 Task: open an excel sheet and write heading  Dollar SenseAdd Dates in a column and its values below  '2023-05-01, 2023-05-05, 2023-05-10, 2023-05-15, 2023-05-20, 2023-05-25 & 2023-05-31. 'Add Descriptionsin next column and its values below  Monthly Salary, Grocery Shopping, Dining Out., Utility Bill, Transportation, Entertainment & Miscellaneous. Add Amount in next column and its values below  $2,500, $100, $50, $150, $30, $50 & $20. Add Income/ Expensein next column and its values below  Income, Expenses, Expenses, Expenses, Expenses, Expenses & Expenses. Add Balance in next column and its values below  $2,500, $2,400, $2,350, $2,200, $2,170, $2,120 & $2,100. Save page  Budget Tracker book
Action: Mouse moved to (15, 23)
Screenshot: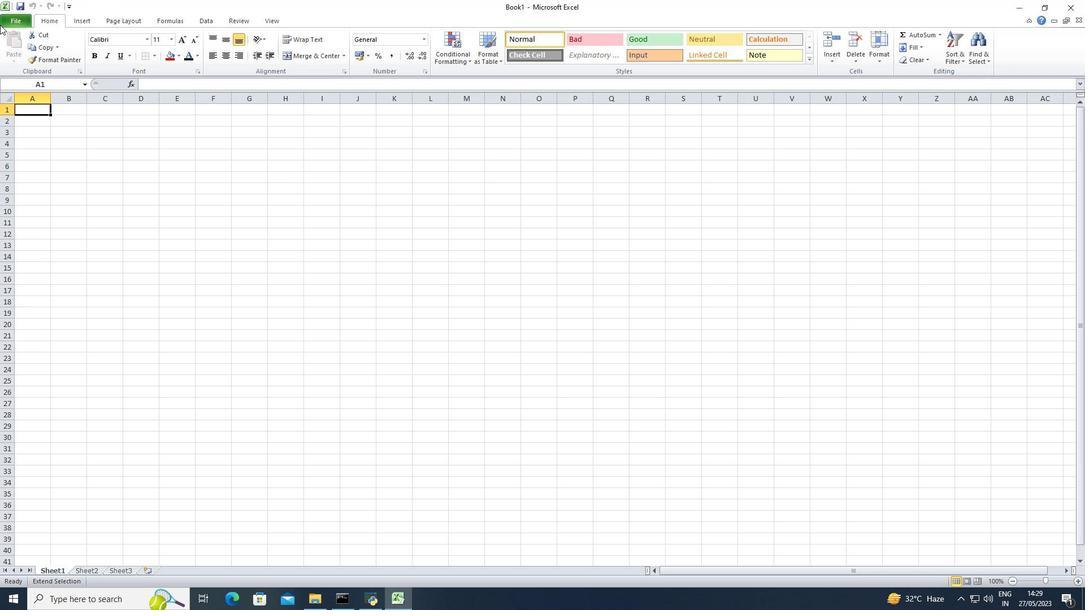 
Action: Mouse pressed left at (15, 23)
Screenshot: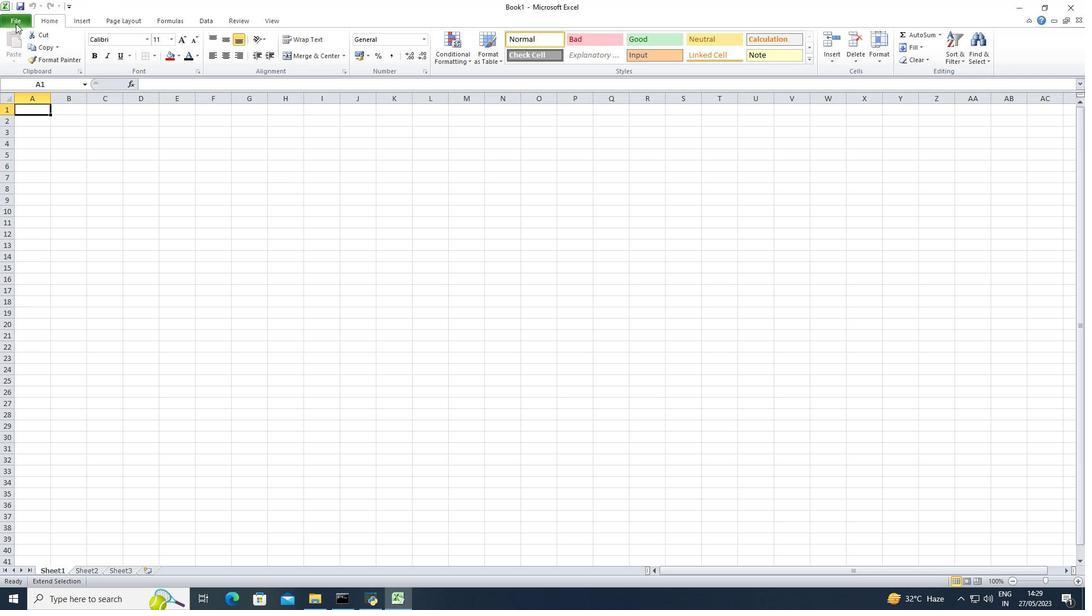 
Action: Mouse moved to (40, 153)
Screenshot: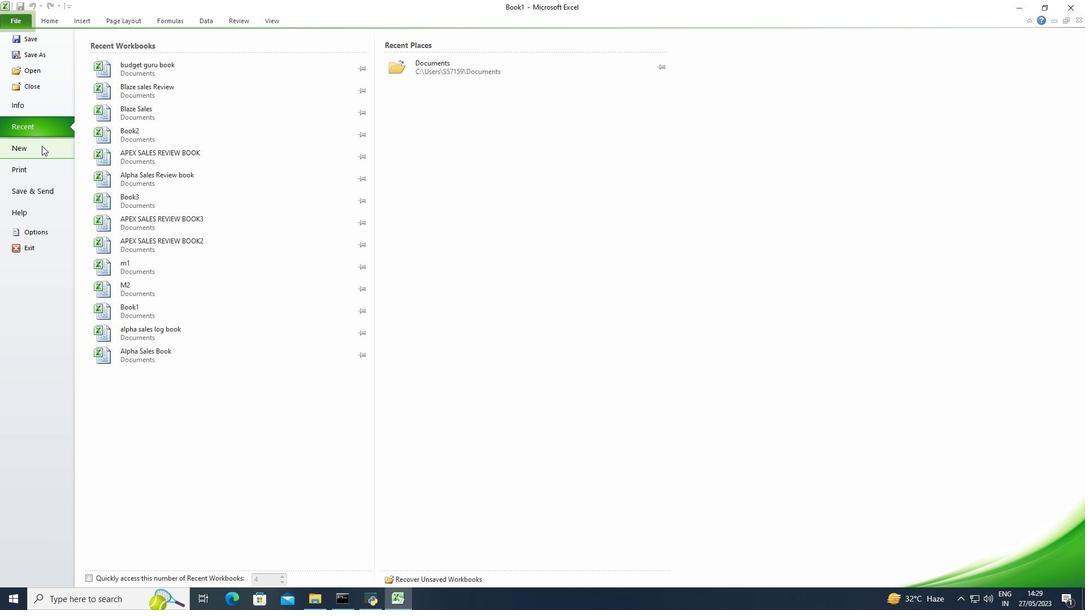 
Action: Mouse pressed left at (40, 153)
Screenshot: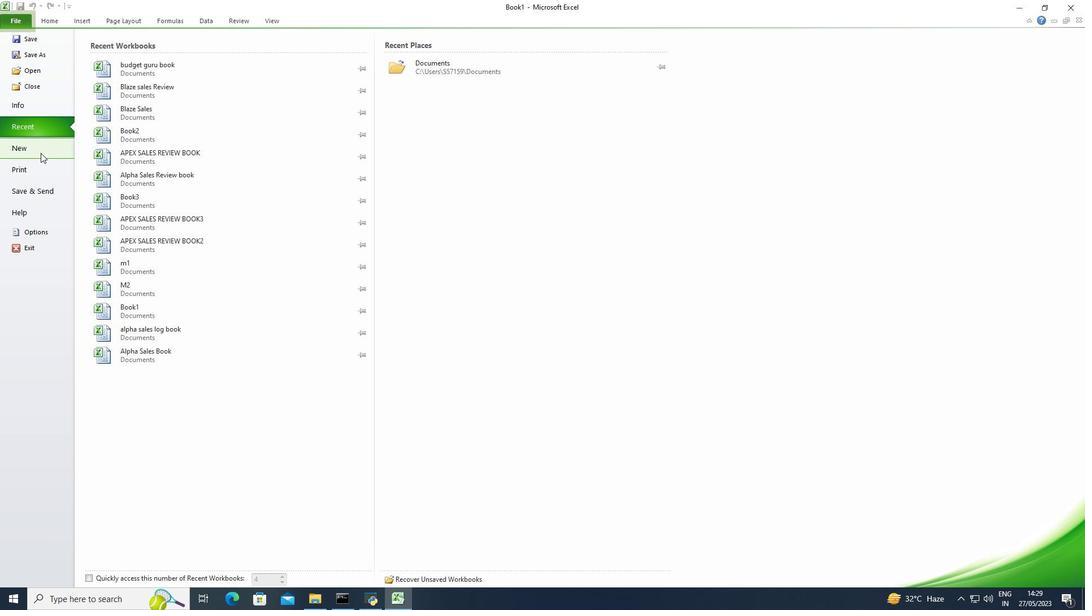 
Action: Mouse moved to (95, 121)
Screenshot: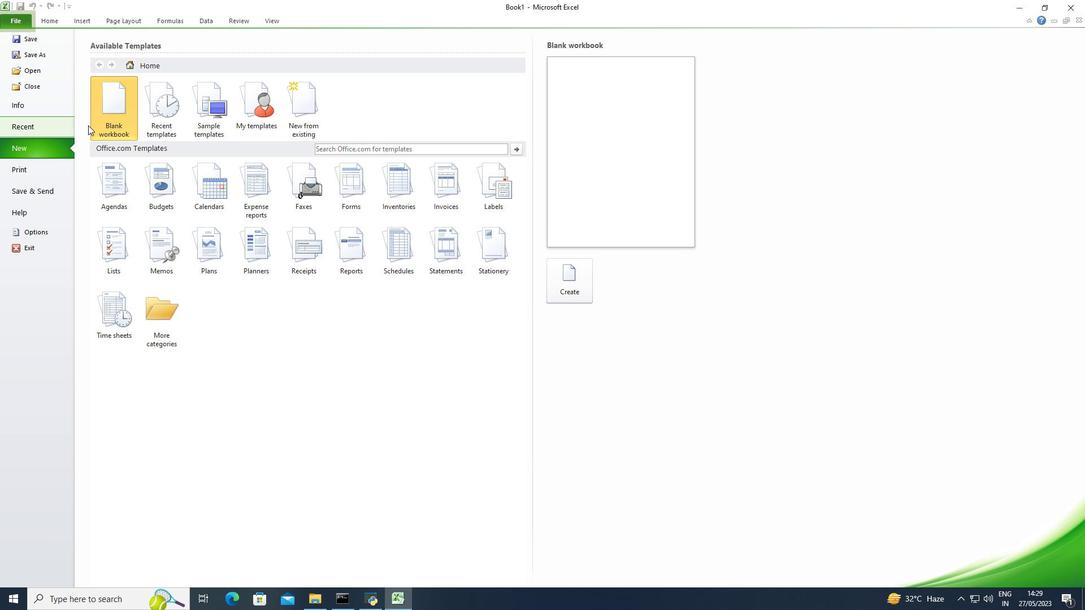 
Action: Mouse pressed left at (95, 121)
Screenshot: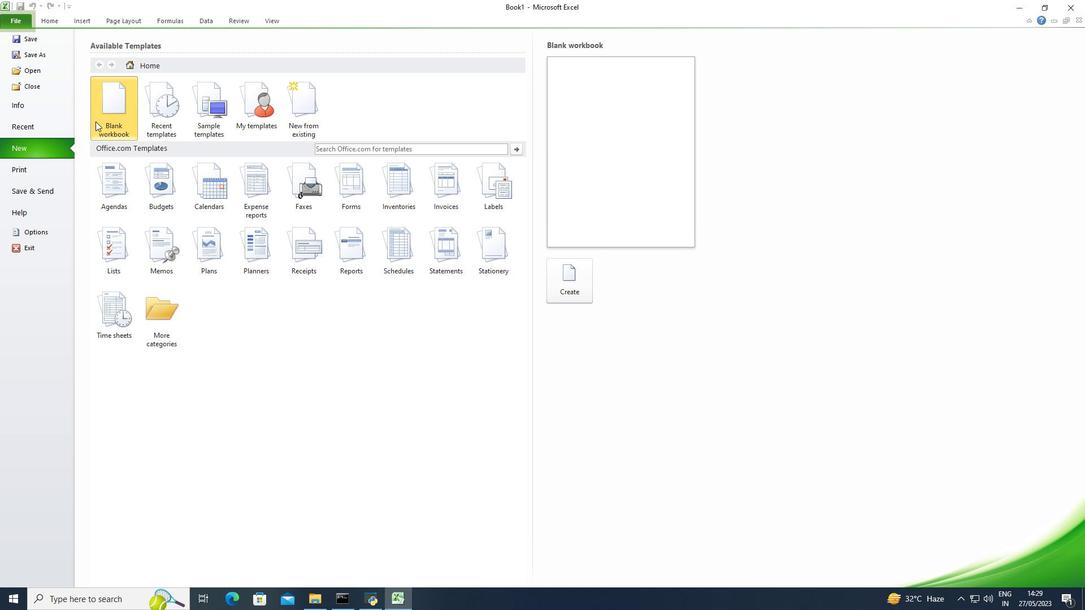 
Action: Mouse moved to (558, 299)
Screenshot: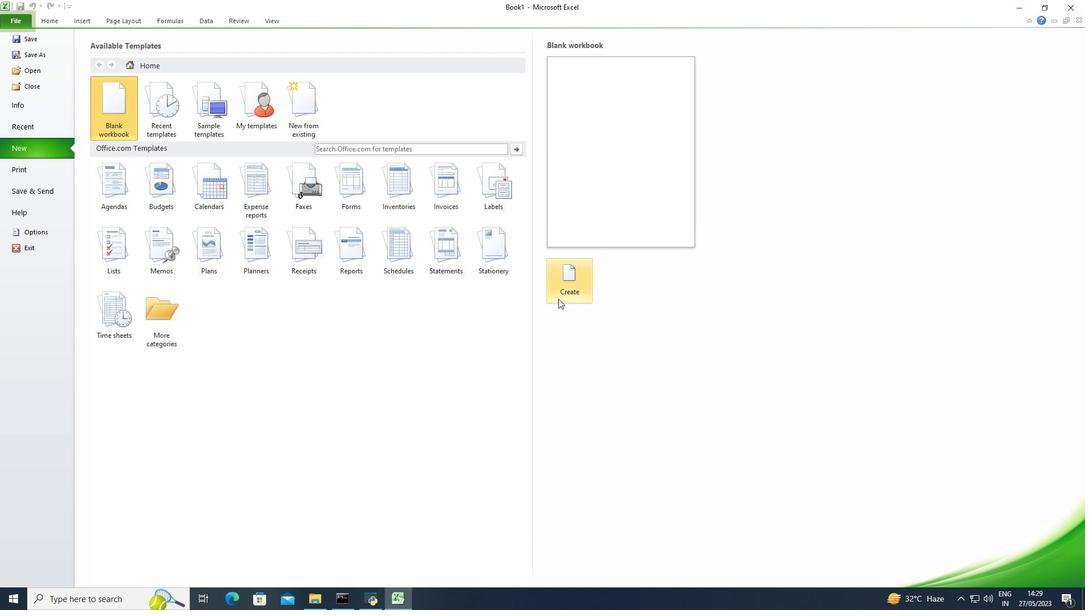 
Action: Mouse pressed left at (558, 299)
Screenshot: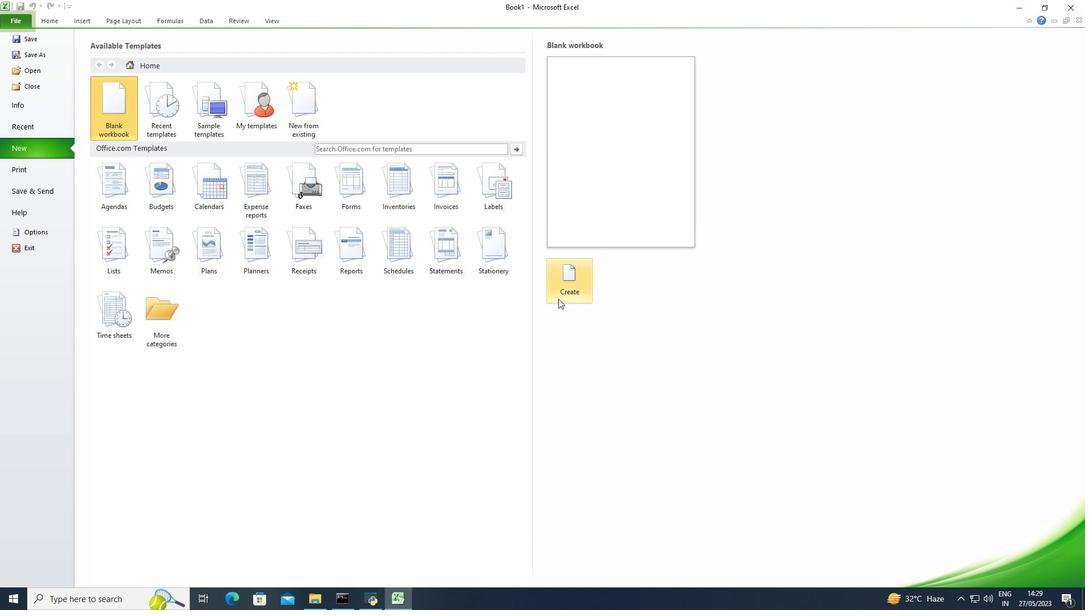 
Action: Mouse moved to (37, 109)
Screenshot: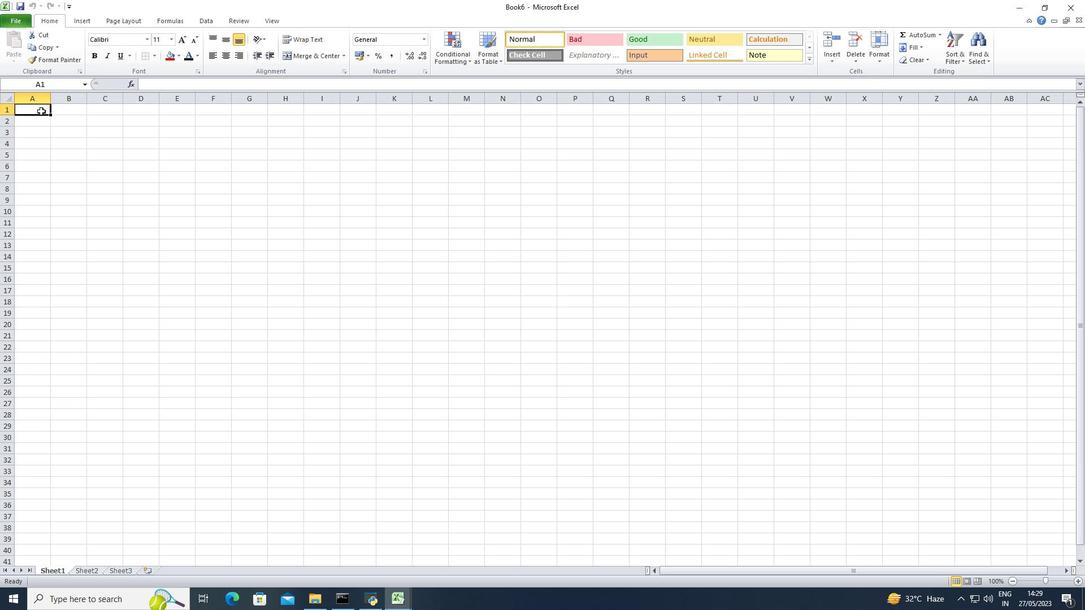 
Action: Mouse pressed left at (37, 109)
Screenshot: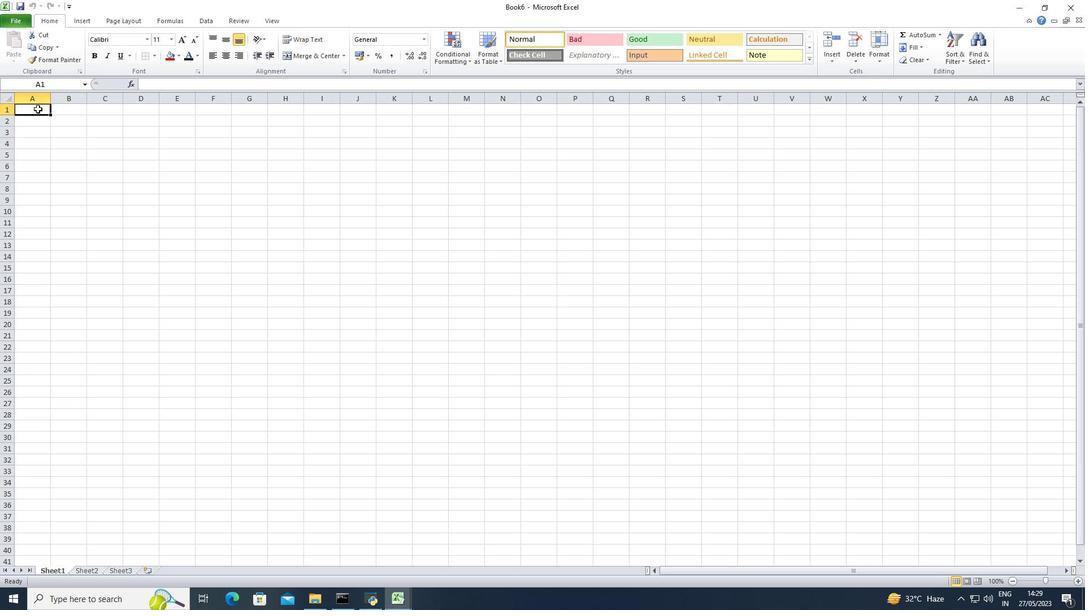 
Action: Key pressed <Key.shift>Dollar<Key.space><Key.shift>Sense<Key.down><Key.shift><Key.shift><Key.shift><Key.shift><Key.shift><Key.shift><Key.shift><Key.shift><Key.shift><Key.shift>Dates<Key.down>2023-05-01<Key.down>
Screenshot: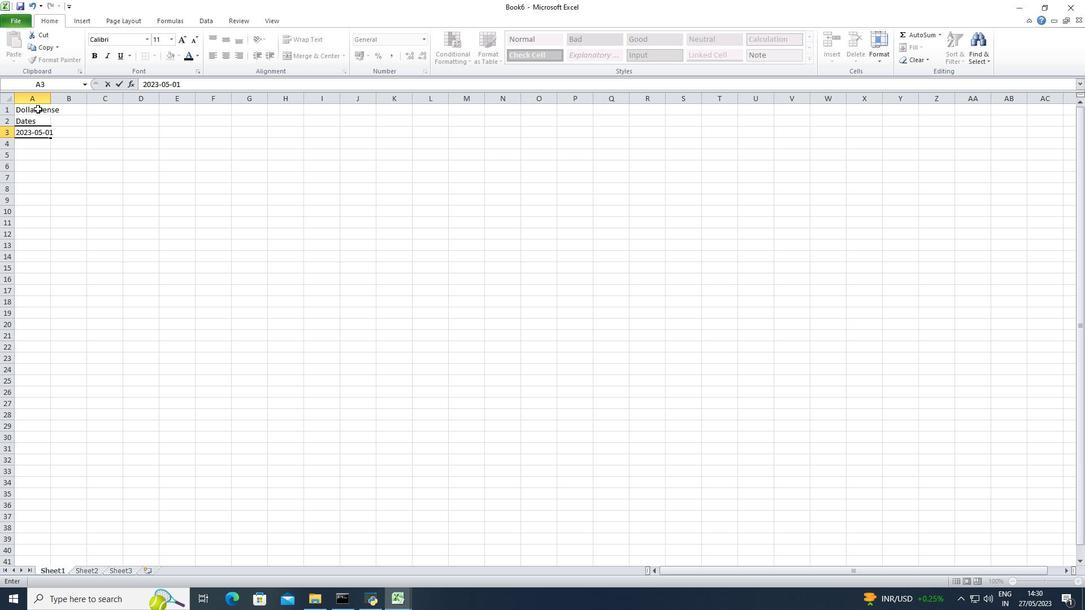 
Action: Mouse moved to (41, 131)
Screenshot: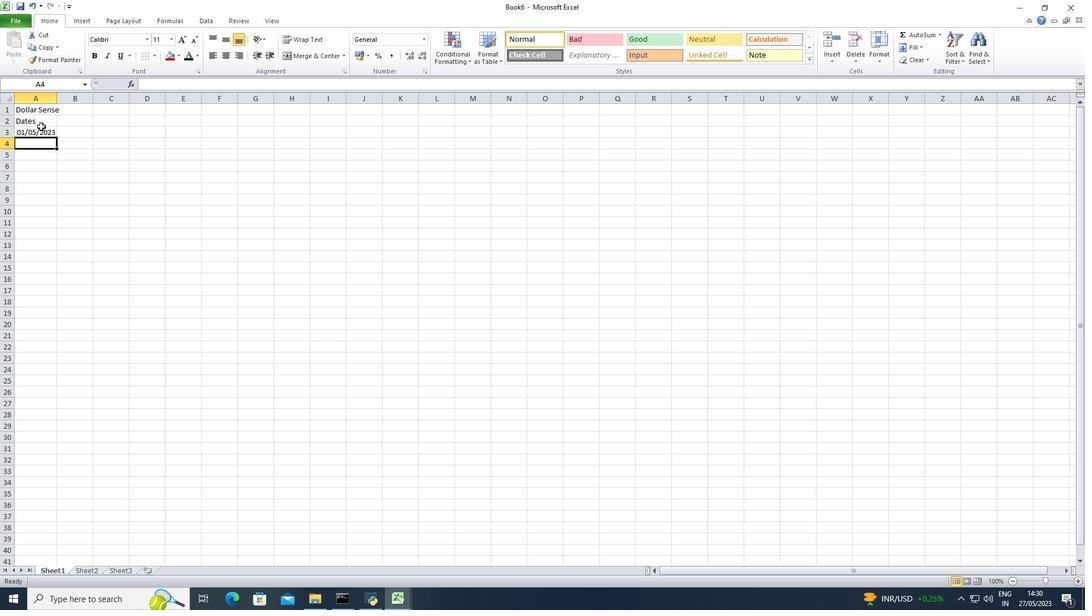 
Action: Mouse pressed left at (41, 131)
Screenshot: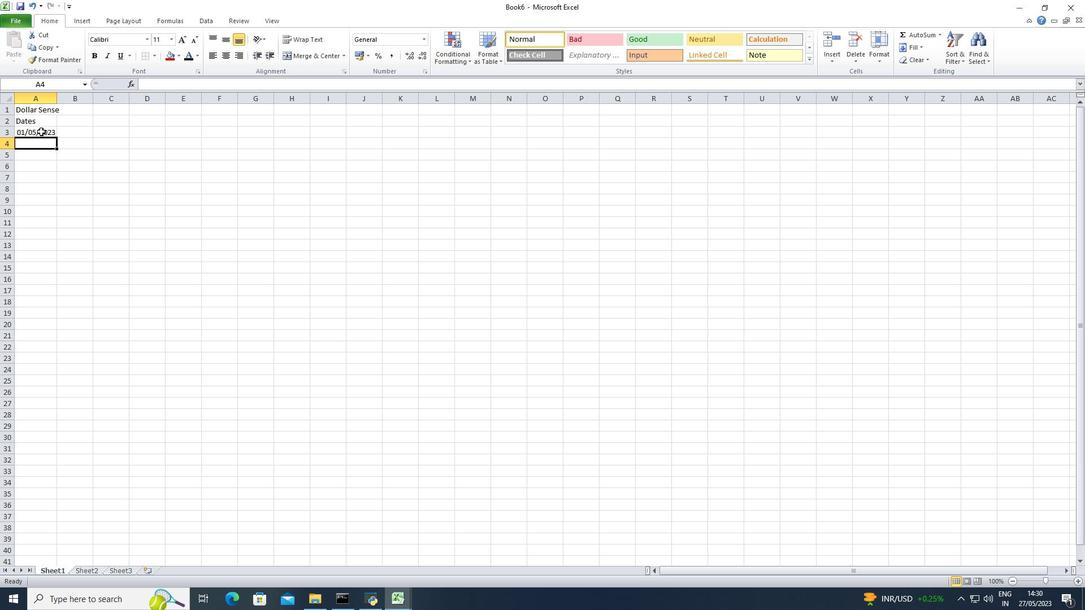 
Action: Mouse moved to (427, 37)
Screenshot: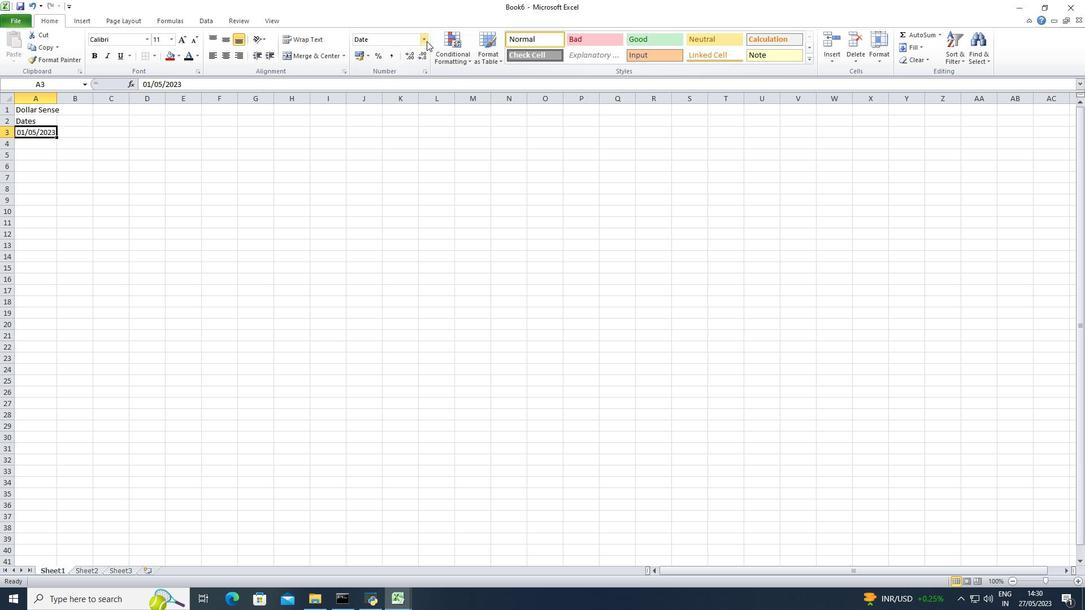 
Action: Mouse pressed left at (427, 37)
Screenshot: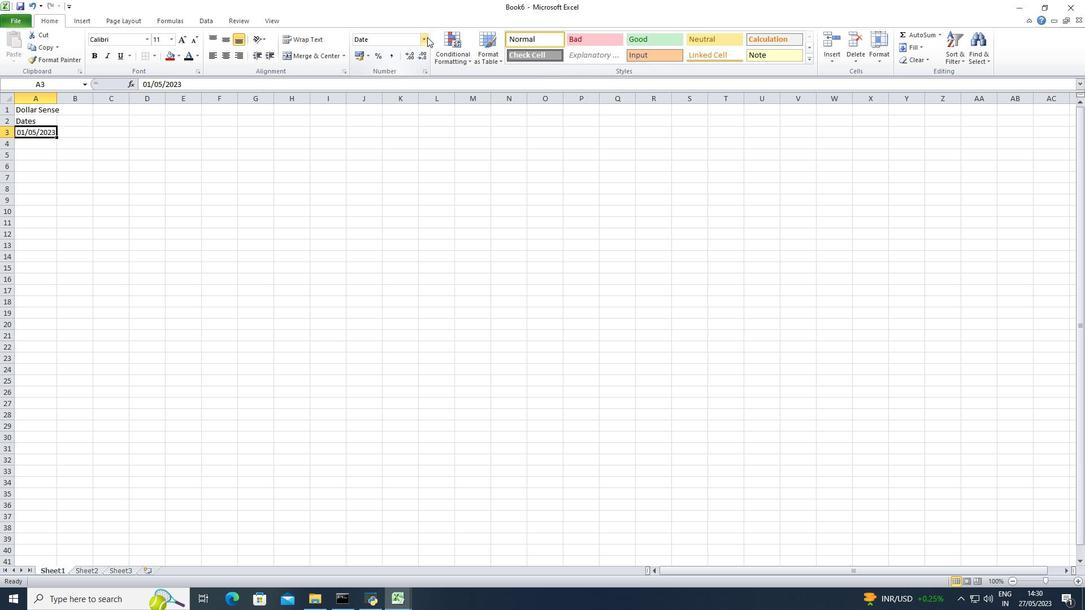 
Action: Mouse moved to (406, 184)
Screenshot: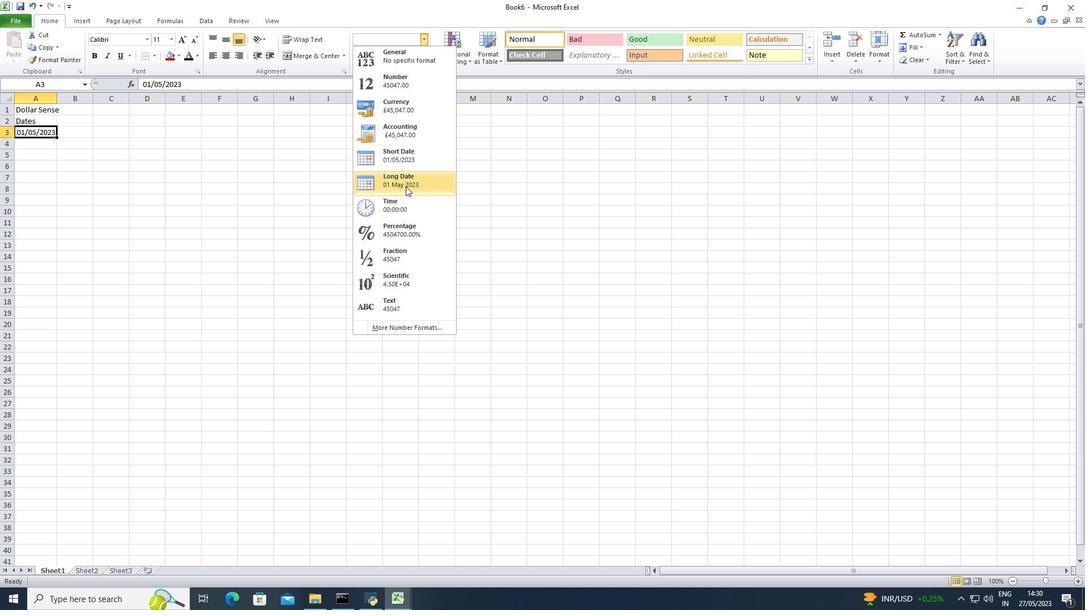 
Action: Mouse pressed left at (406, 184)
Screenshot: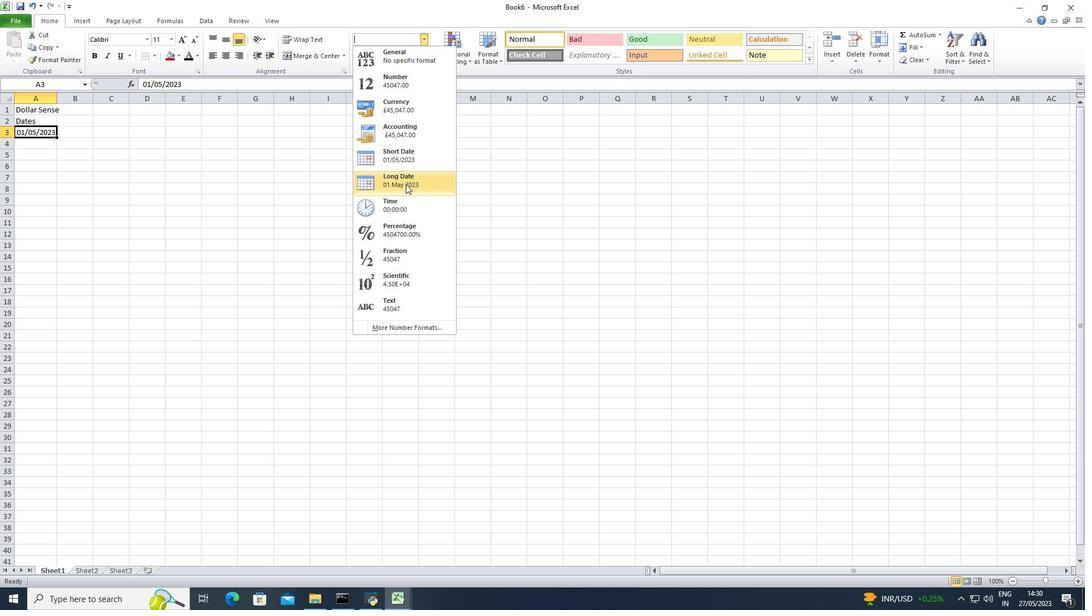 
Action: Mouse moved to (423, 40)
Screenshot: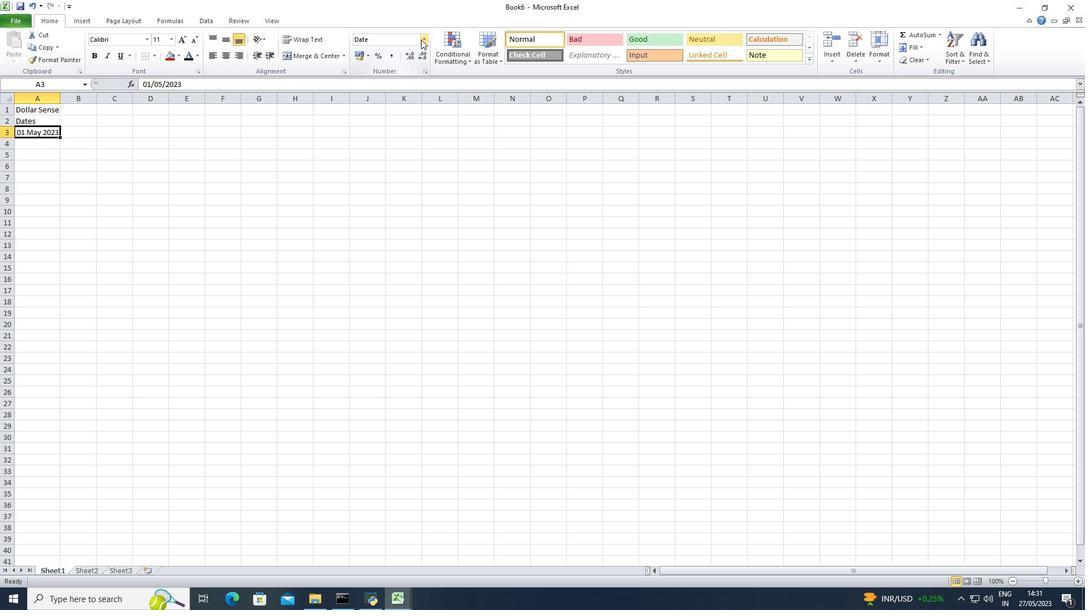 
Action: Mouse pressed left at (423, 40)
Screenshot: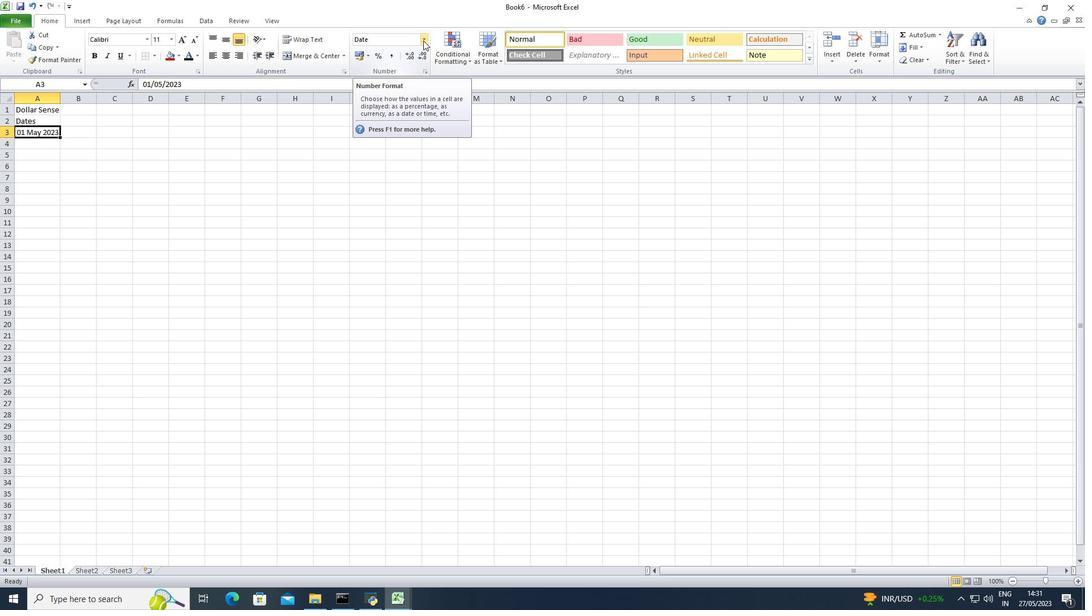 
Action: Mouse moved to (427, 329)
Screenshot: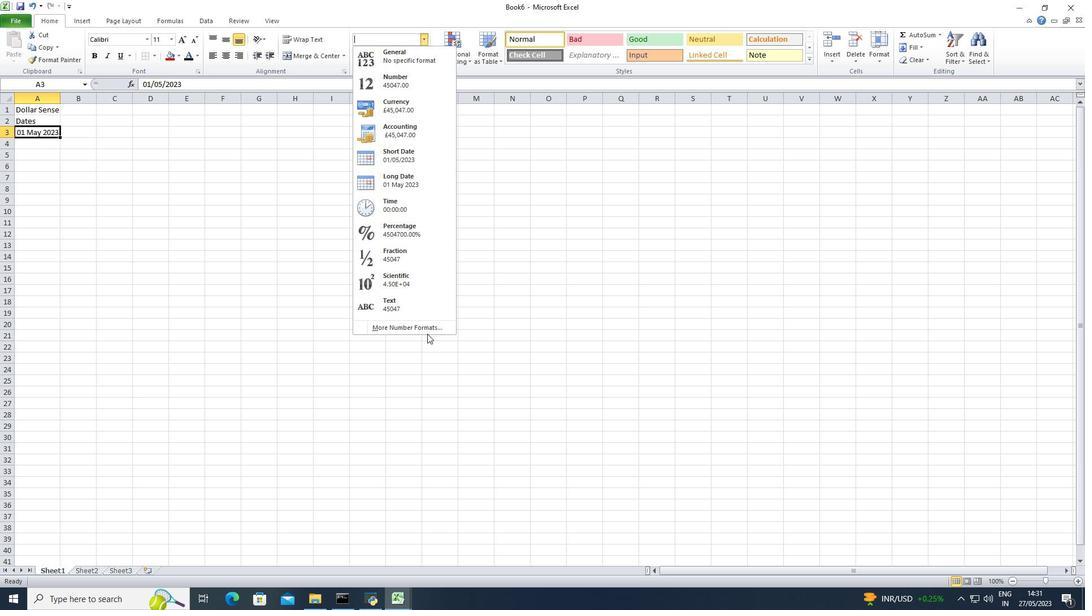 
Action: Mouse pressed left at (427, 329)
Screenshot: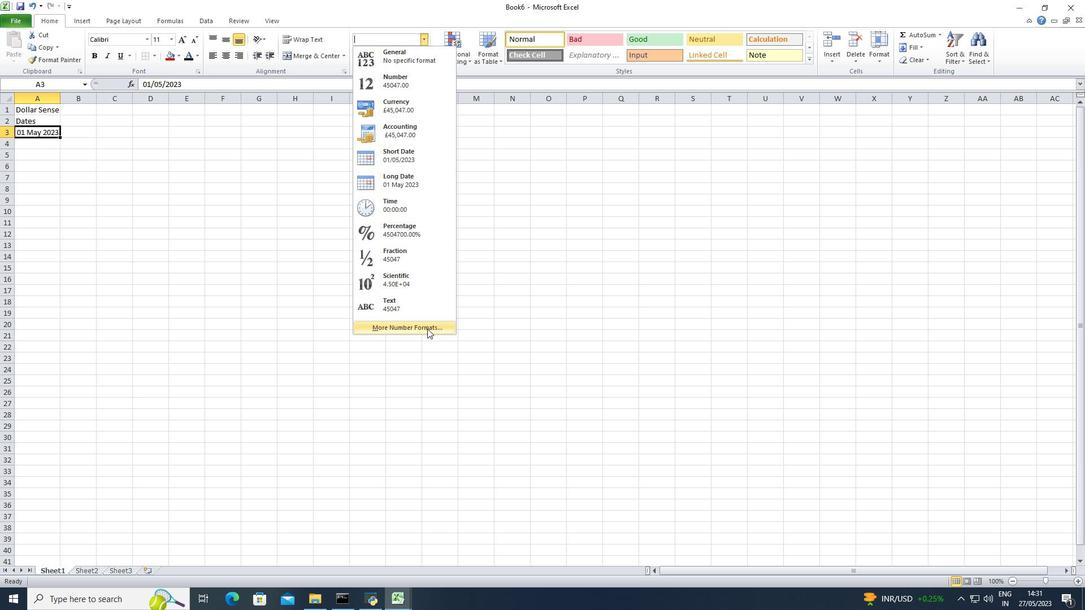 
Action: Mouse moved to (153, 221)
Screenshot: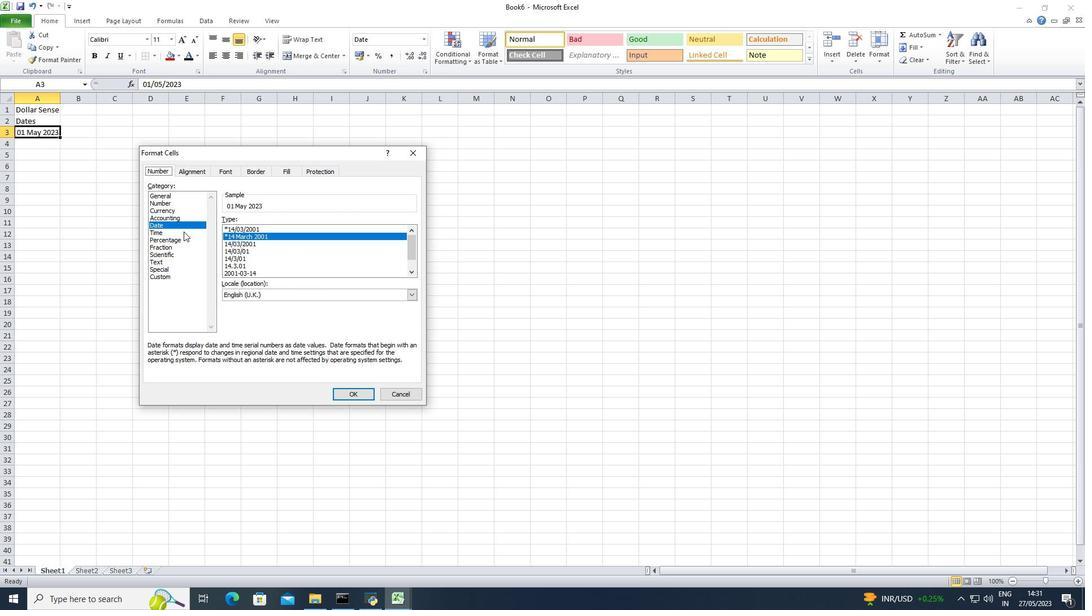 
Action: Mouse pressed left at (153, 221)
Screenshot: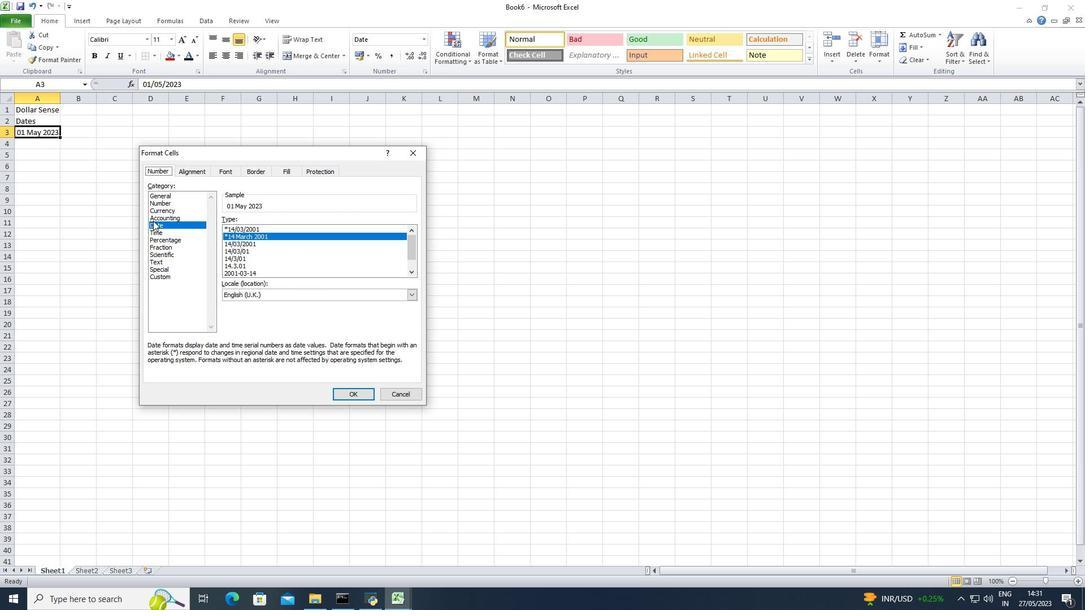 
Action: Mouse moved to (158, 227)
Screenshot: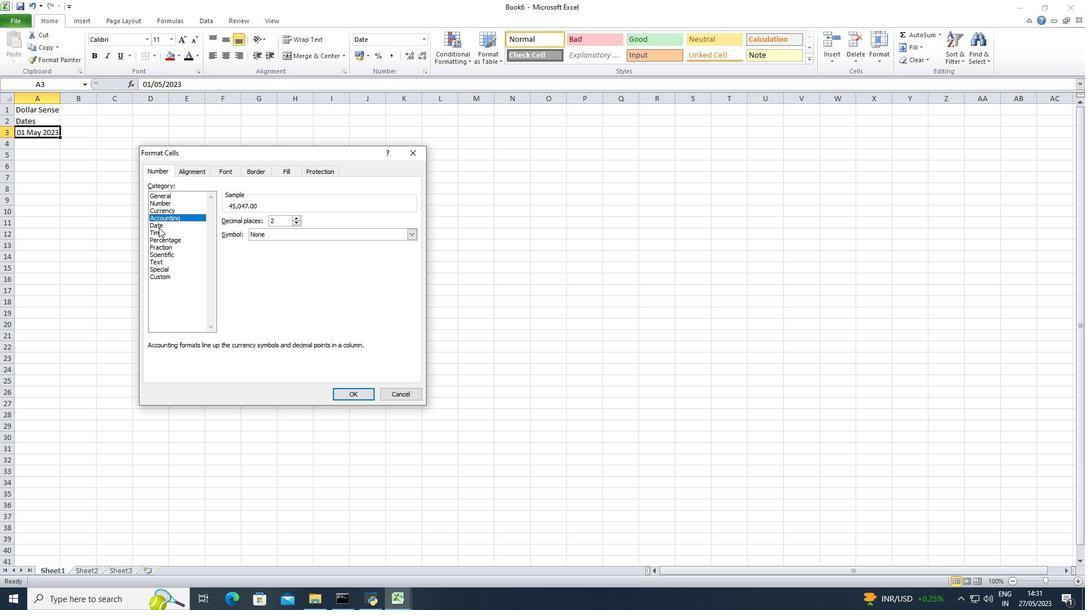 
Action: Mouse pressed left at (158, 227)
Screenshot: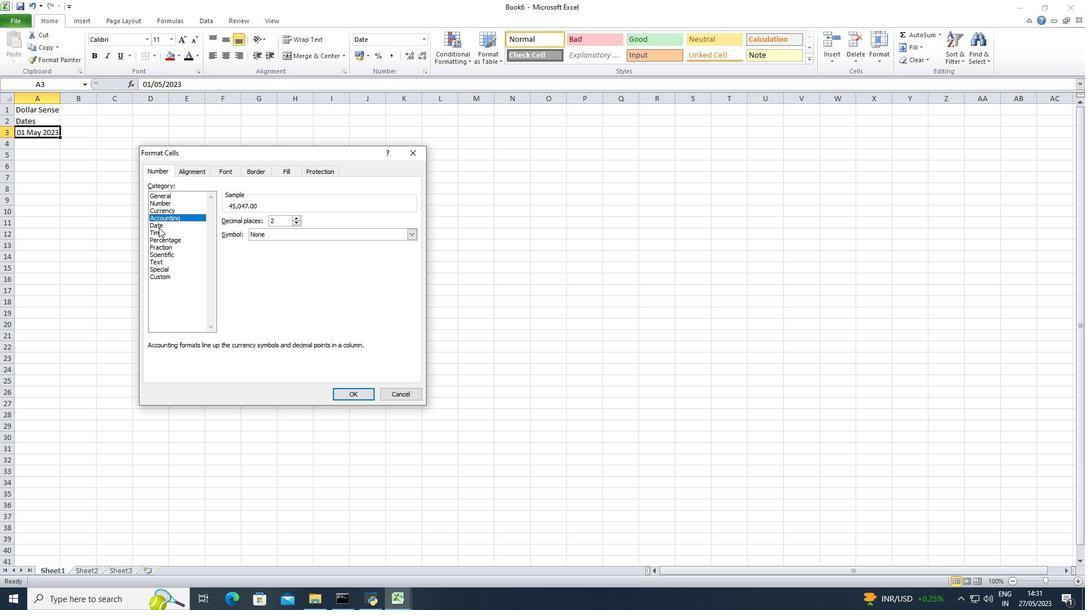
Action: Mouse moved to (267, 236)
Screenshot: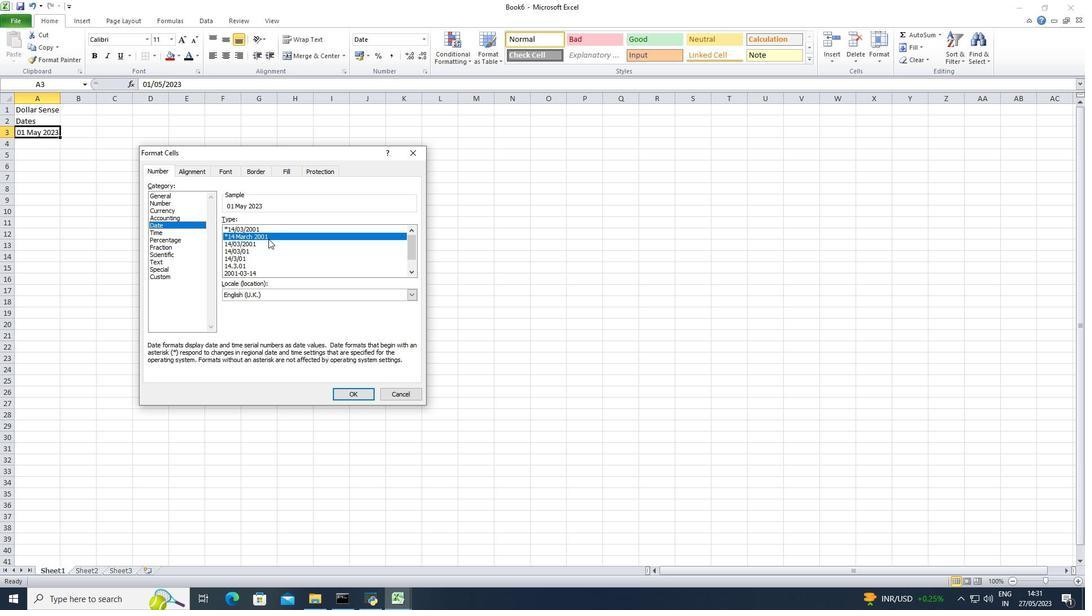 
Action: Mouse scrolled (267, 236) with delta (0, 0)
Screenshot: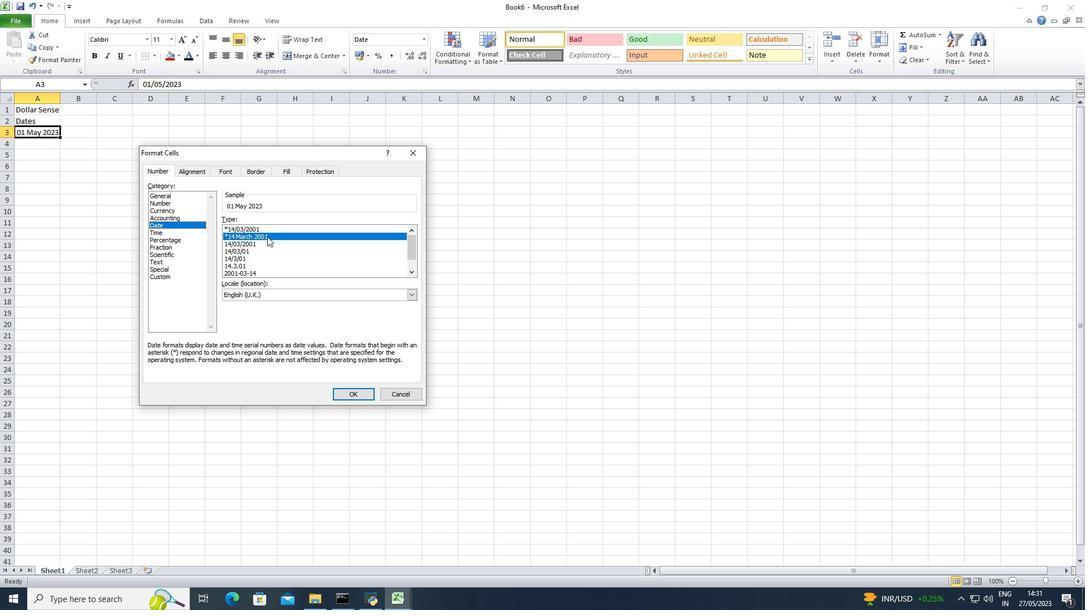 
Action: Mouse scrolled (267, 236) with delta (0, 0)
Screenshot: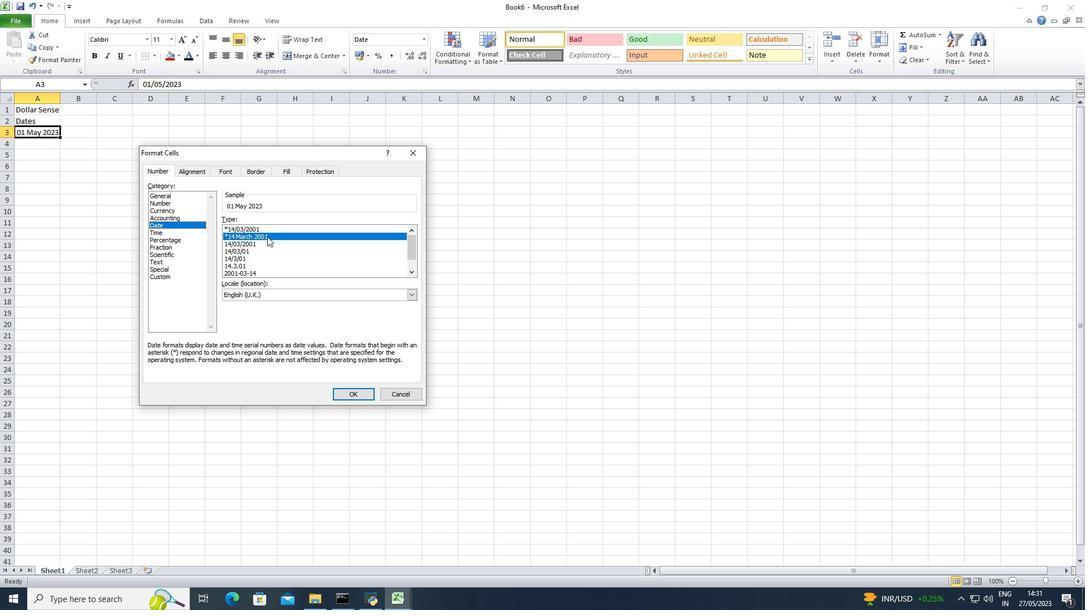 
Action: Mouse scrolled (267, 236) with delta (0, 0)
Screenshot: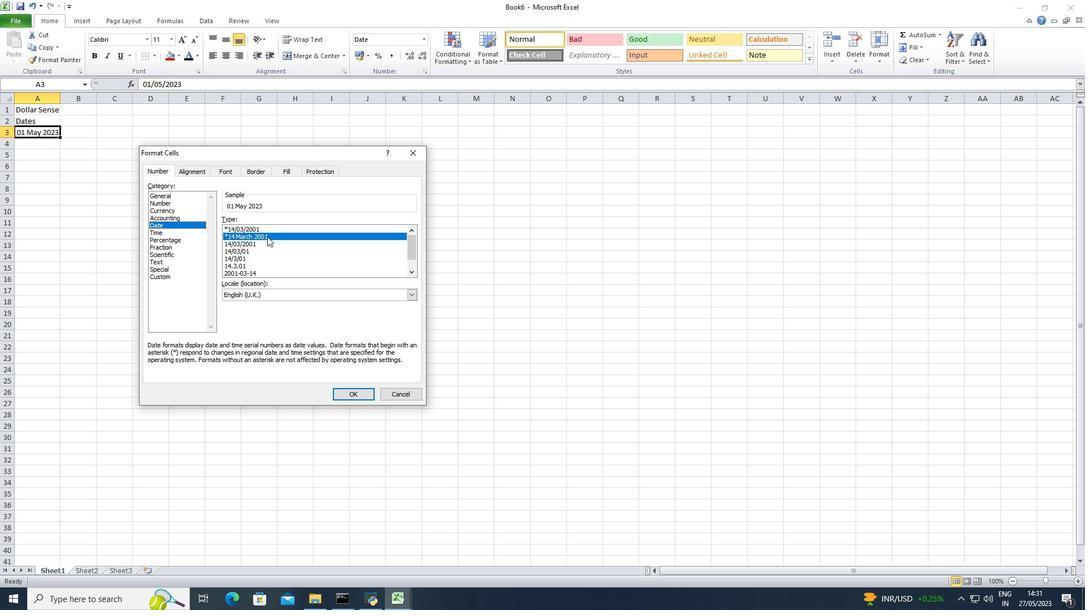 
Action: Mouse scrolled (267, 236) with delta (0, 0)
Screenshot: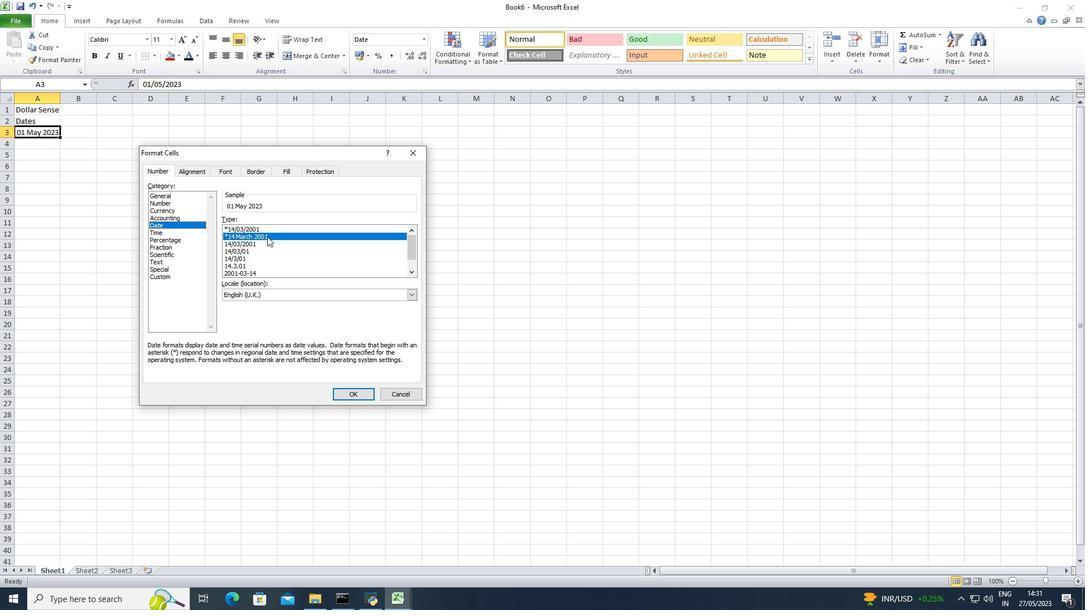 
Action: Mouse scrolled (267, 236) with delta (0, 0)
Screenshot: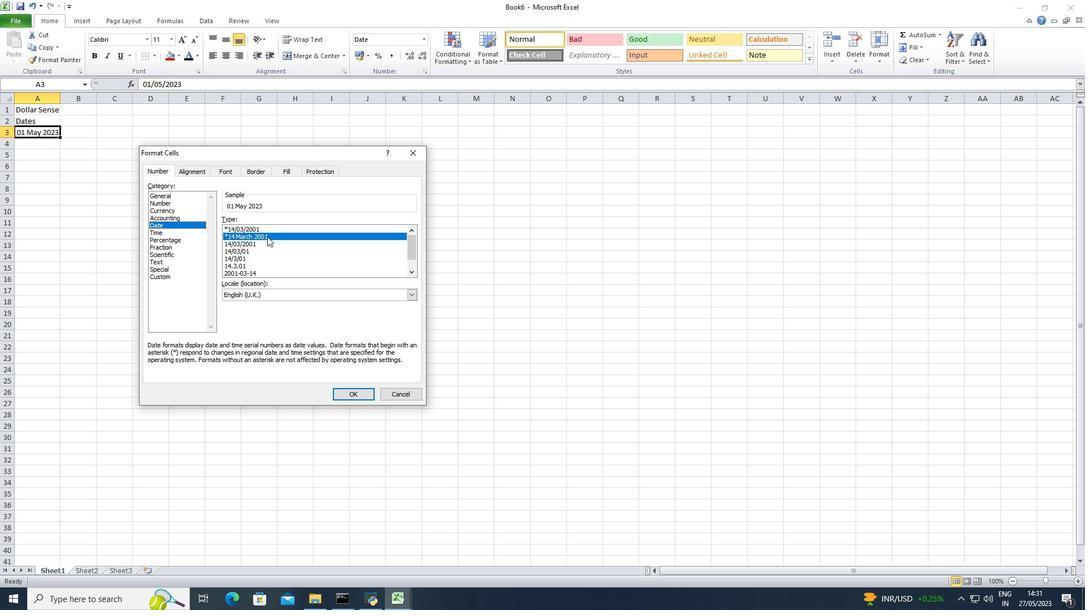 
Action: Mouse moved to (243, 274)
Screenshot: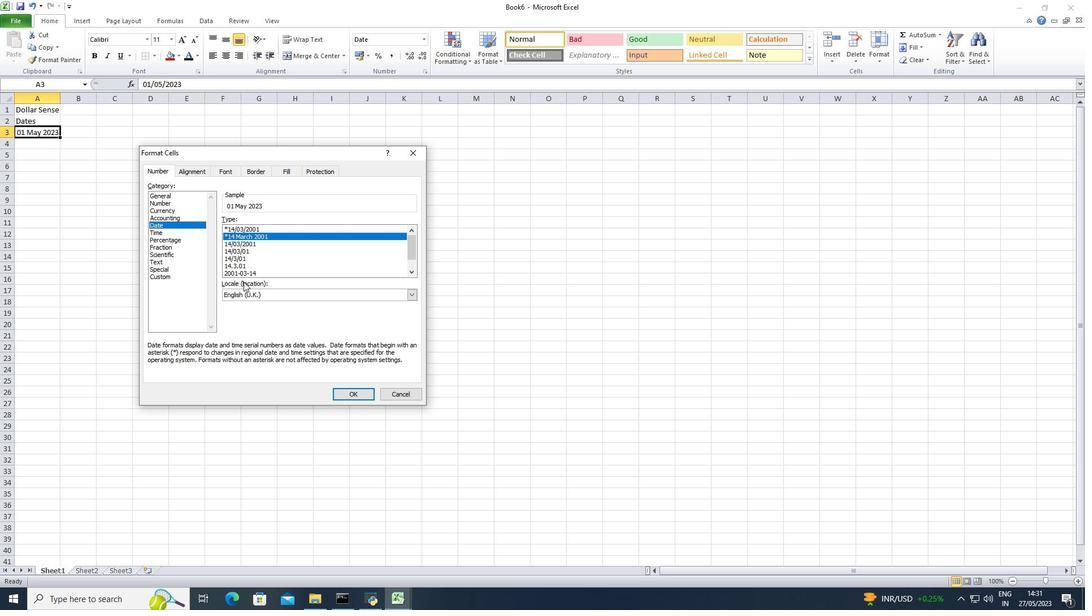 
Action: Mouse pressed left at (243, 274)
Screenshot: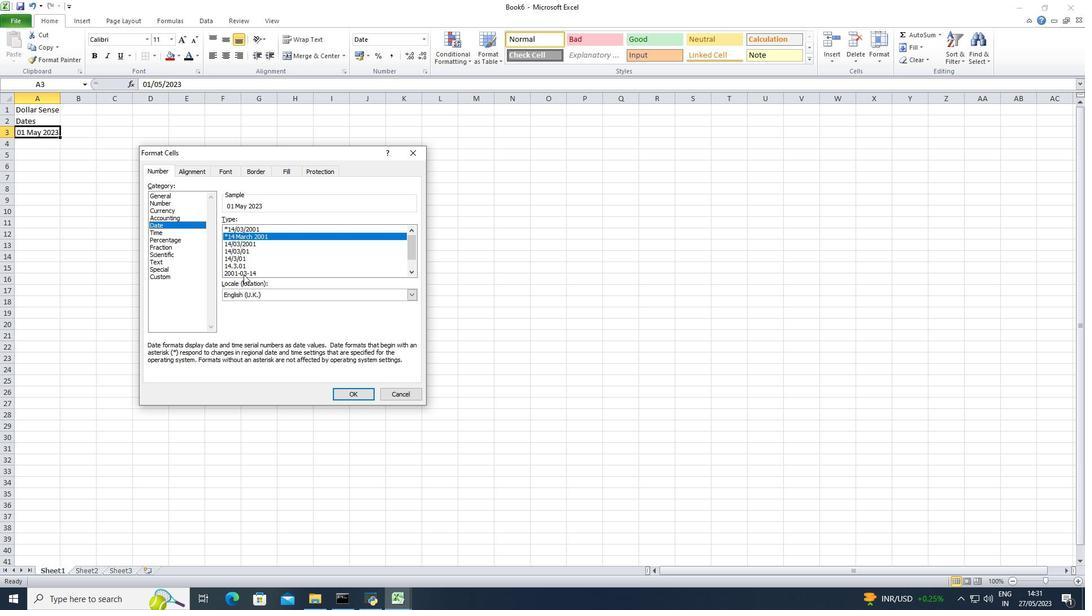 
Action: Mouse moved to (348, 395)
Screenshot: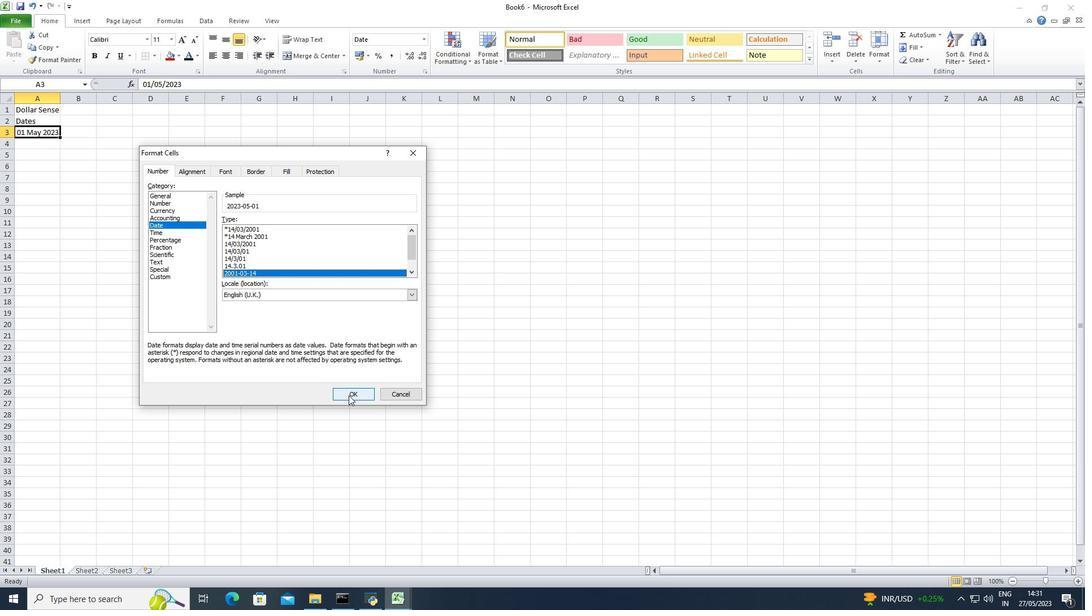 
Action: Mouse pressed left at (348, 395)
Screenshot: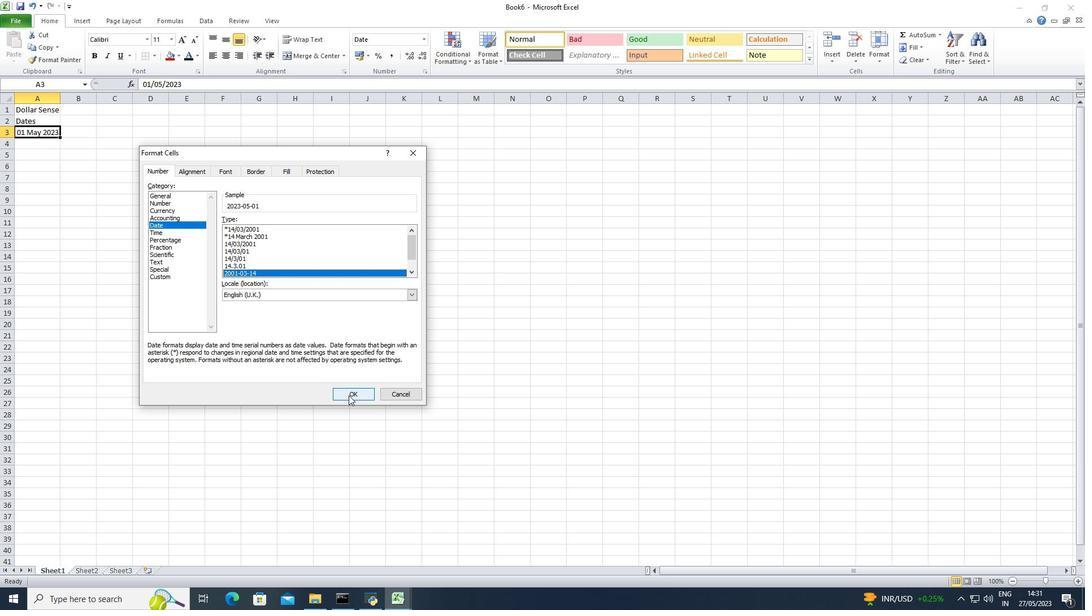 
Action: Mouse moved to (54, 144)
Screenshot: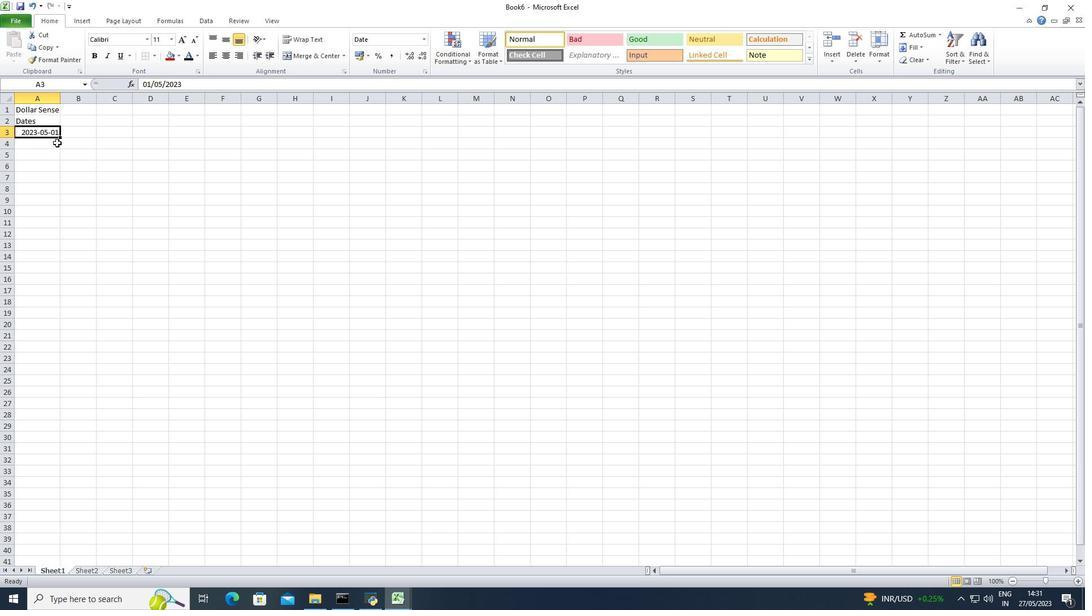 
Action: Mouse pressed left at (54, 144)
Screenshot: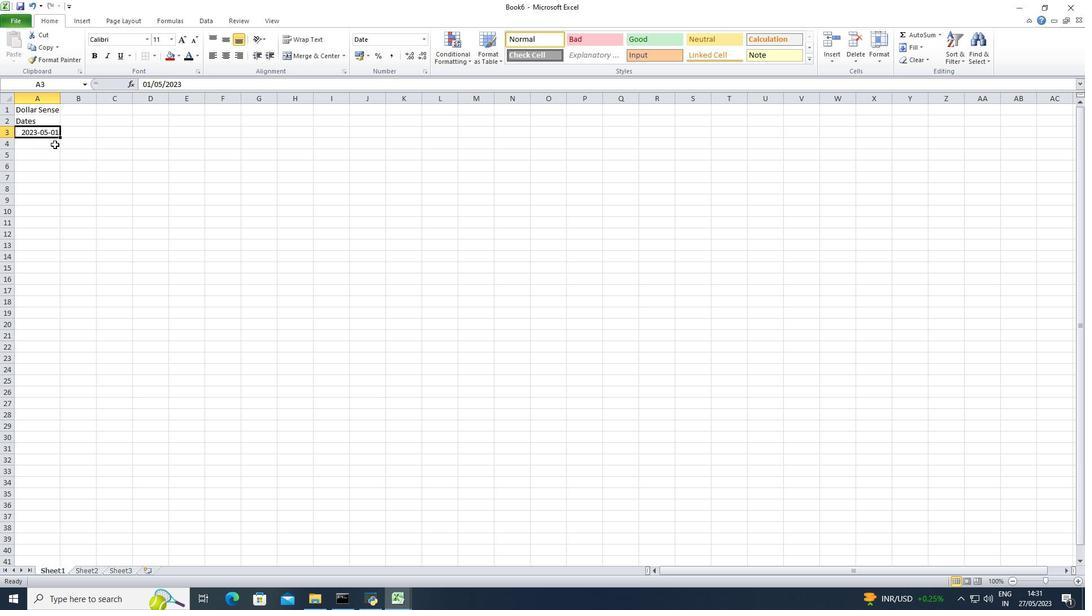
Action: Mouse moved to (38, 132)
Screenshot: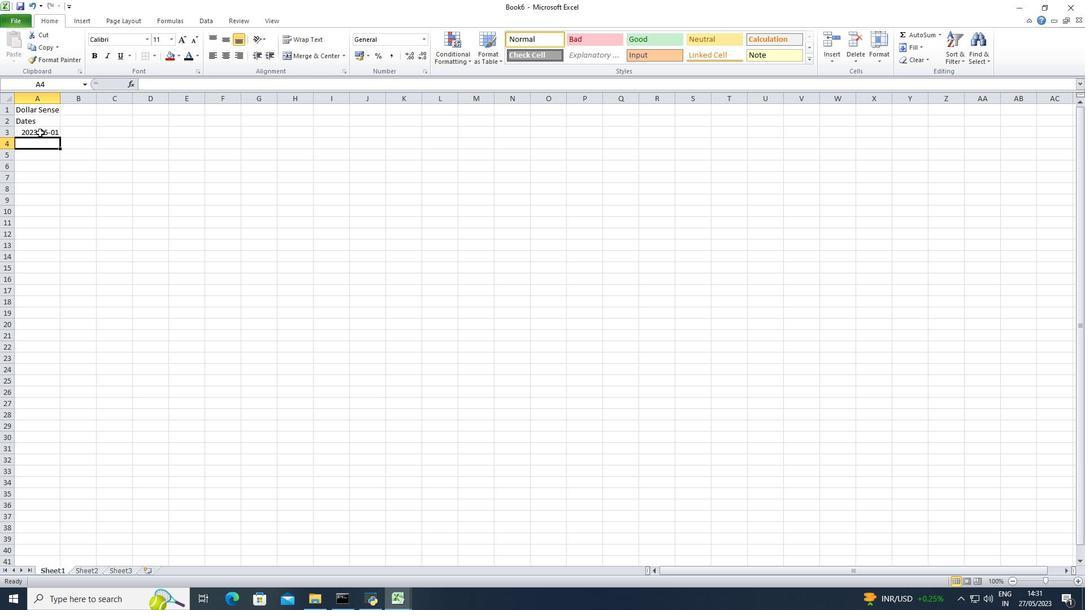 
Action: Mouse pressed left at (38, 132)
Screenshot: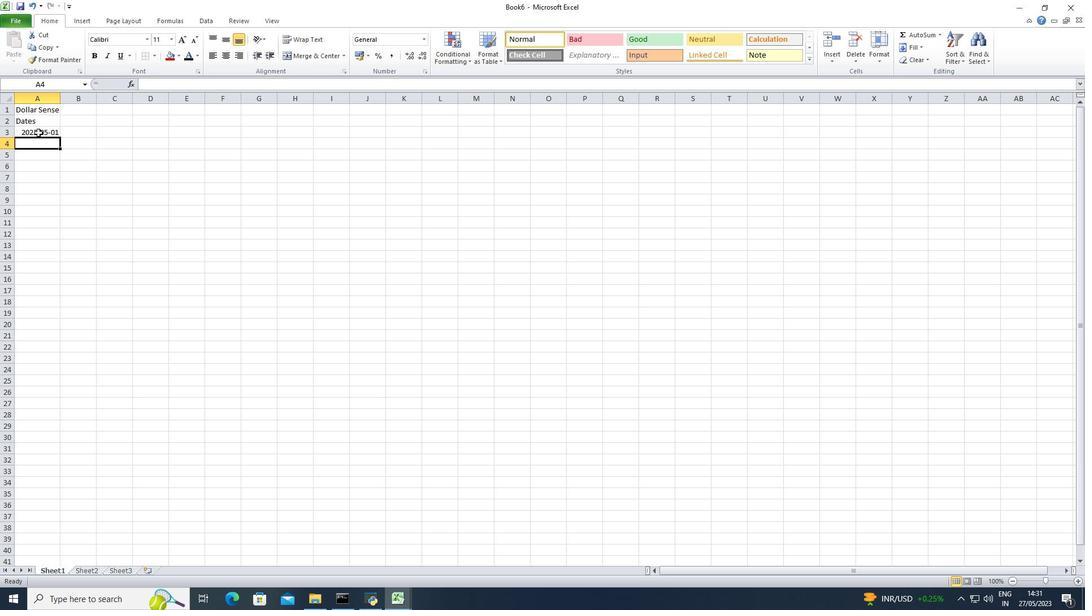 
Action: Mouse moved to (58, 138)
Screenshot: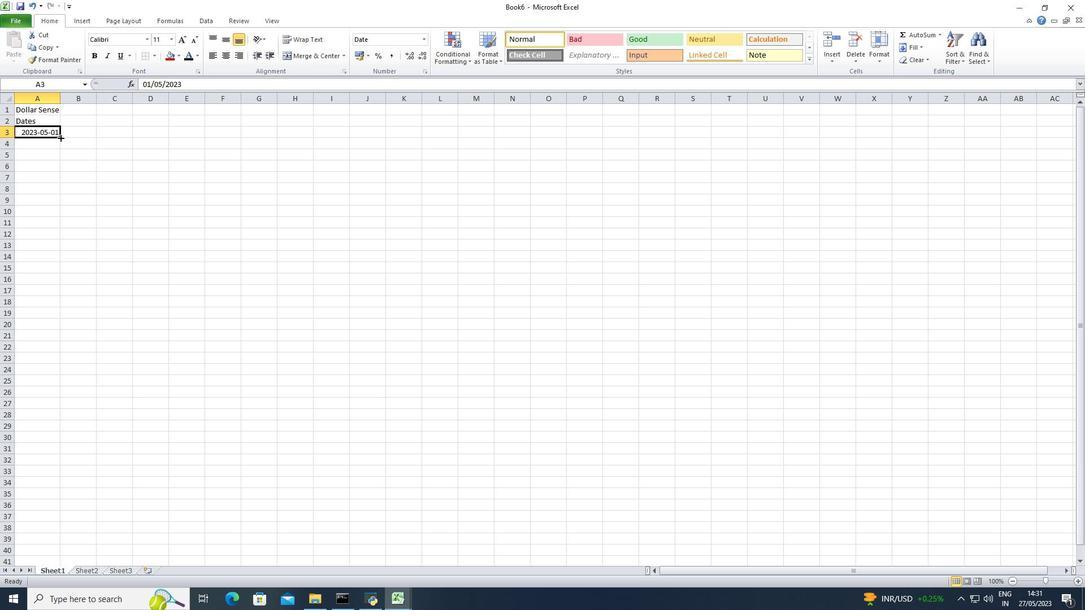 
Action: Mouse pressed left at (58, 138)
Screenshot: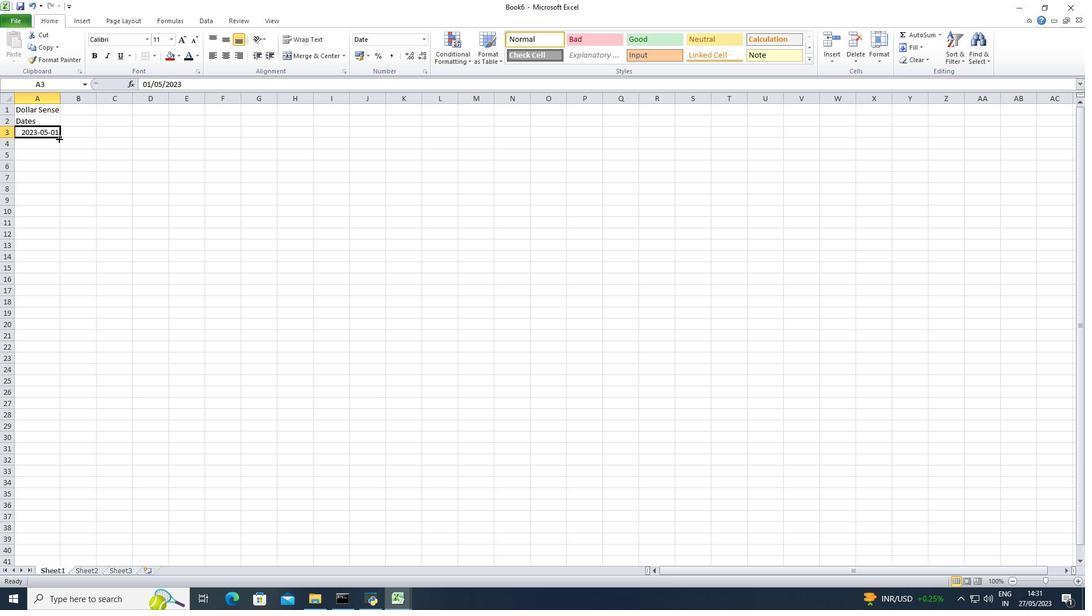 
Action: Mouse moved to (56, 144)
Screenshot: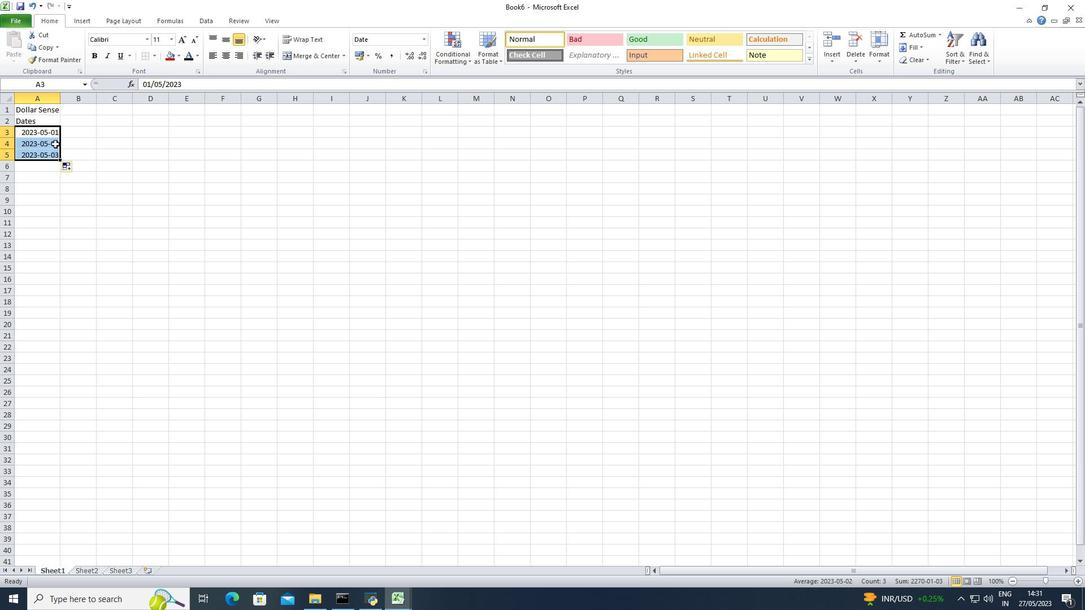 
Action: Mouse pressed left at (56, 144)
Screenshot: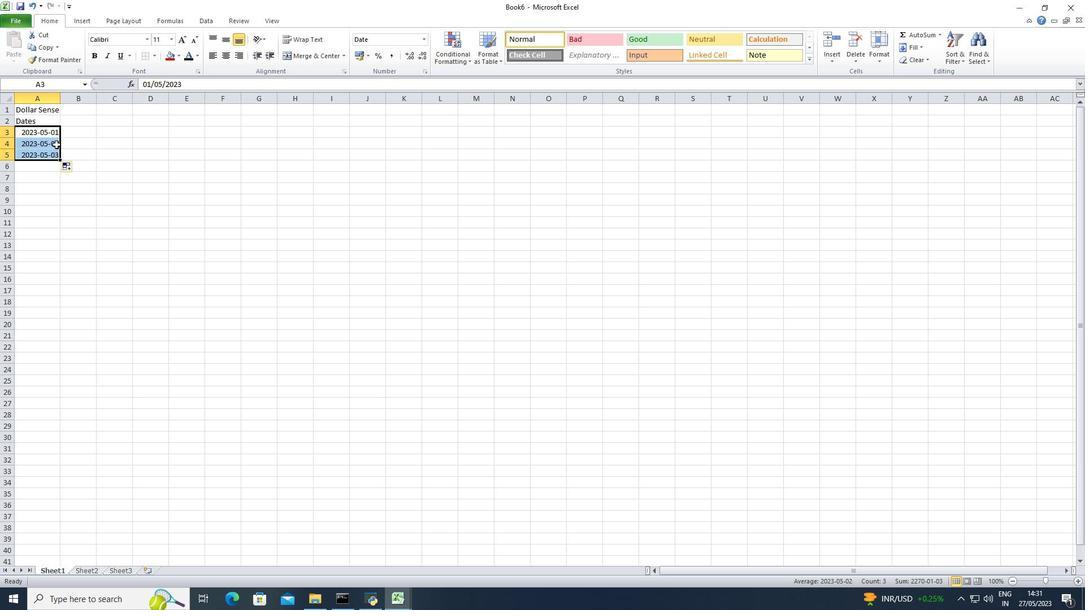 
Action: Mouse pressed left at (56, 144)
Screenshot: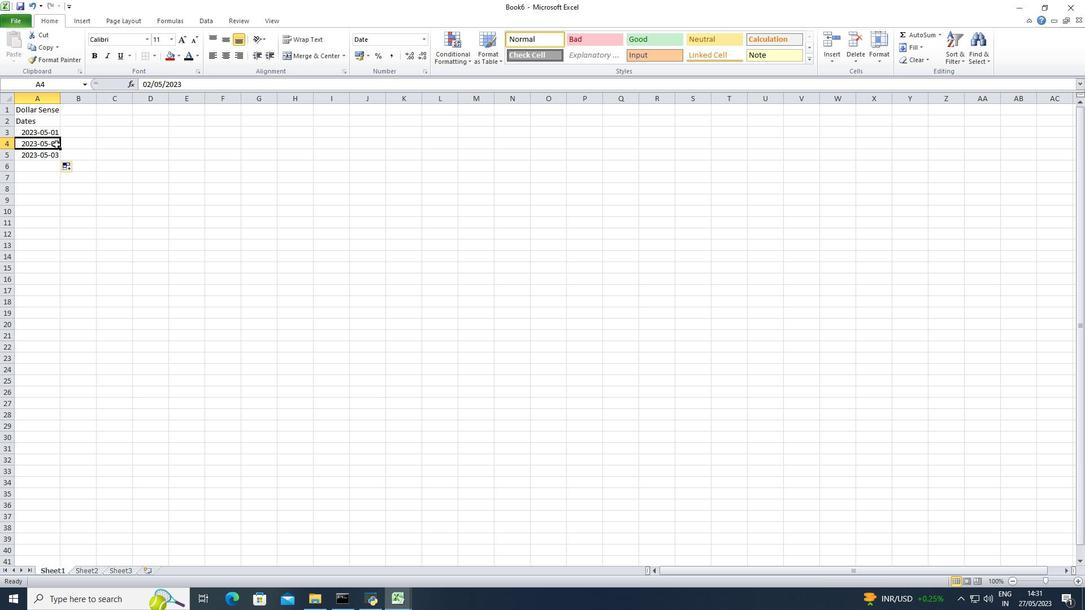 
Action: Mouse moved to (28, 145)
Screenshot: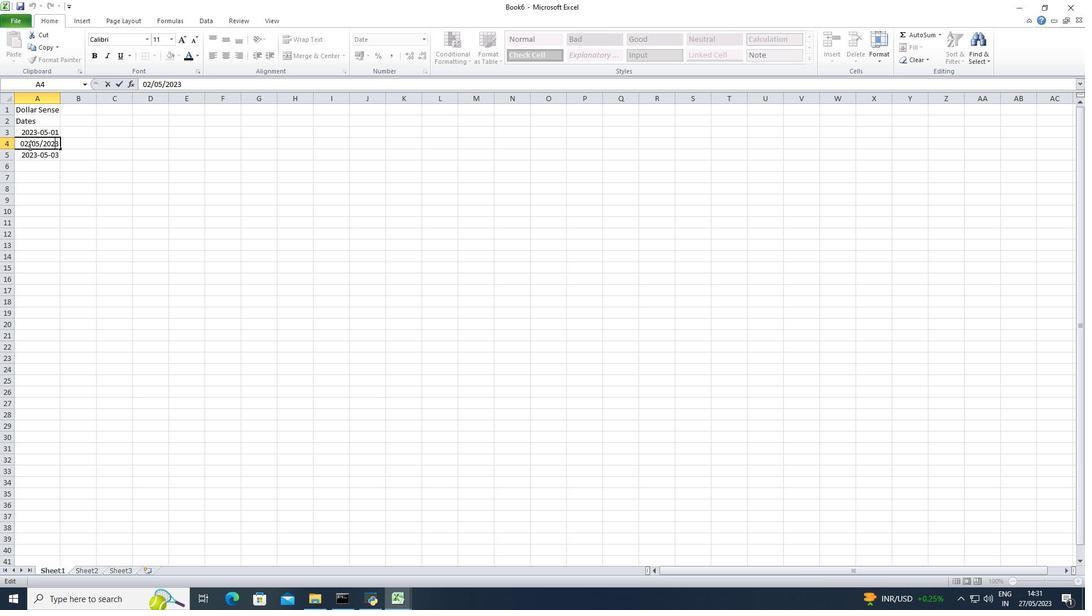 
Action: Mouse pressed left at (28, 145)
Screenshot: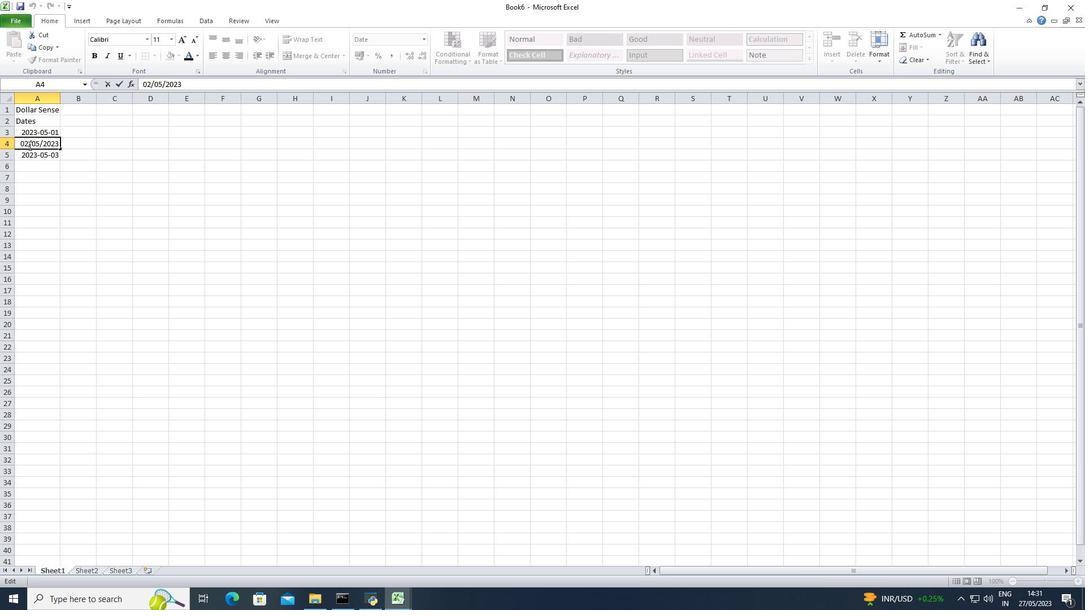 
Action: Key pressed <Key.backspace>5<Key.enter>
Screenshot: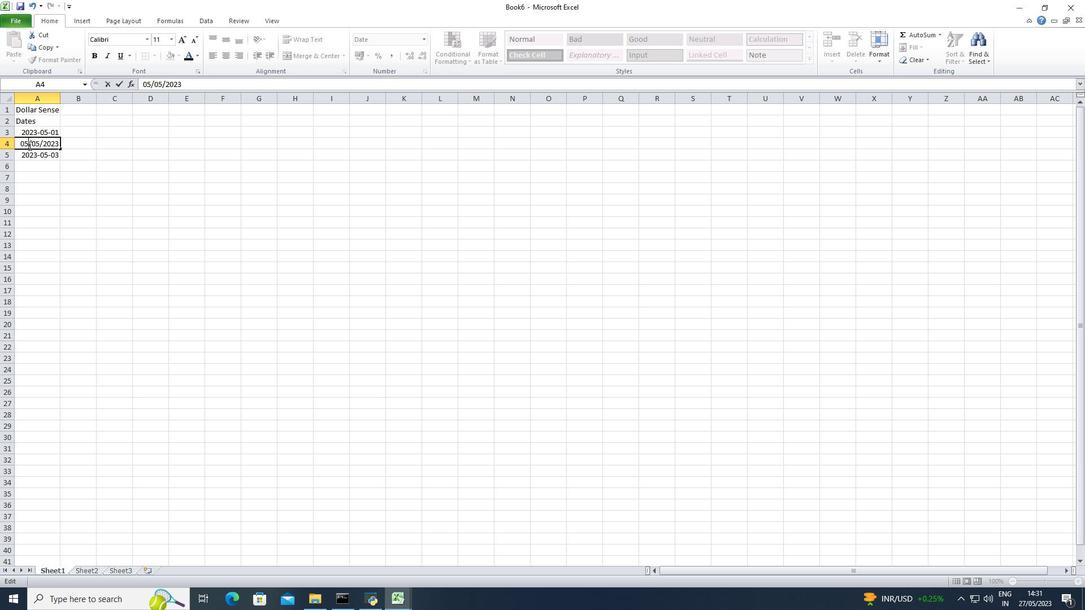 
Action: Mouse moved to (37, 131)
Screenshot: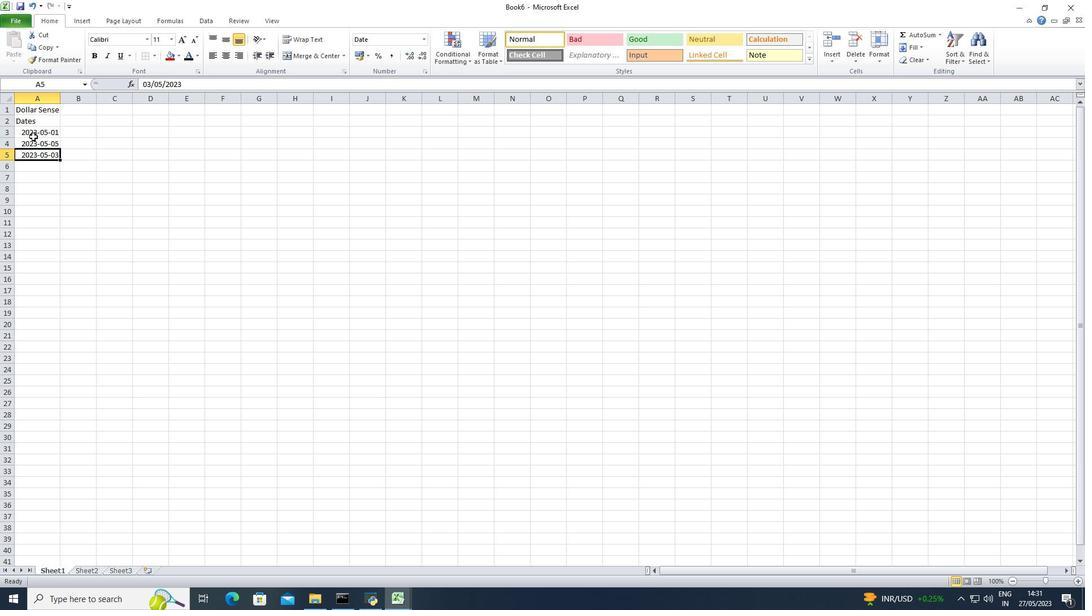 
Action: Mouse pressed left at (37, 131)
Screenshot: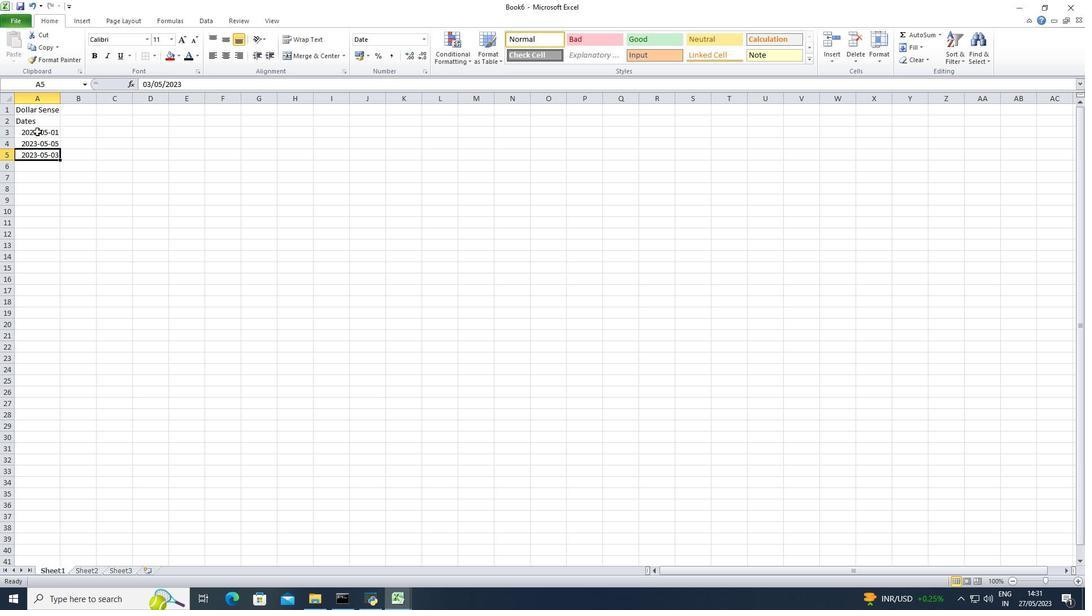 
Action: Mouse moved to (59, 148)
Screenshot: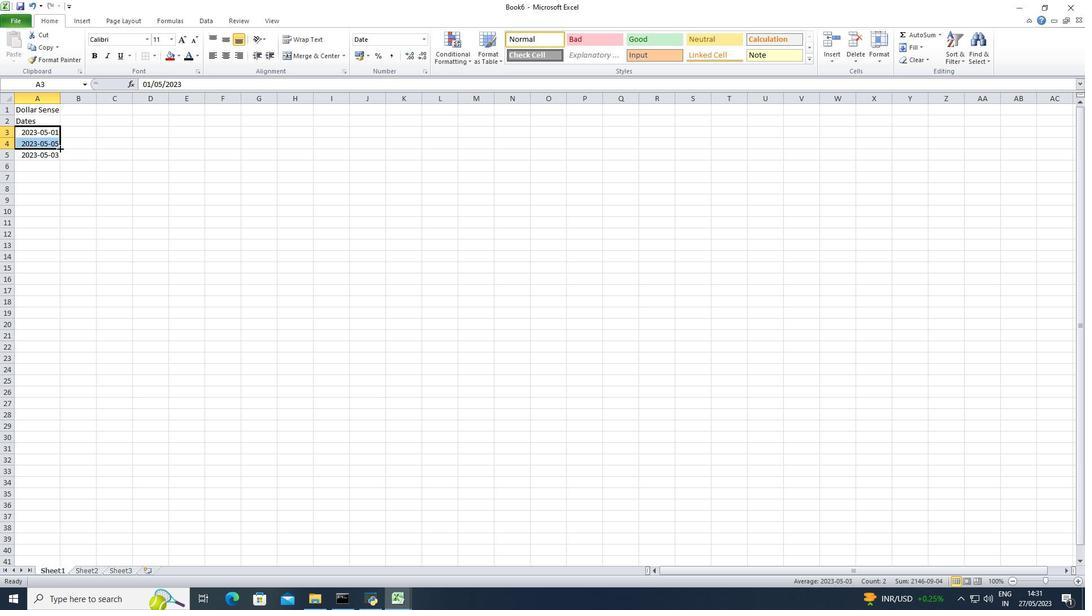 
Action: Mouse pressed left at (59, 148)
Screenshot: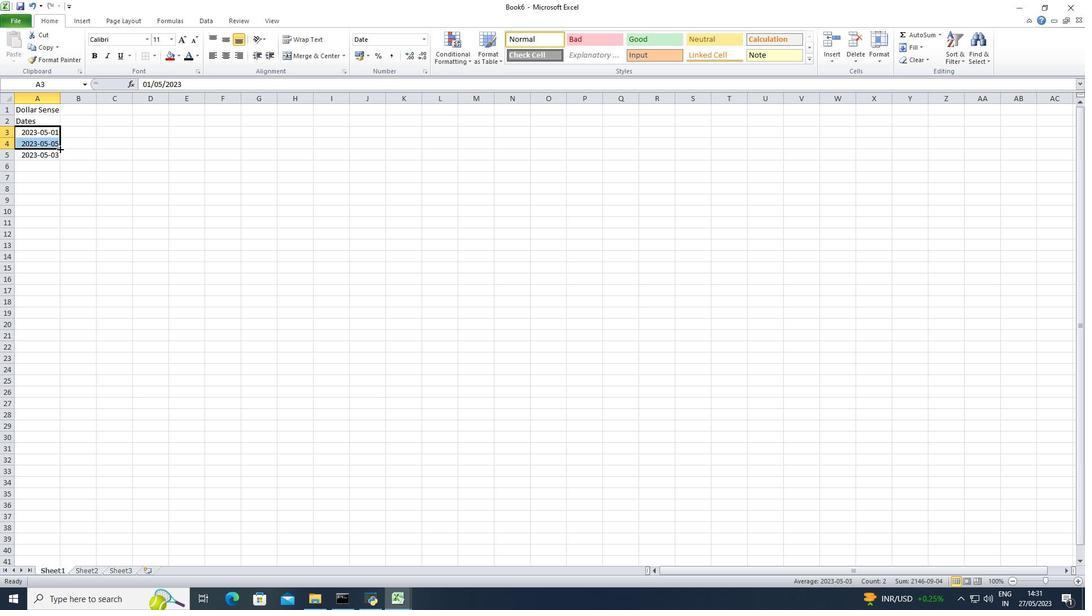 
Action: Mouse moved to (57, 155)
Screenshot: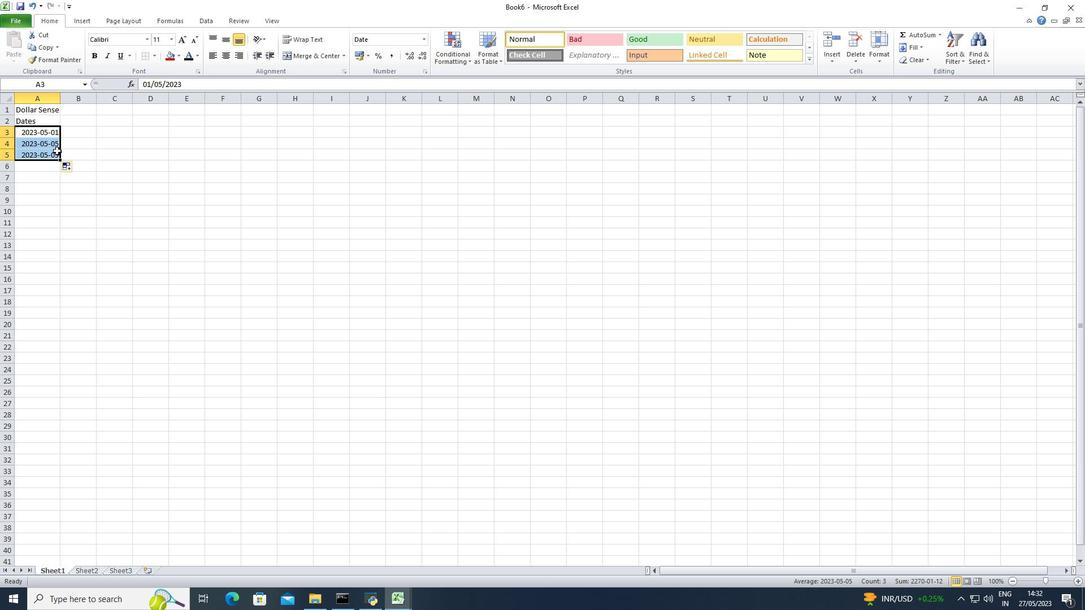 
Action: Mouse pressed left at (57, 155)
Screenshot: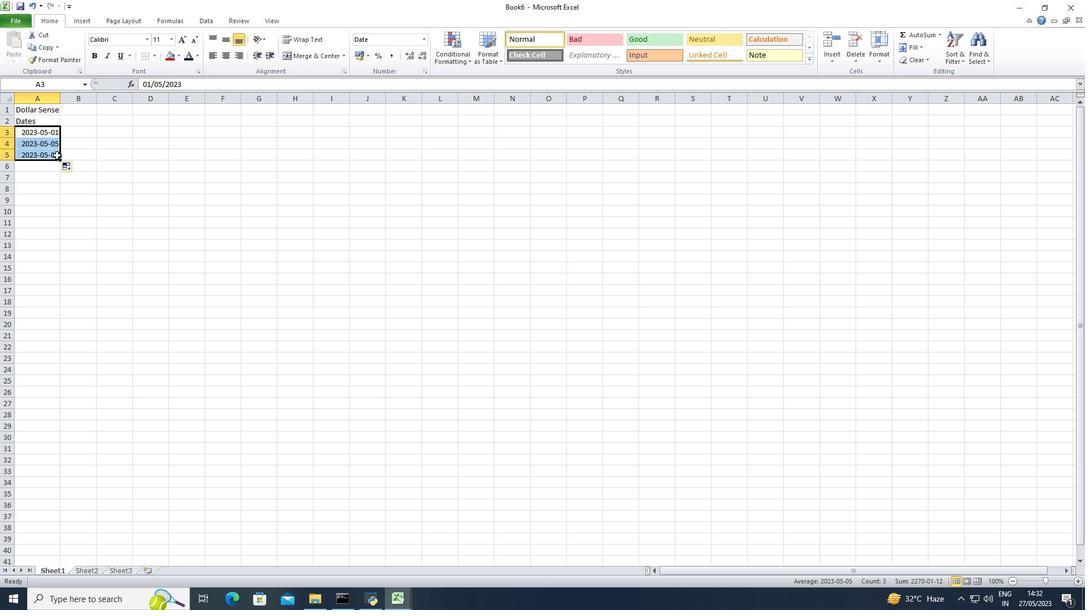 
Action: Mouse pressed left at (57, 155)
Screenshot: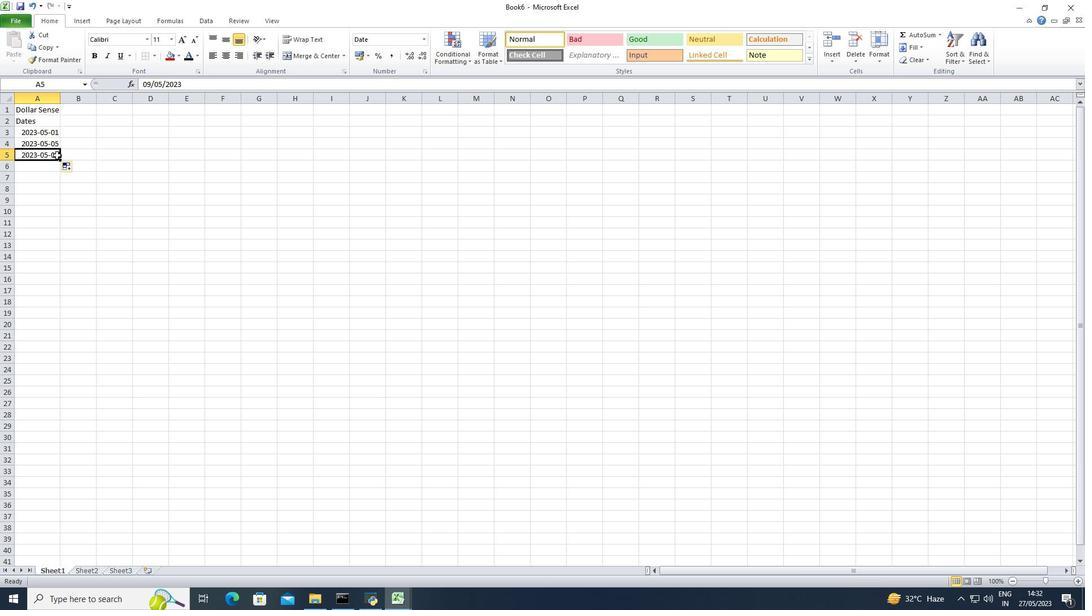 
Action: Mouse moved to (27, 153)
Screenshot: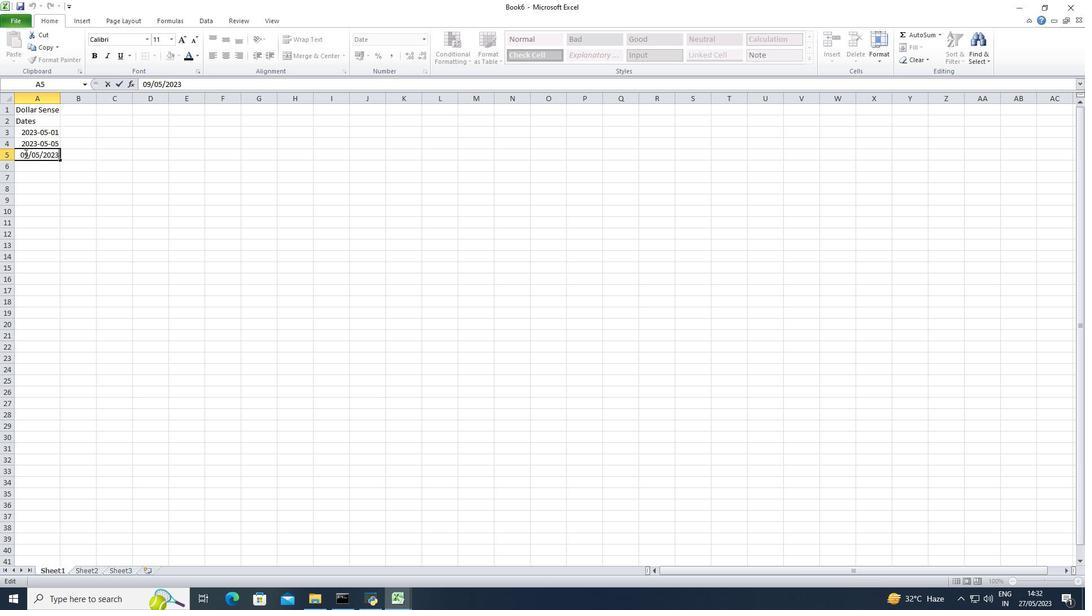 
Action: Mouse pressed left at (27, 153)
Screenshot: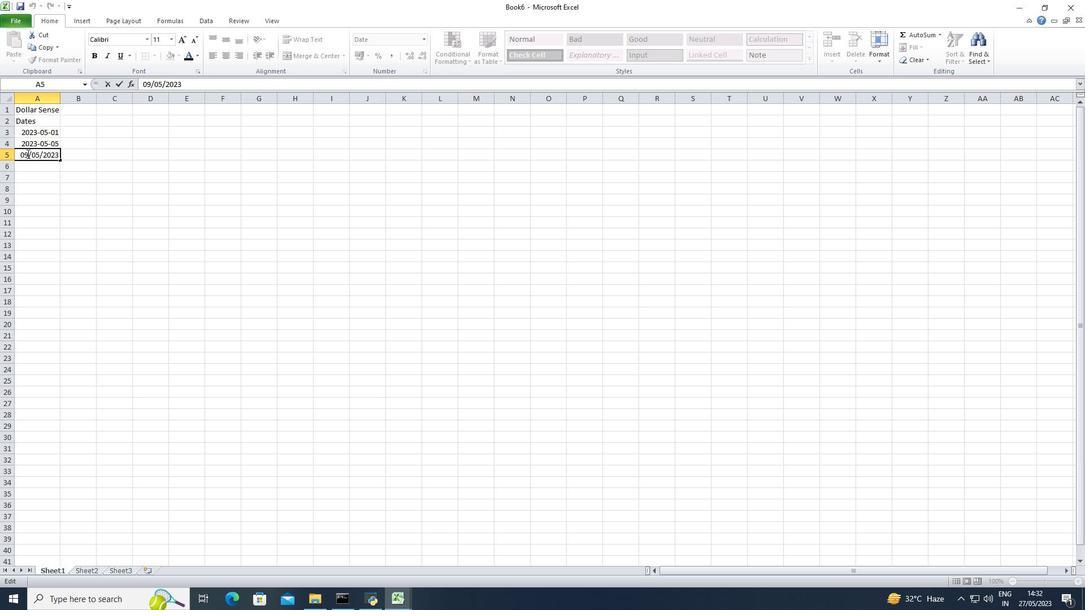 
Action: Key pressed <Key.backspace><Key.backspace>10<Key.enter>
Screenshot: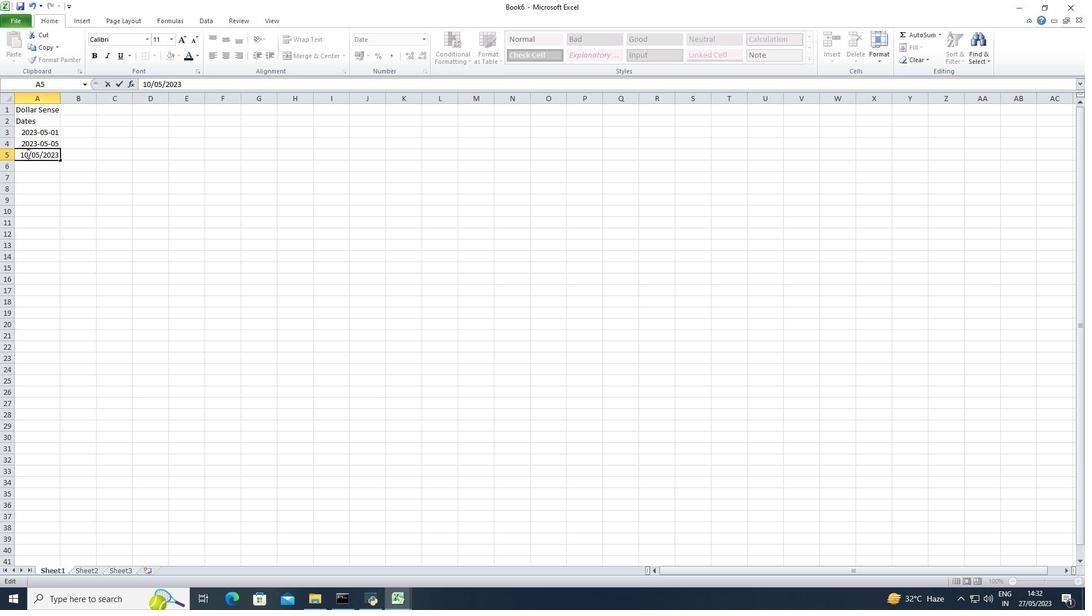 
Action: Mouse moved to (49, 133)
Screenshot: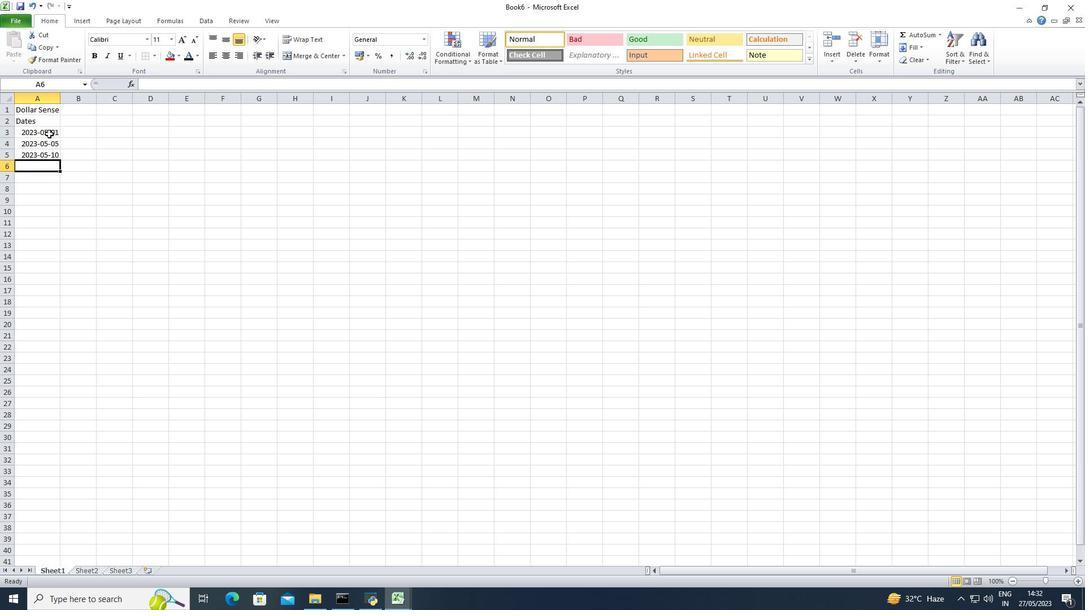 
Action: Mouse pressed left at (49, 133)
Screenshot: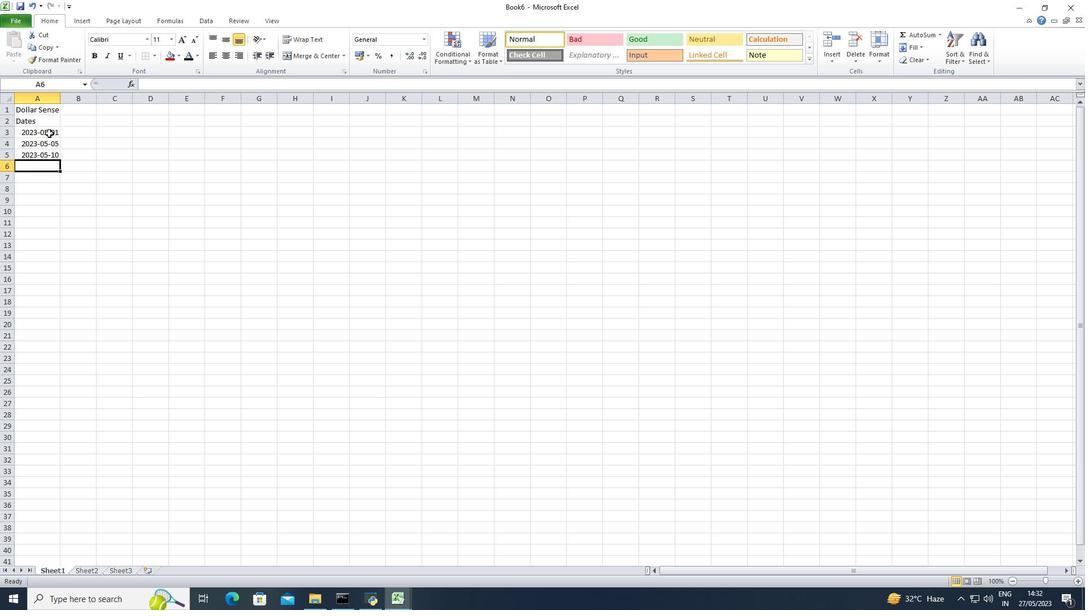 
Action: Mouse moved to (59, 160)
Screenshot: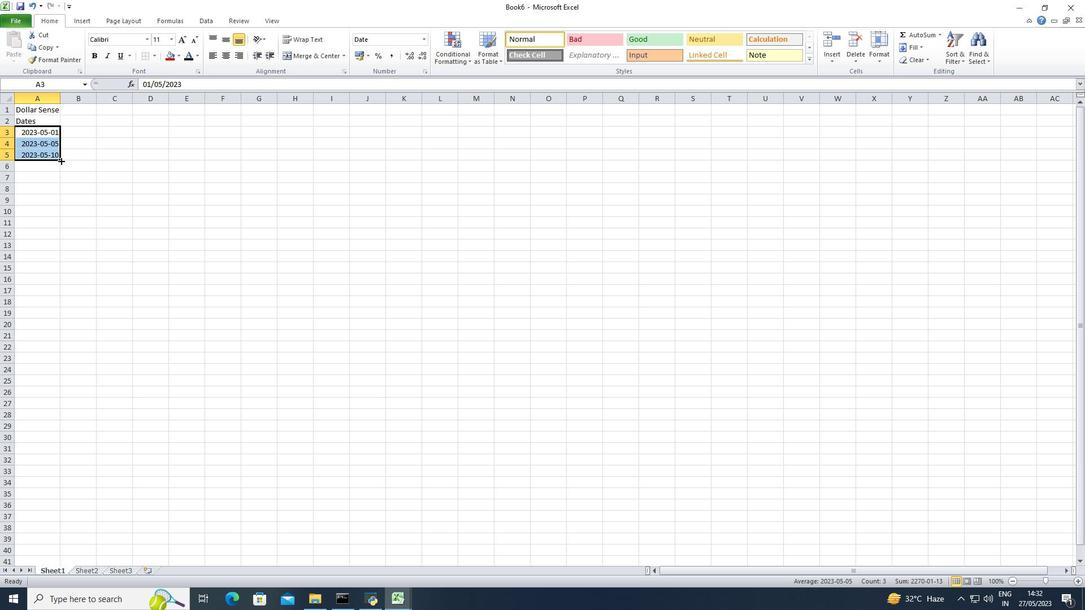 
Action: Mouse pressed left at (59, 160)
Screenshot: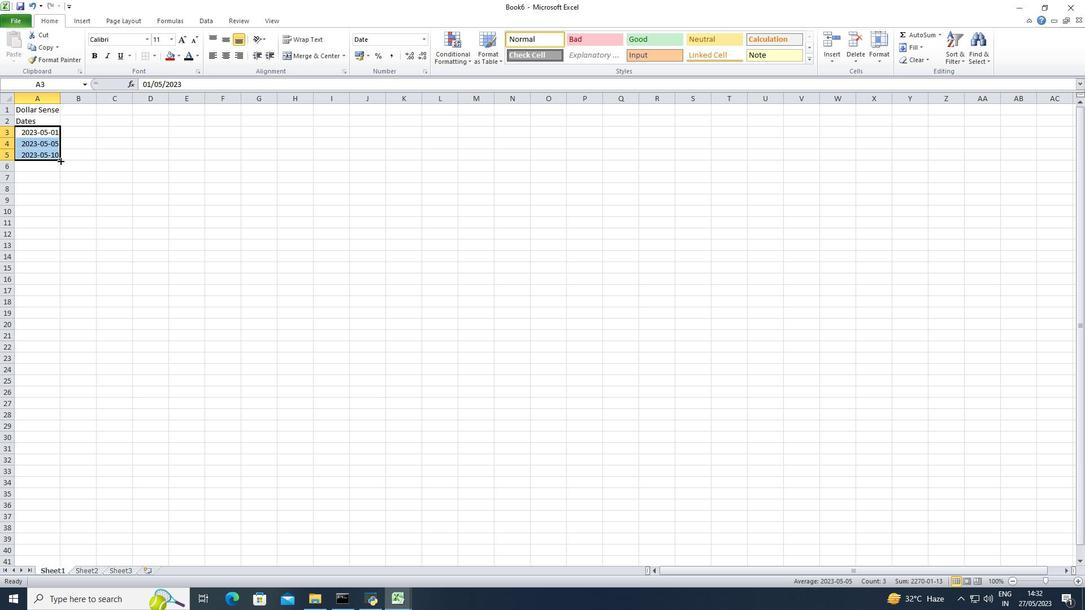 
Action: Mouse moved to (59, 160)
Screenshot: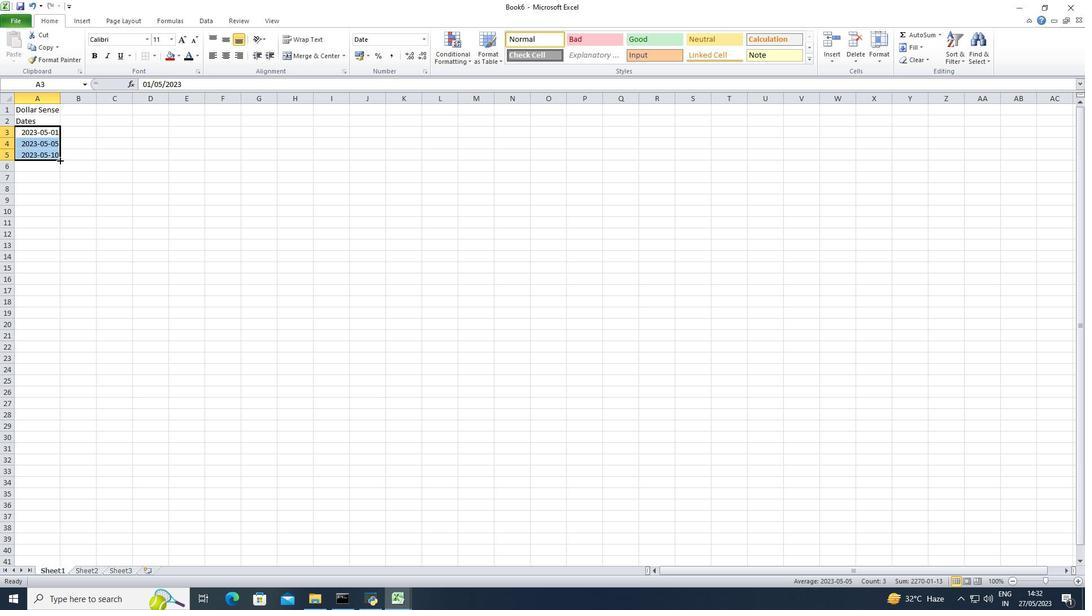 
Action: Mouse pressed left at (59, 160)
Screenshot: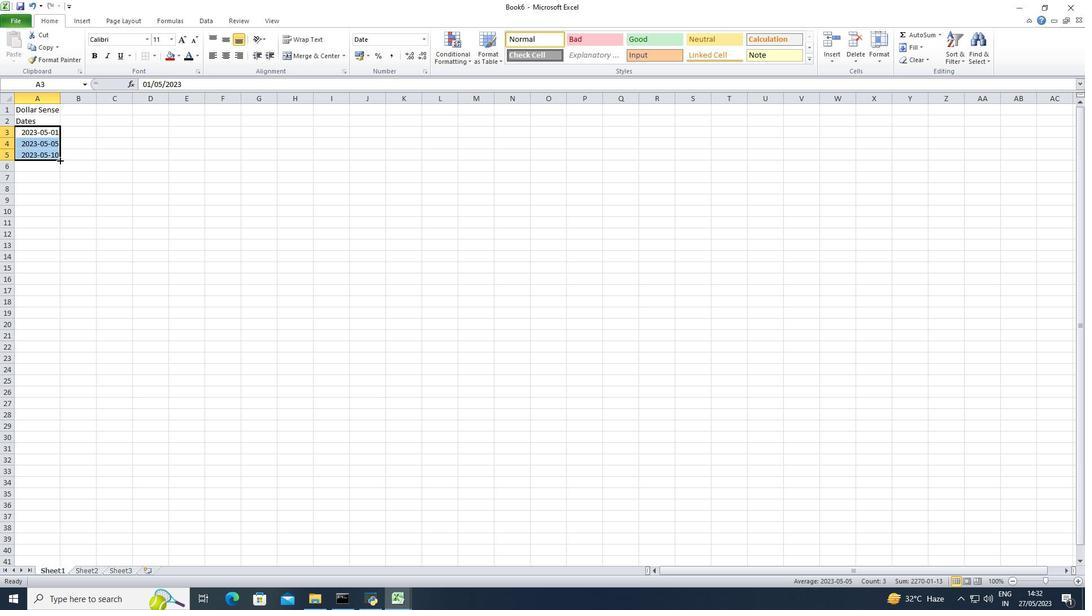
Action: Mouse moved to (47, 155)
Screenshot: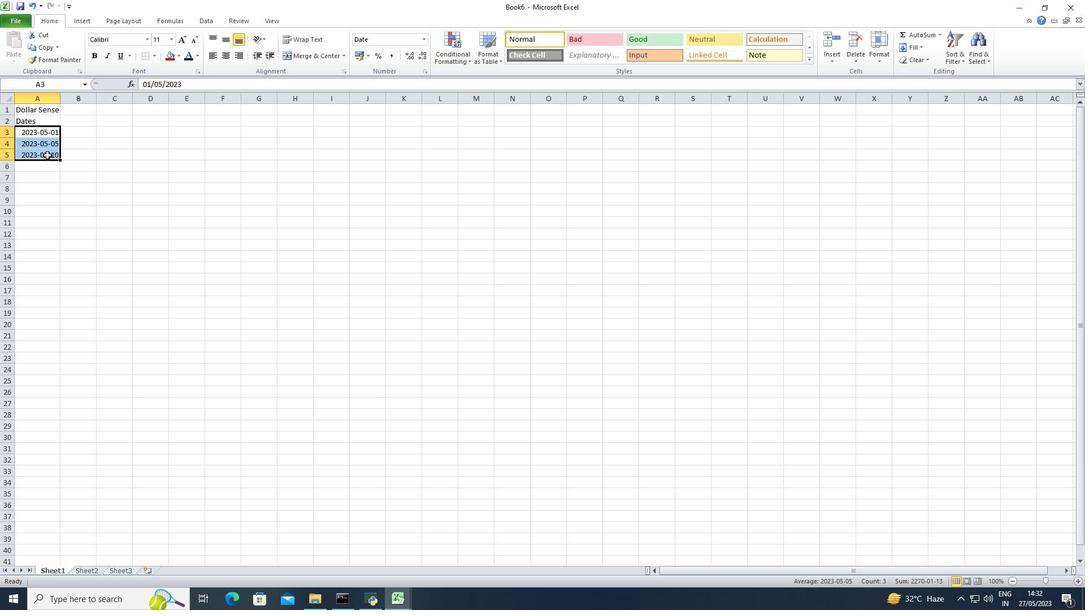 
Action: Mouse pressed left at (47, 155)
Screenshot: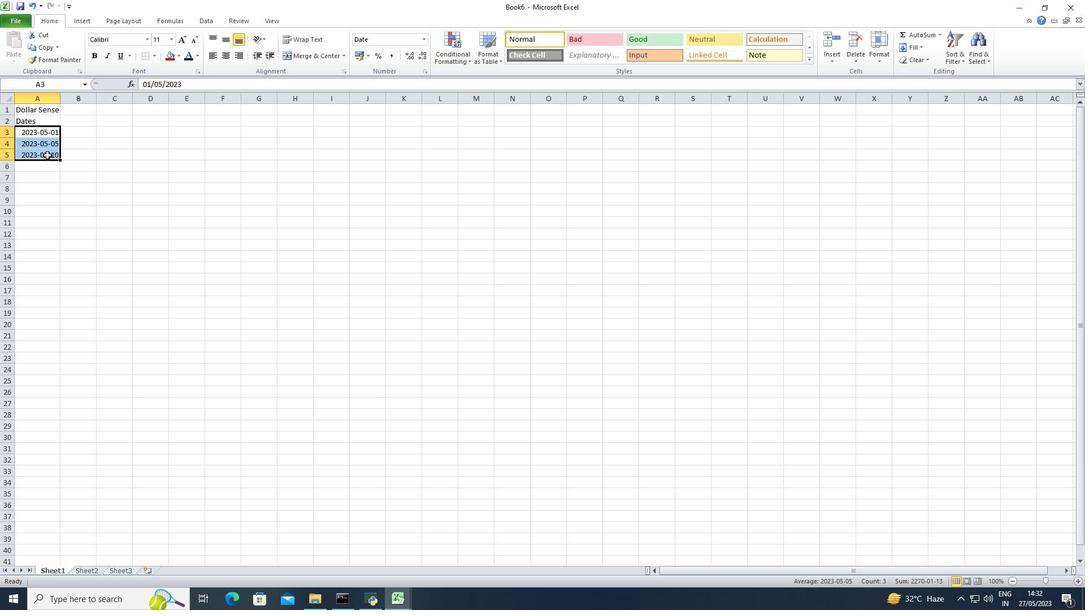 
Action: Mouse moved to (45, 143)
Screenshot: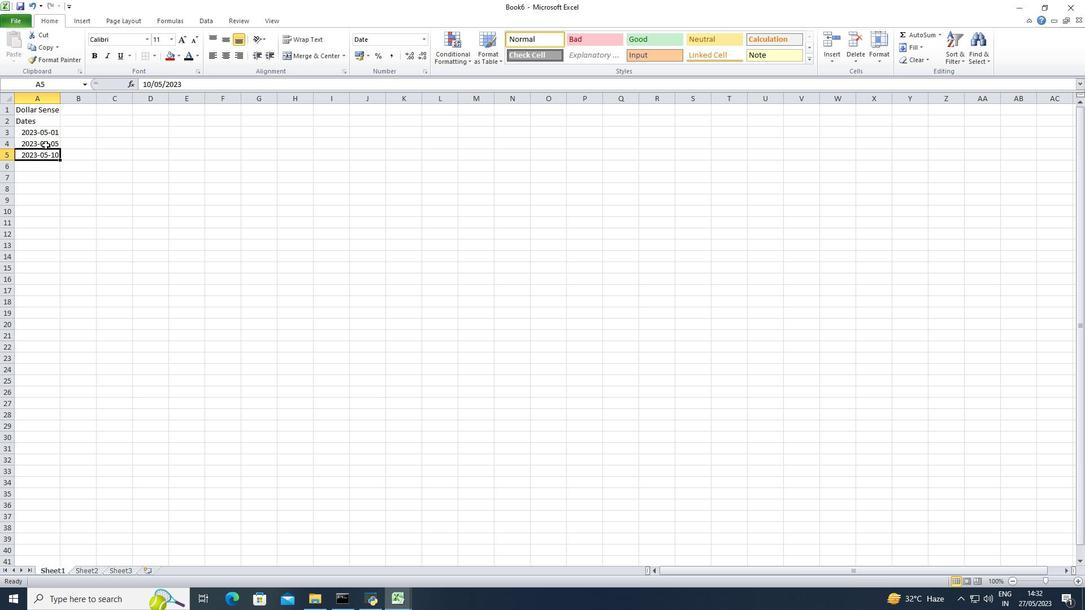 
Action: Mouse pressed left at (45, 143)
Screenshot: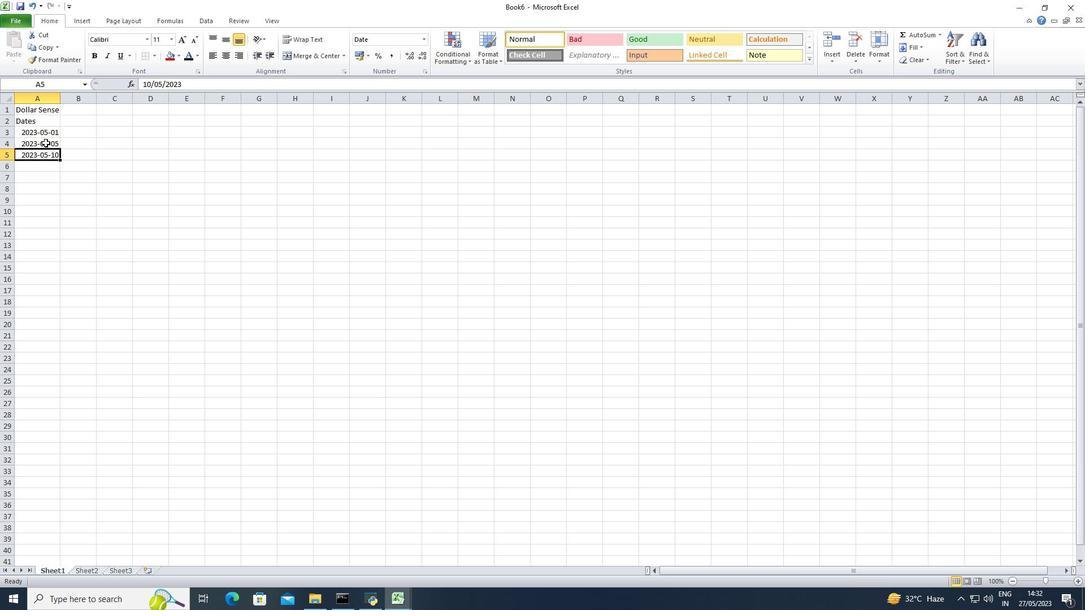 
Action: Mouse moved to (59, 160)
Screenshot: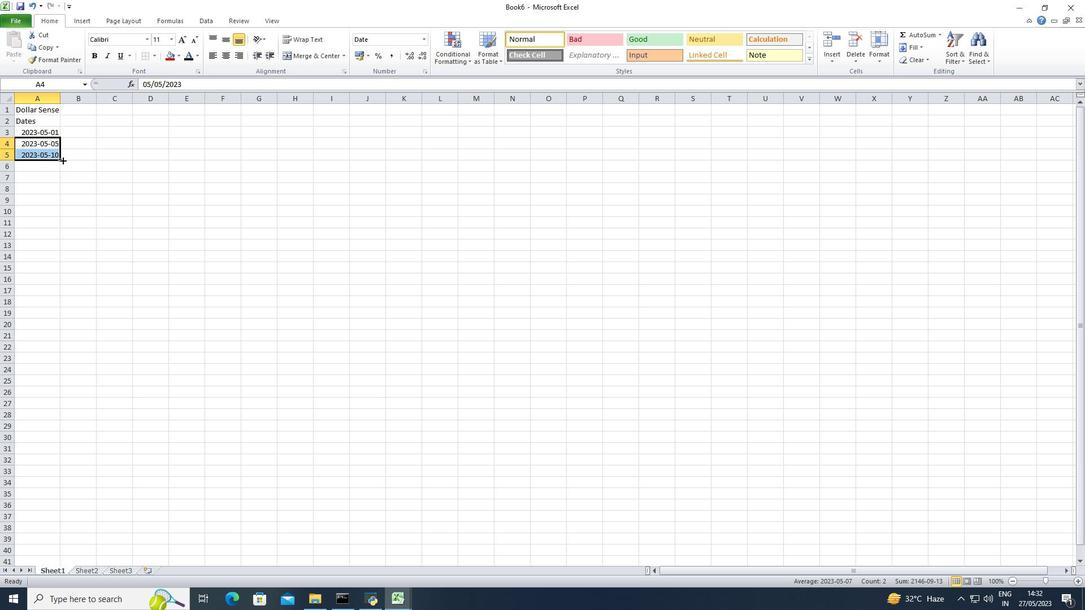 
Action: Mouse pressed left at (59, 160)
Screenshot: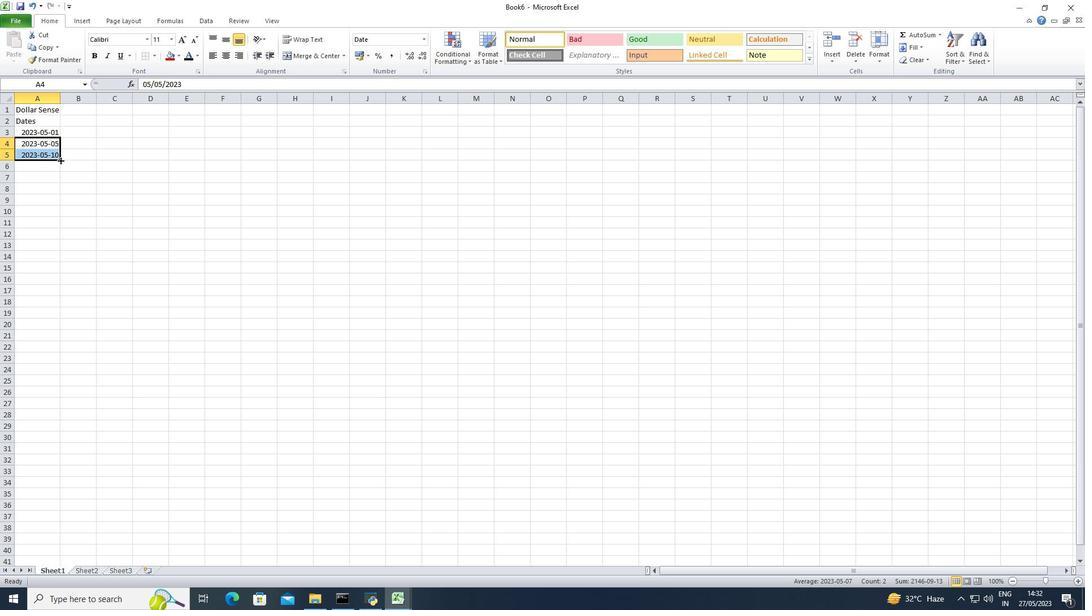 
Action: Mouse moved to (51, 188)
Screenshot: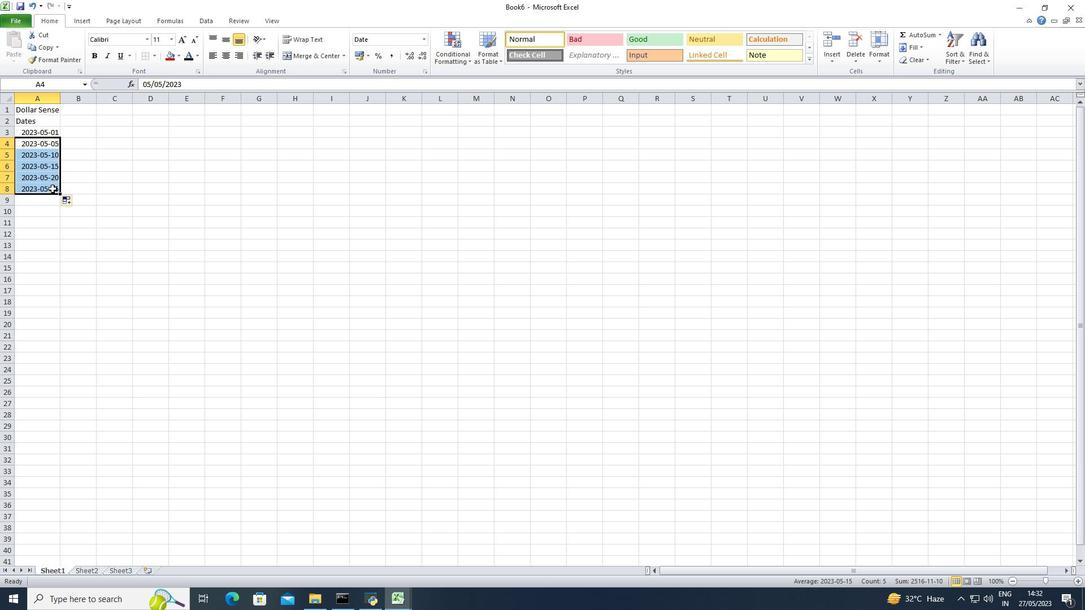 
Action: Mouse pressed left at (51, 188)
Screenshot: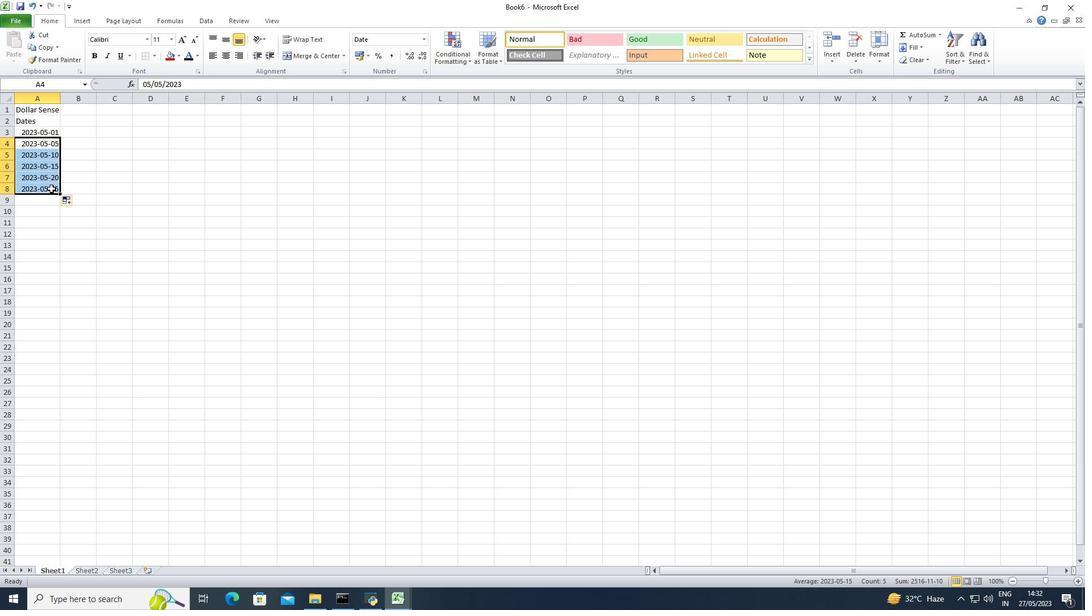 
Action: Mouse moved to (59, 193)
Screenshot: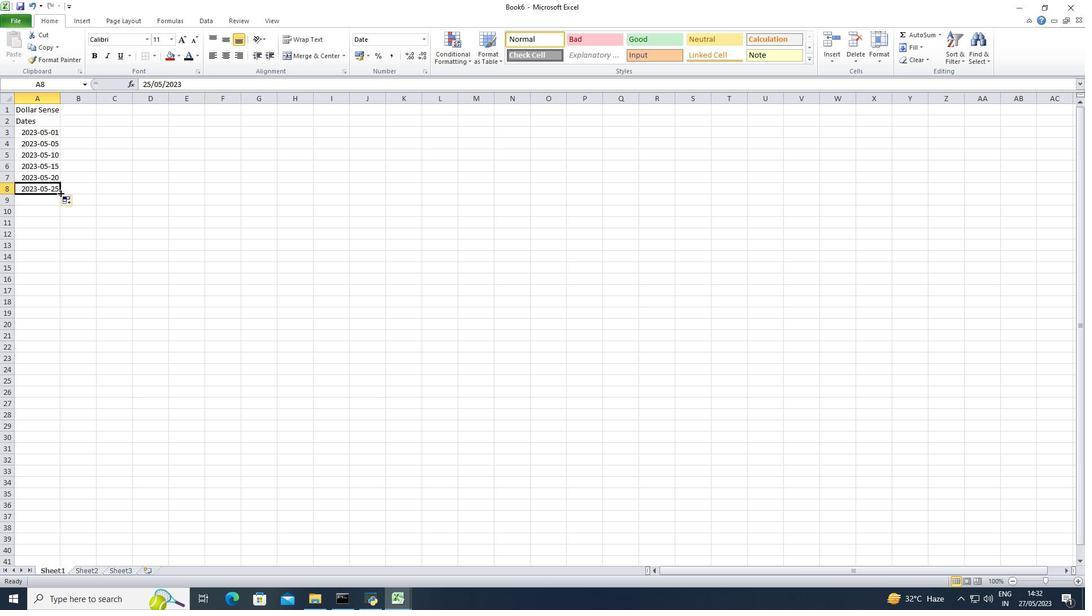 
Action: Mouse pressed left at (59, 193)
Screenshot: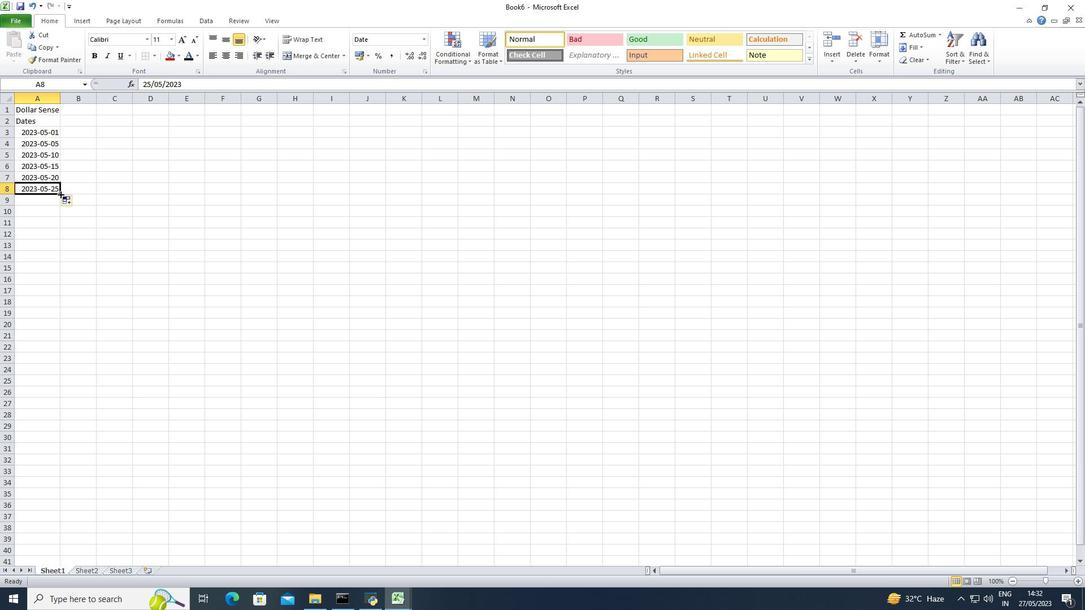 
Action: Mouse moved to (54, 202)
Screenshot: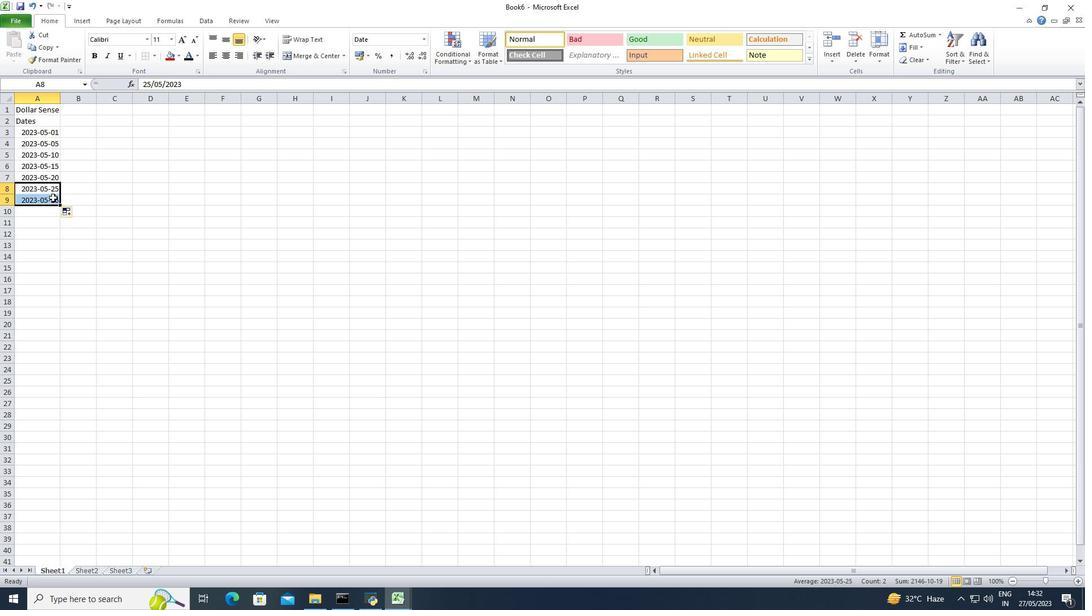 
Action: Mouse pressed left at (54, 202)
Screenshot: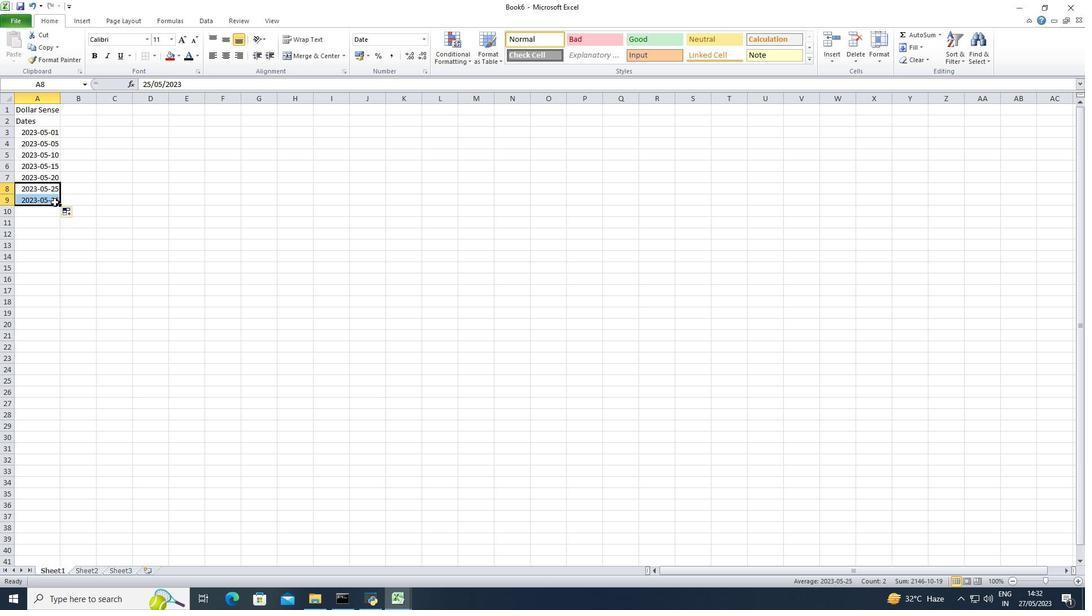 
Action: Mouse moved to (53, 201)
Screenshot: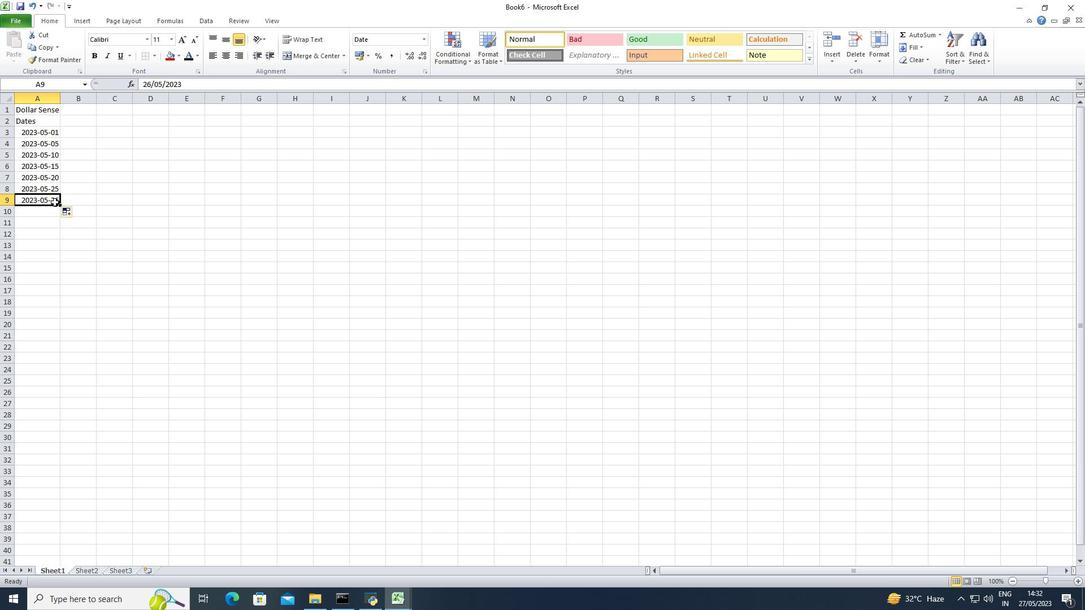 
Action: Mouse pressed left at (53, 201)
Screenshot: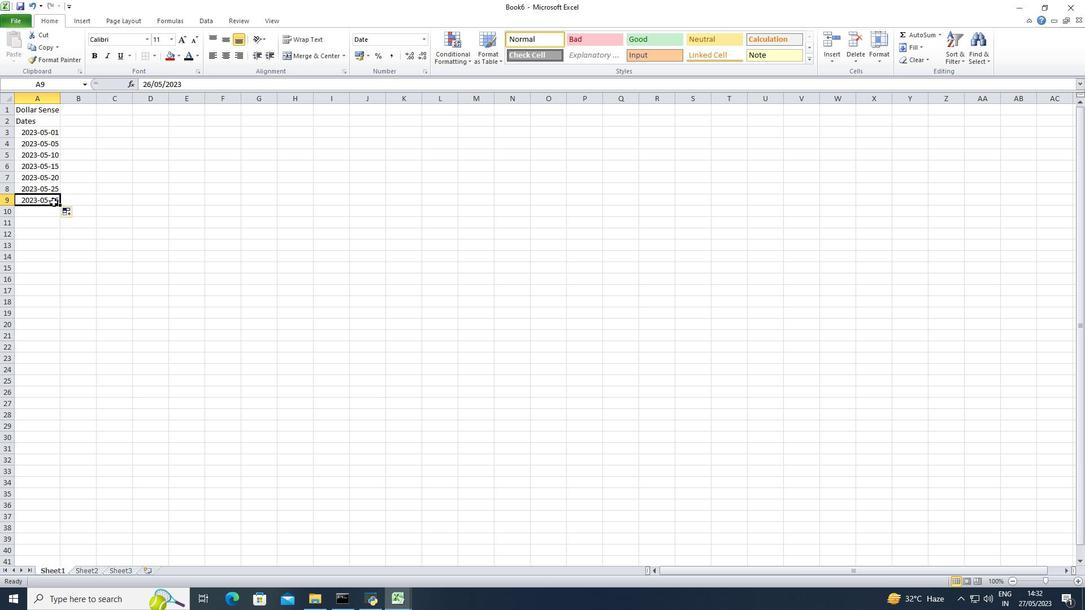 
Action: Mouse moved to (30, 200)
Screenshot: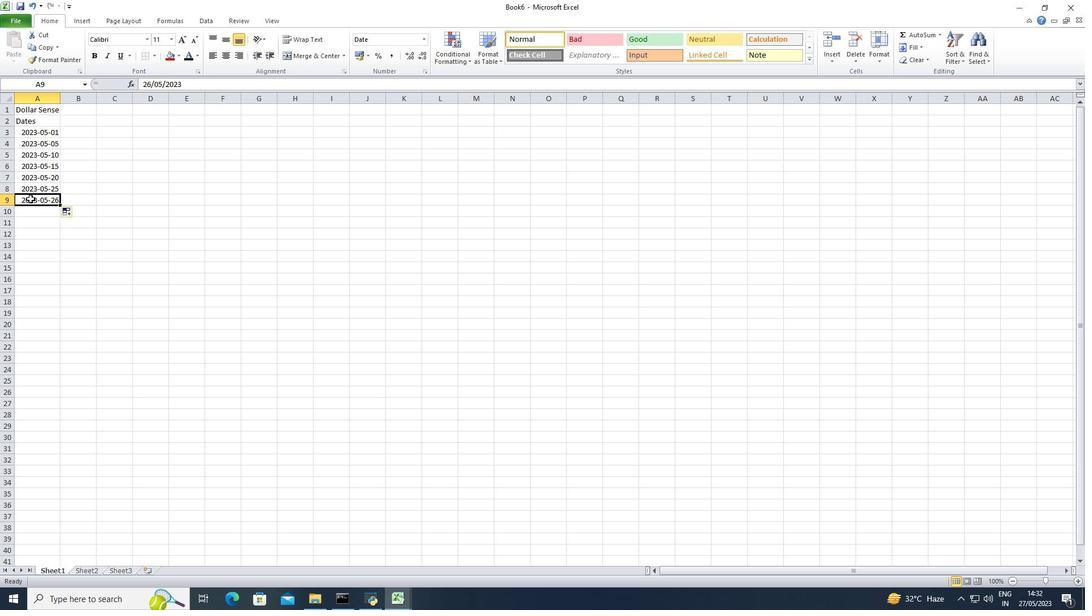 
Action: Mouse pressed left at (30, 200)
Screenshot: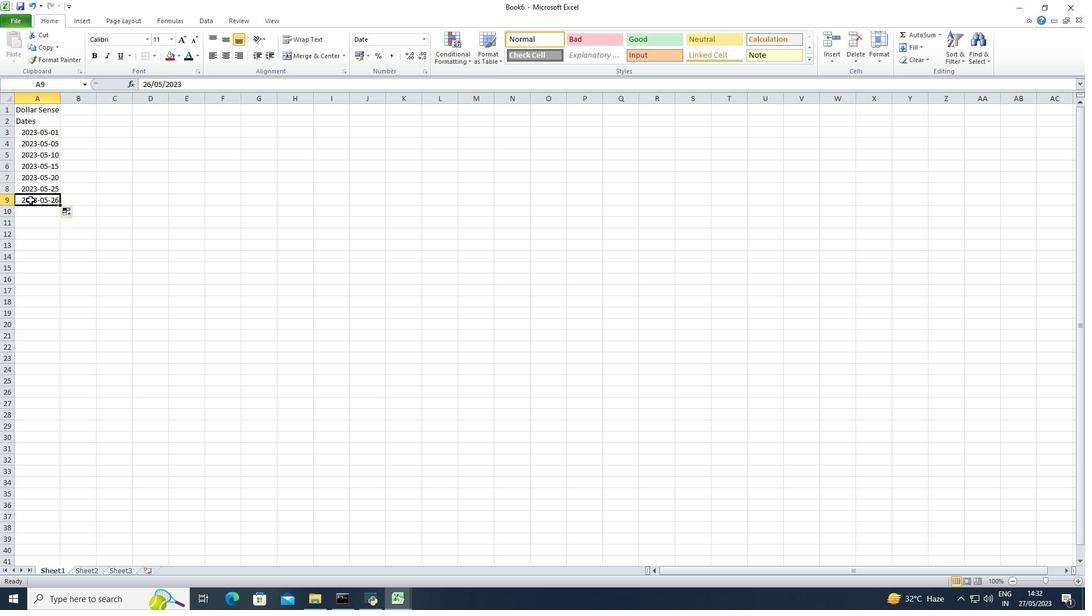 
Action: Mouse pressed left at (30, 200)
Screenshot: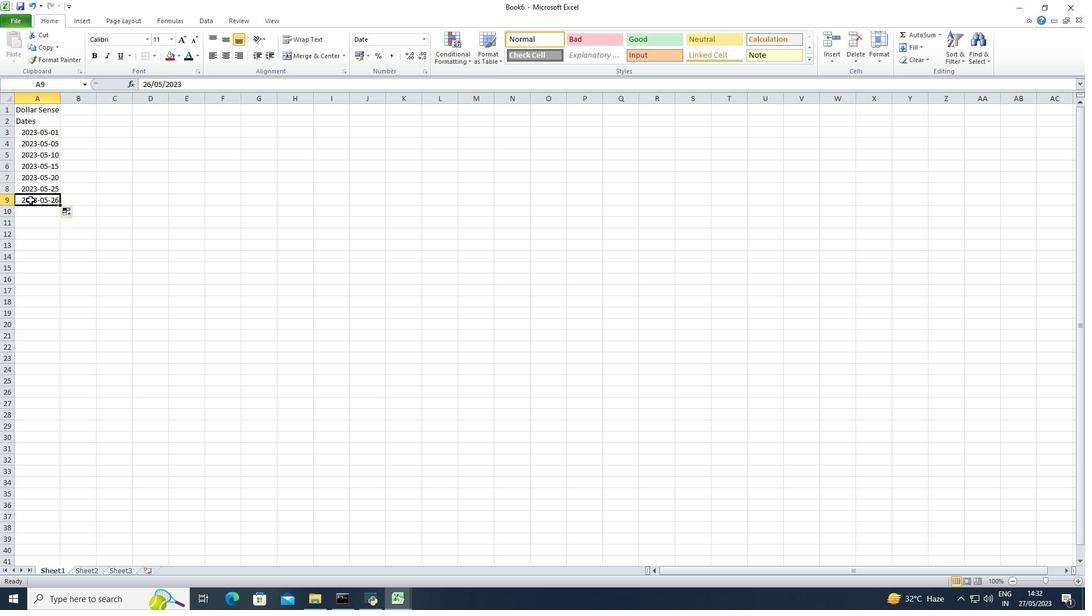 
Action: Mouse moved to (26, 198)
Screenshot: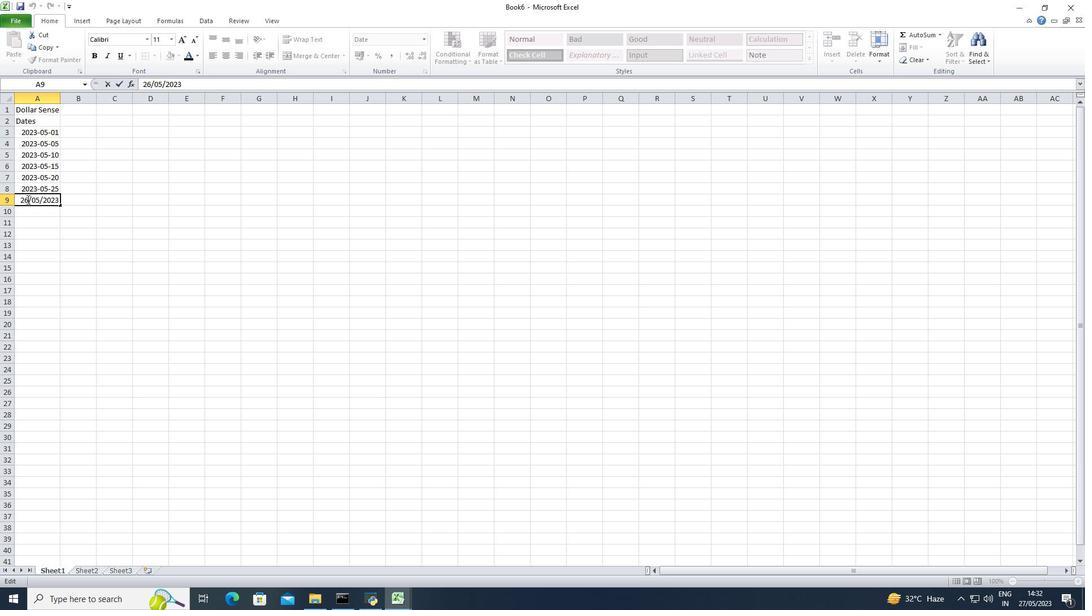 
Action: Mouse pressed left at (26, 198)
Screenshot: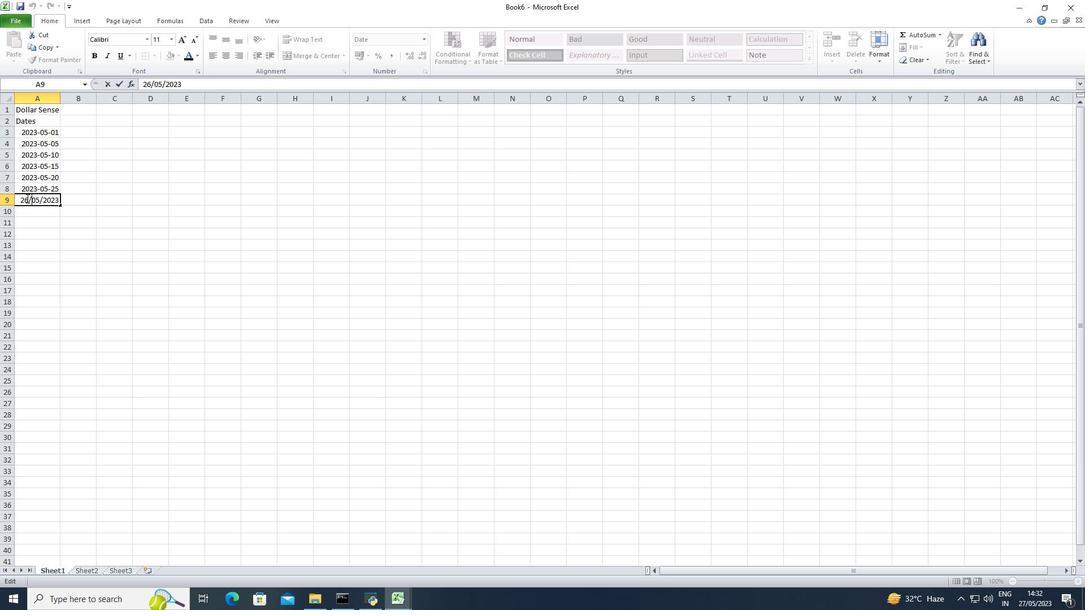 
Action: Mouse moved to (31, 201)
Screenshot: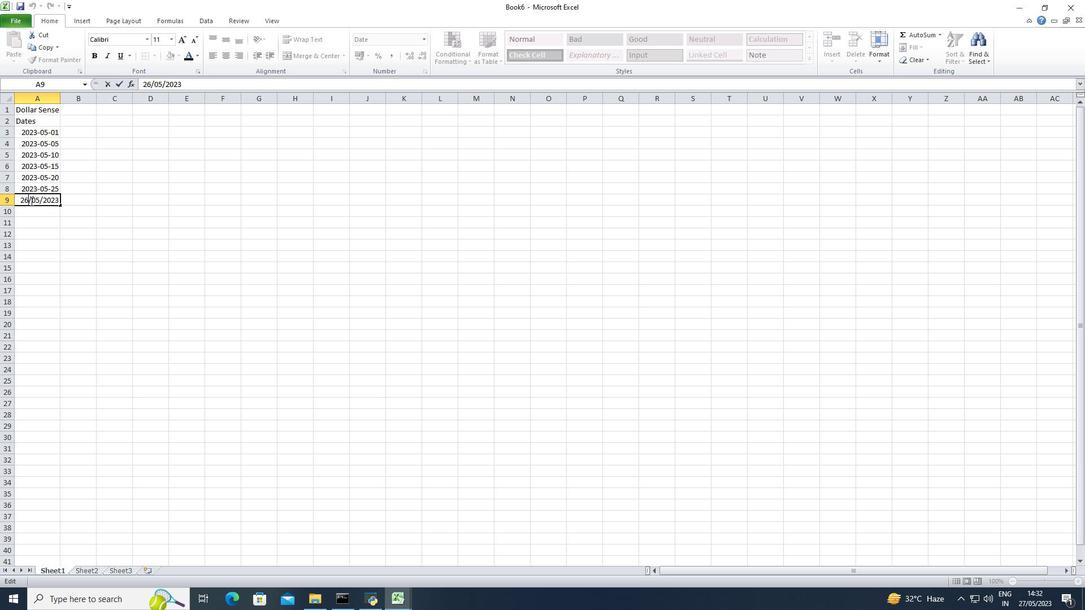 
Action: Key pressed <Key.backspace><Key.backspace>31<Key.enter>
Screenshot: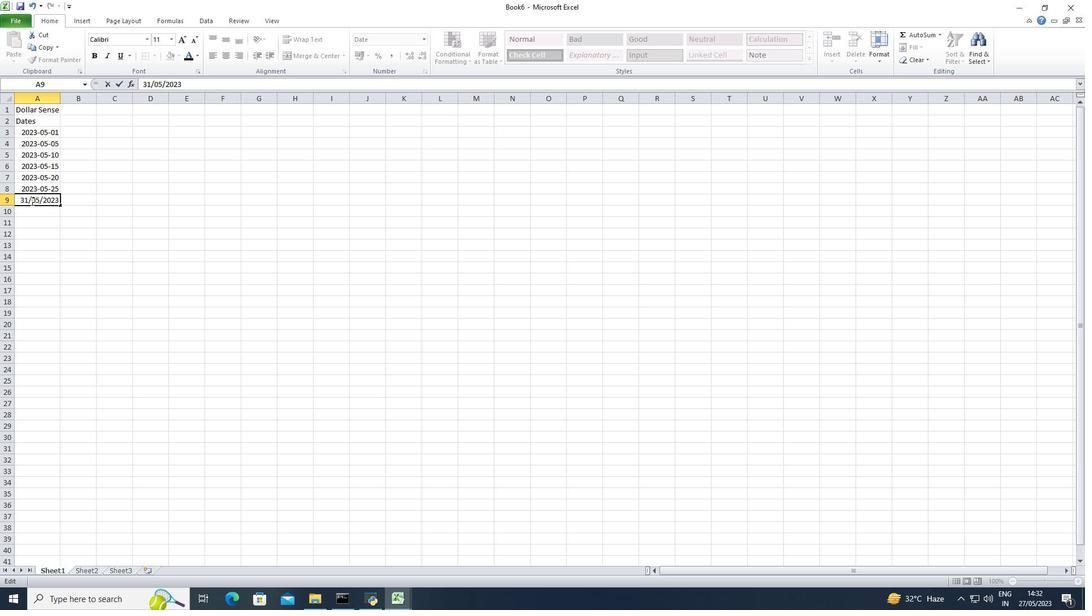 
Action: Mouse moved to (71, 120)
Screenshot: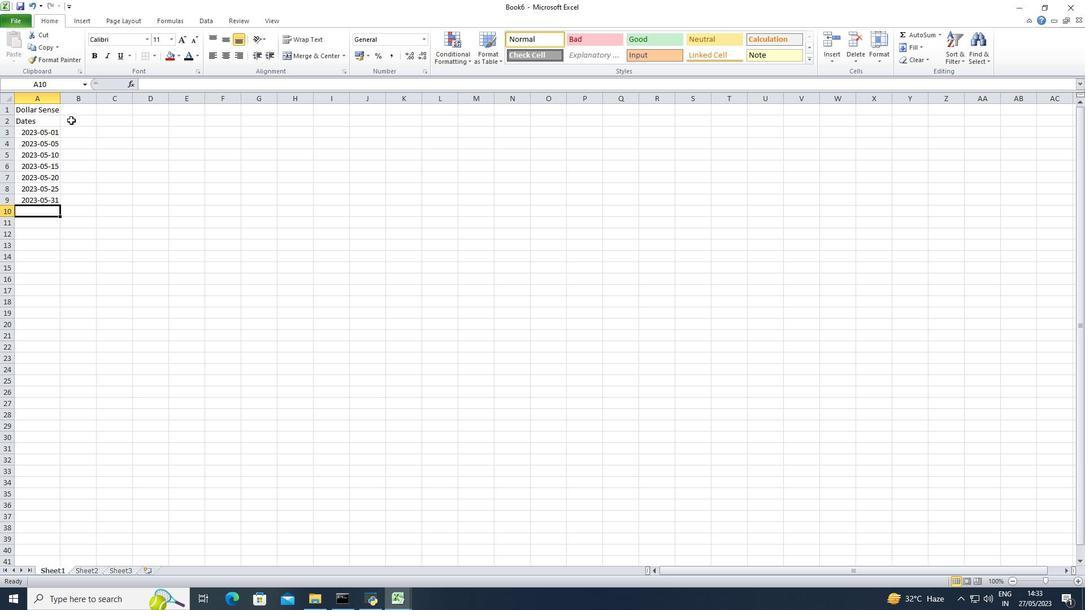 
Action: Mouse pressed left at (71, 120)
Screenshot: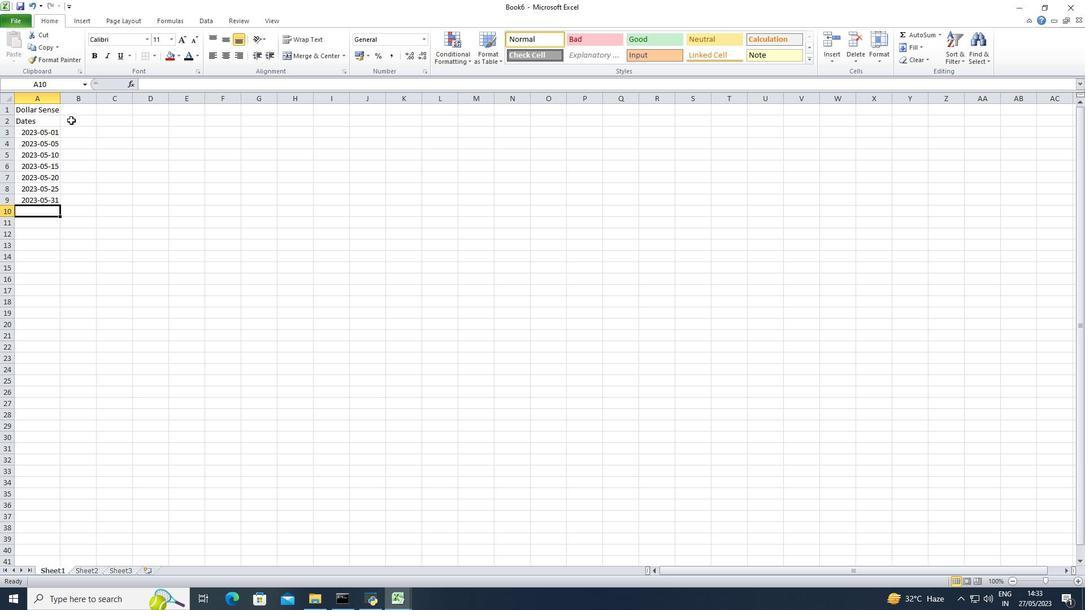 
Action: Key pressed <Key.shift>Descriptionsi<Key.backspace>
Screenshot: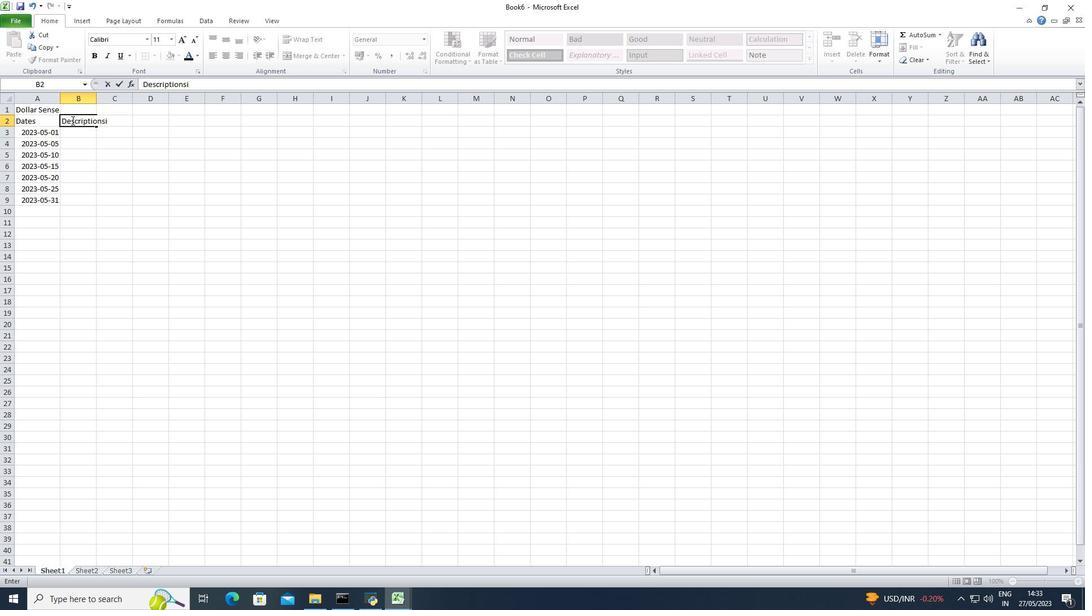 
Action: Mouse moved to (72, 121)
Screenshot: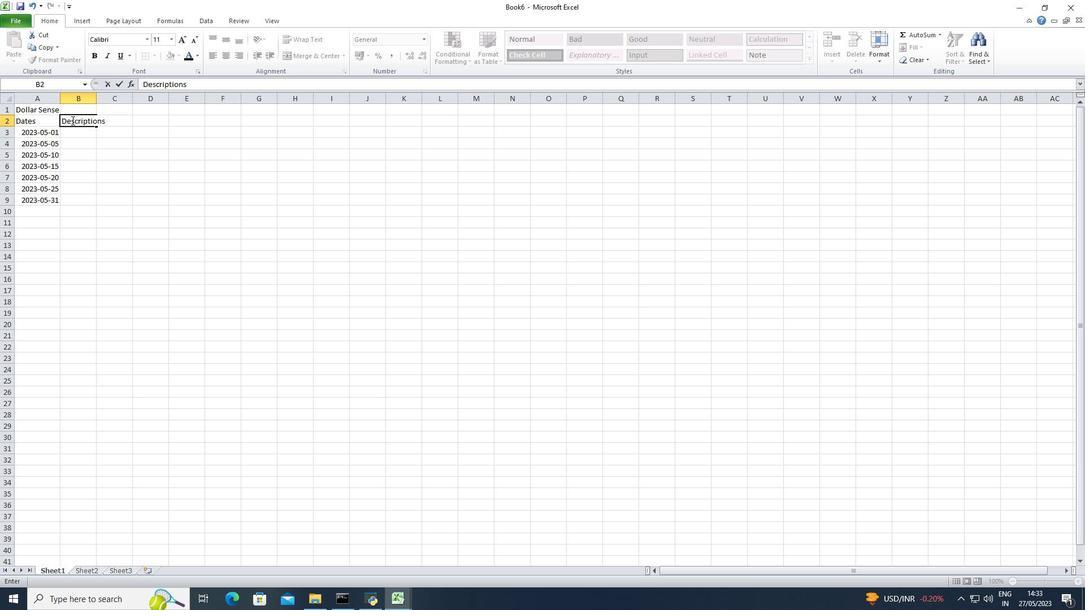 
Action: Key pressed <Key.down>
Screenshot: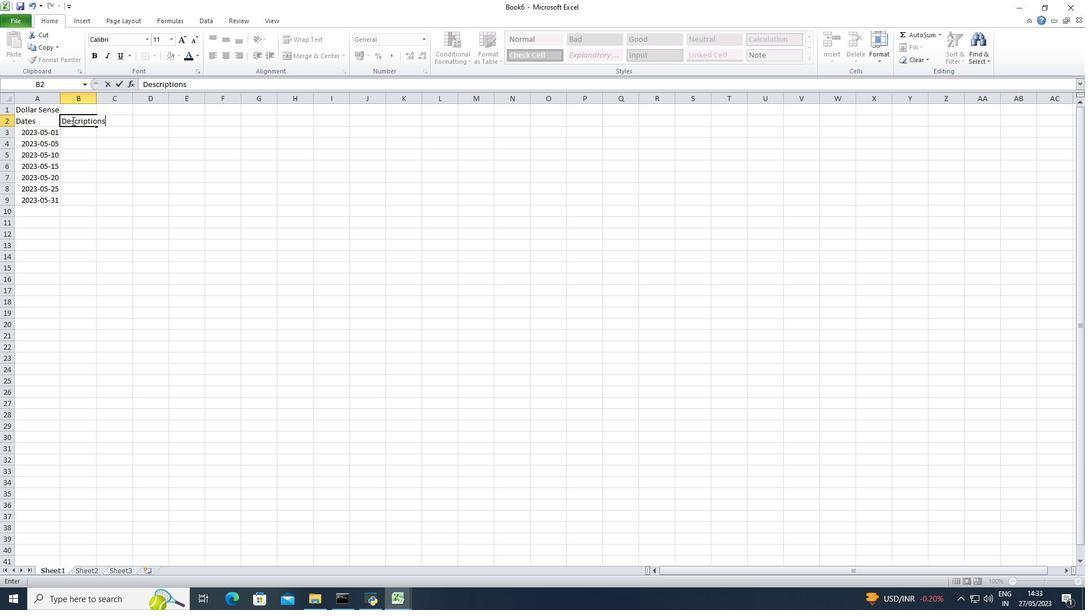 
Action: Mouse moved to (93, 98)
Screenshot: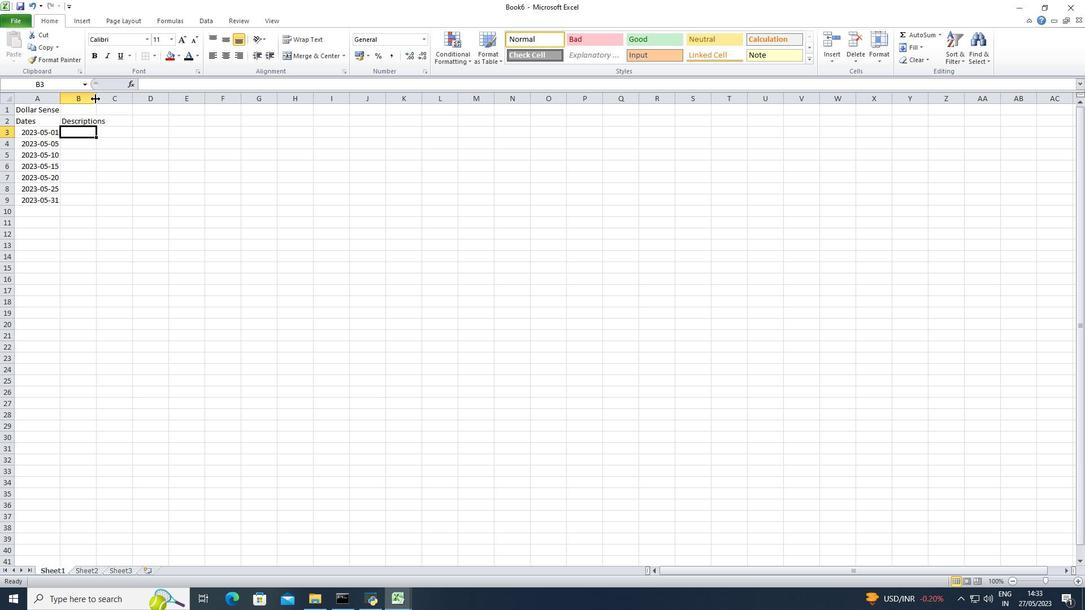 
Action: Mouse pressed left at (93, 98)
Screenshot: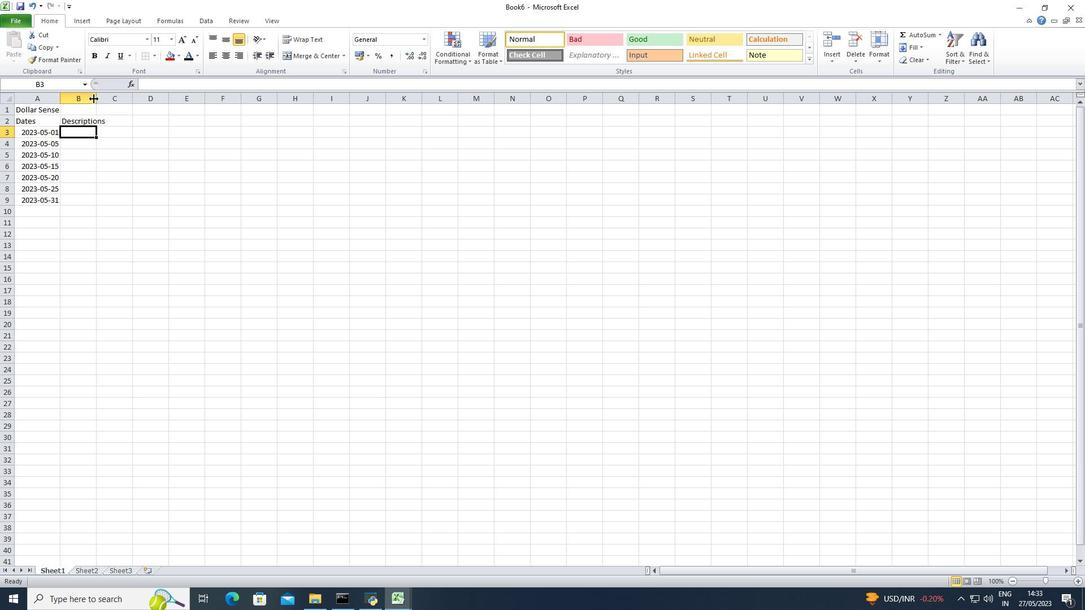 
Action: Mouse pressed left at (93, 98)
Screenshot: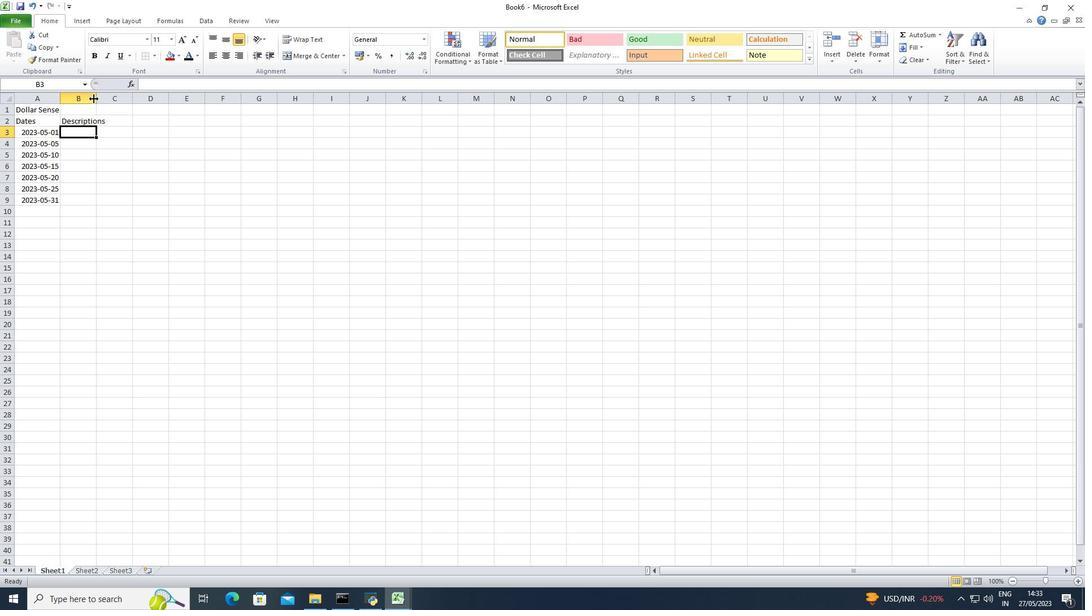 
Action: Mouse moved to (93, 135)
Screenshot: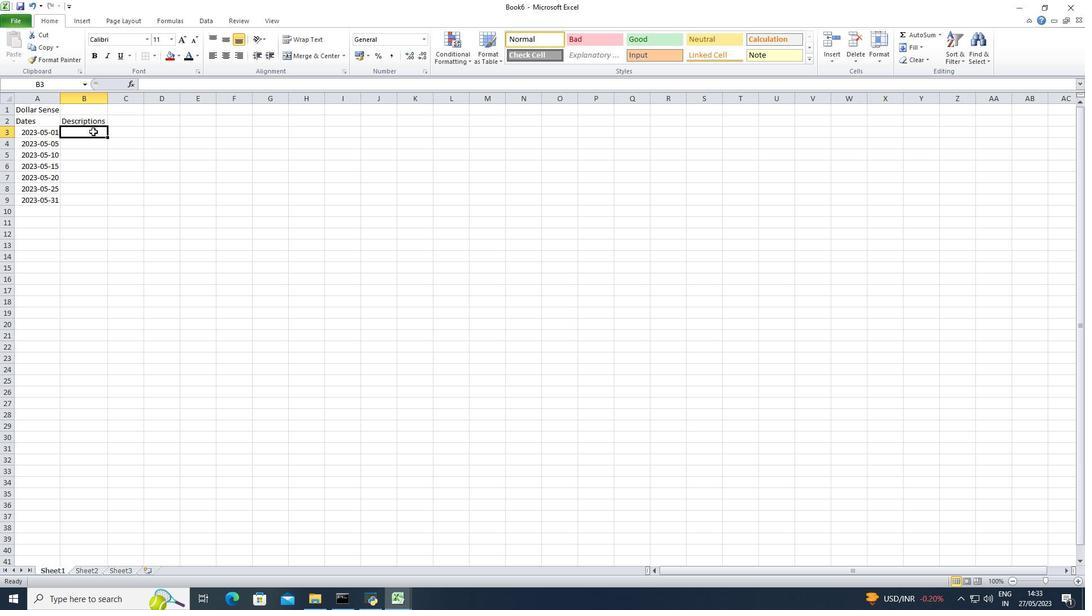 
Action: Key pressed <Key.shift>Monthly<Key.space><Key.shift>Salary<Key.down><Key.shift>Grocery<Key.space><Key.shift>Shopping<Key.down><Key.shift><Key.shift><Key.shift><Key.shift><Key.shift><Key.shift><Key.shift><Key.shift><Key.shift><Key.shift><Key.shift><Key.shift><Key.shift><Key.shift>Dining<Key.space><Key.shift>Out<Key.down><Key.shift><Key.shift><Key.shift><Key.shift><Key.shift><Key.shift><Key.shift><Key.shift><Key.shift><Key.shift><Key.shift><Key.shift><Key.shift><Key.shift><Key.shift><Key.shift><Key.shift><Key.shift><Key.shift>Utility<Key.space><Key.shift>Bill<Key.down><Key.shift>Transportation<Key.down><Key.shift>Entertainment<Key.down><Key.shift>Miscellaneous
Screenshot: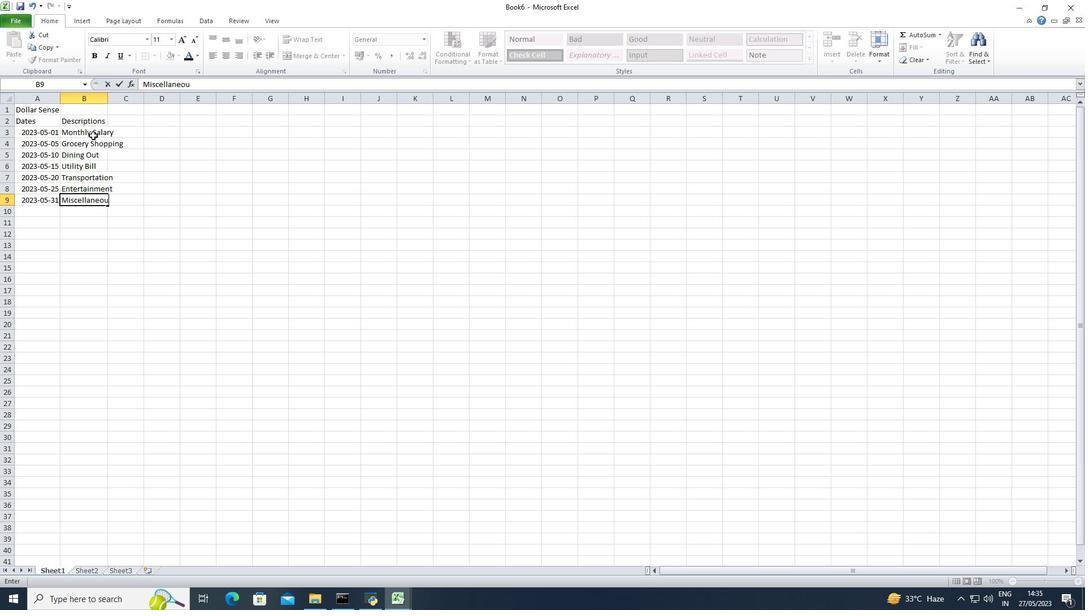 
Action: Mouse moved to (107, 102)
Screenshot: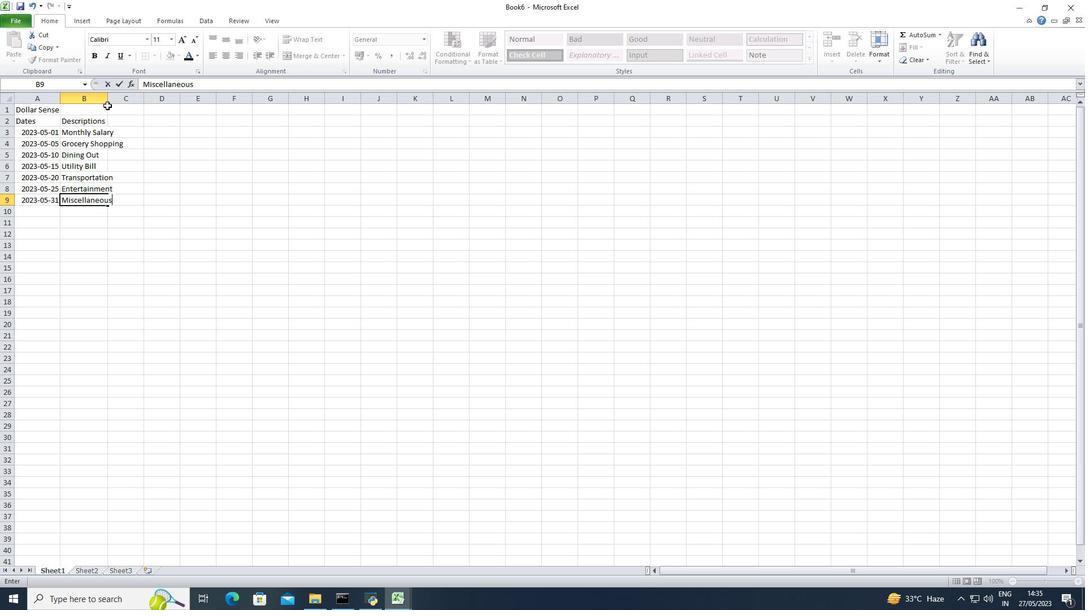 
Action: Mouse pressed left at (107, 102)
Screenshot: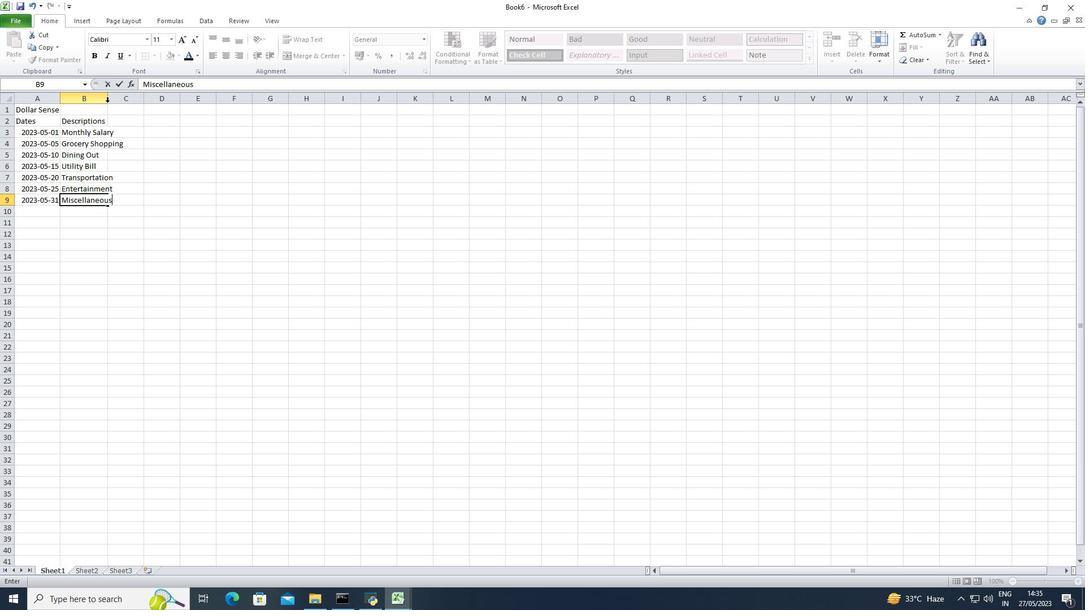 
Action: Mouse pressed left at (107, 102)
Screenshot: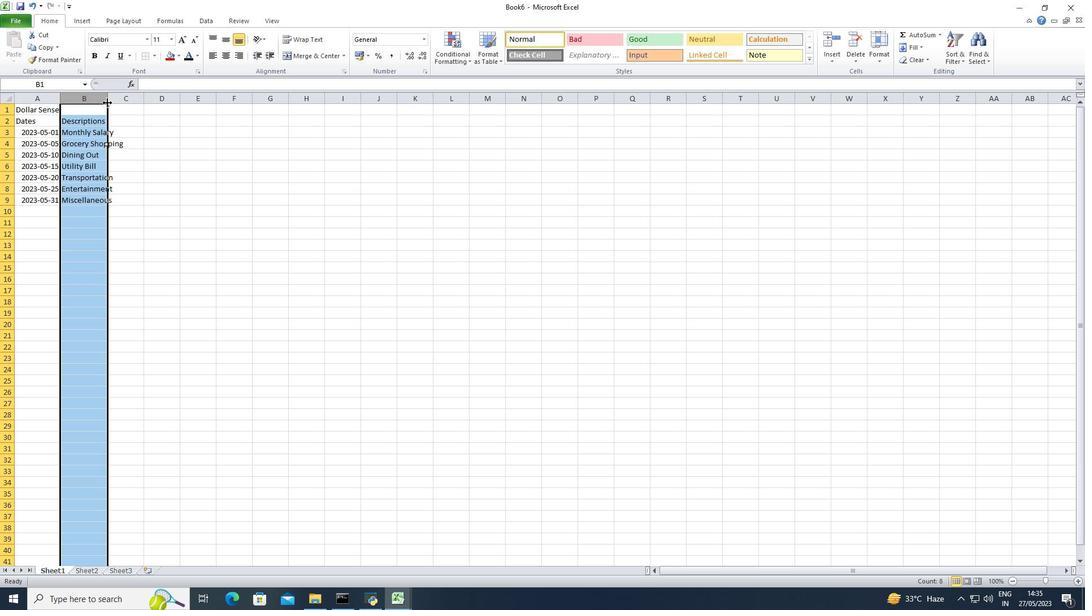 
Action: Mouse moved to (142, 118)
Screenshot: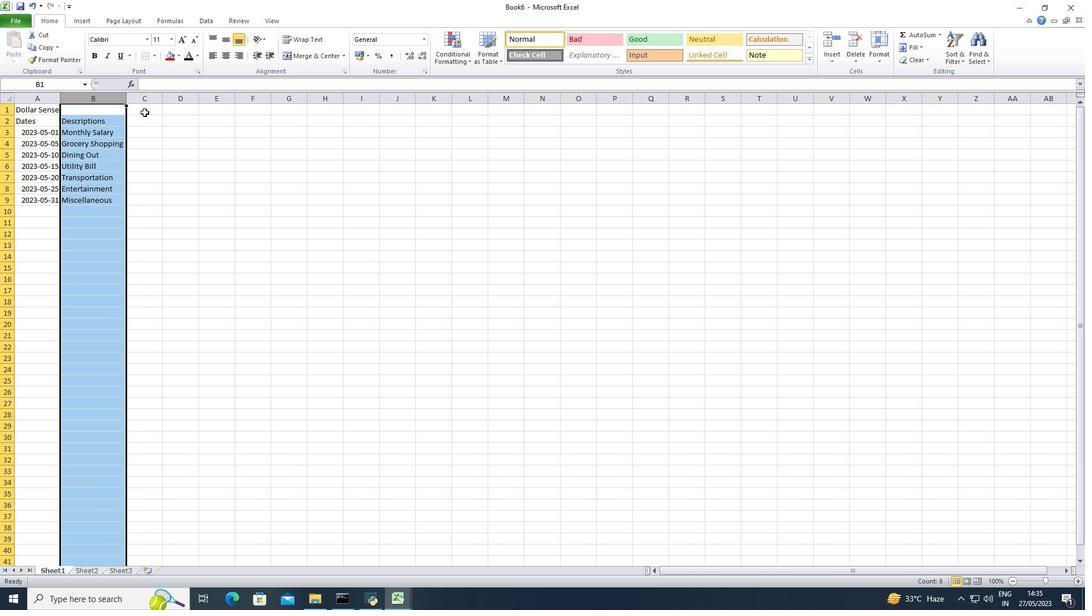 
Action: Mouse pressed left at (142, 118)
Screenshot: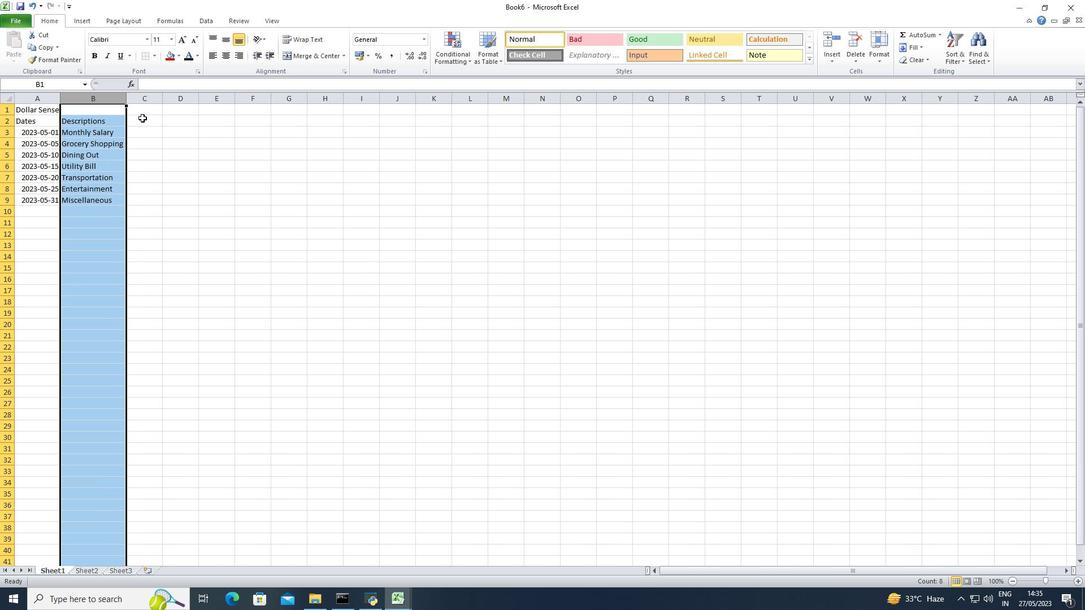 
Action: Key pressed <Key.shift>Amount
Screenshot: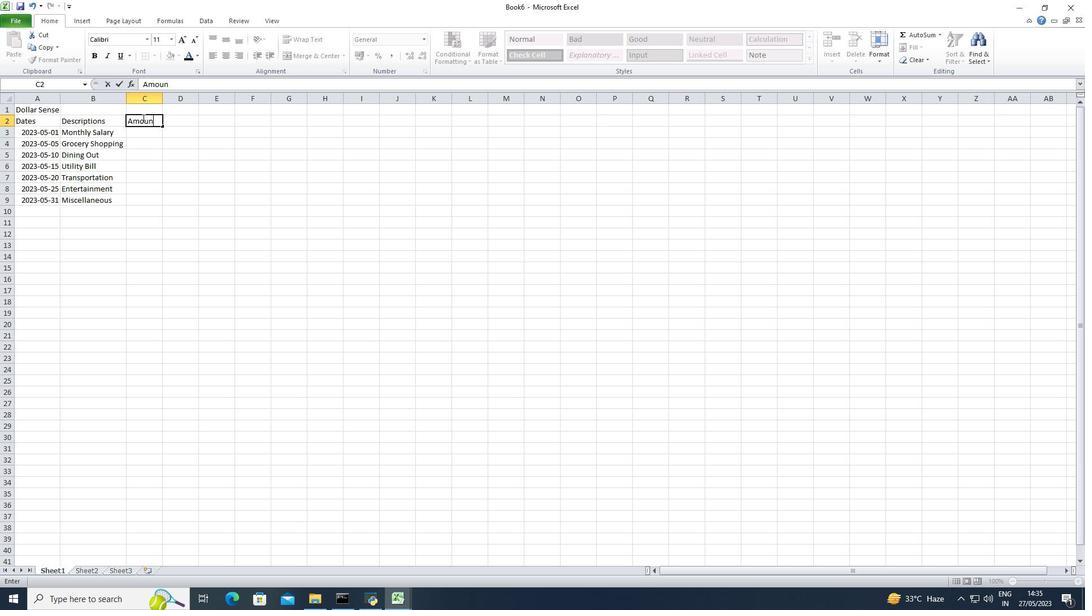 
Action: Mouse moved to (156, 130)
Screenshot: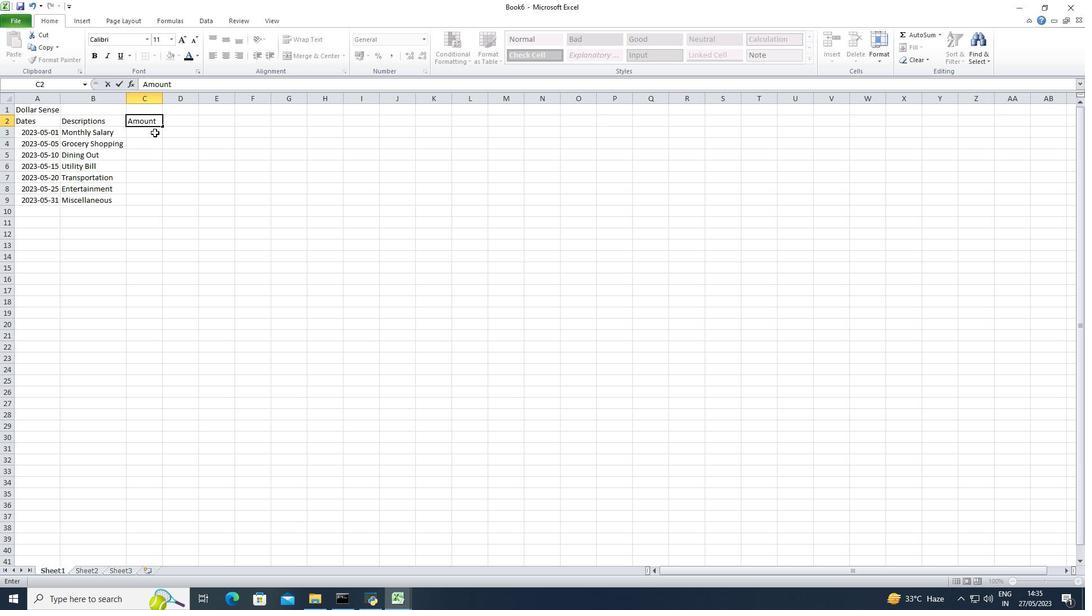 
Action: Mouse pressed left at (156, 130)
Screenshot: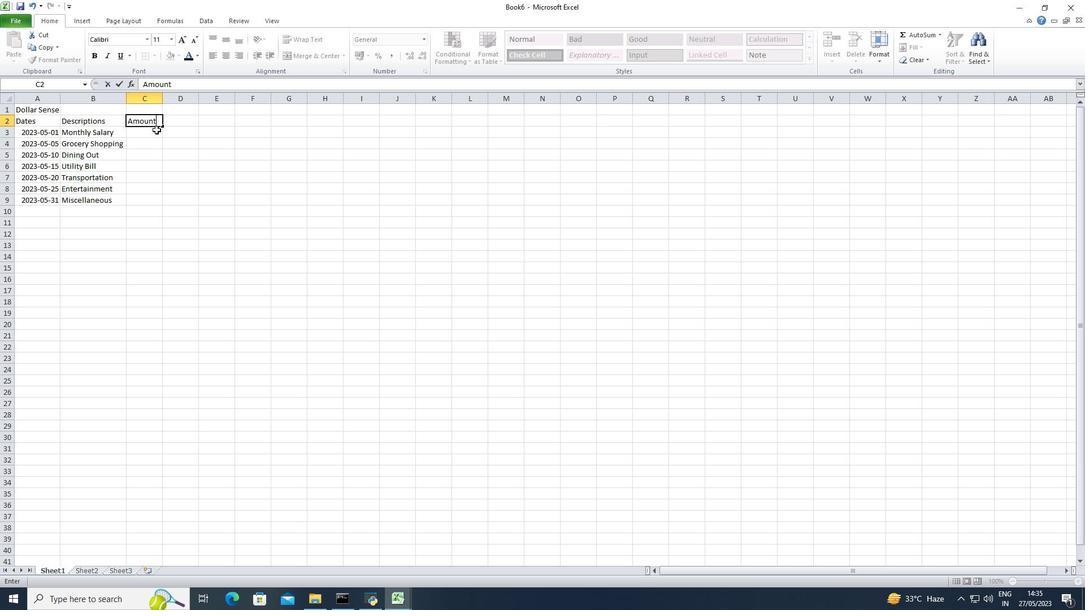 
Action: Key pressed 2500<Key.down>100<Key.down>50<Key.down>150<Key.down>30<Key.down>50<Key.down>20<Key.down>
Screenshot: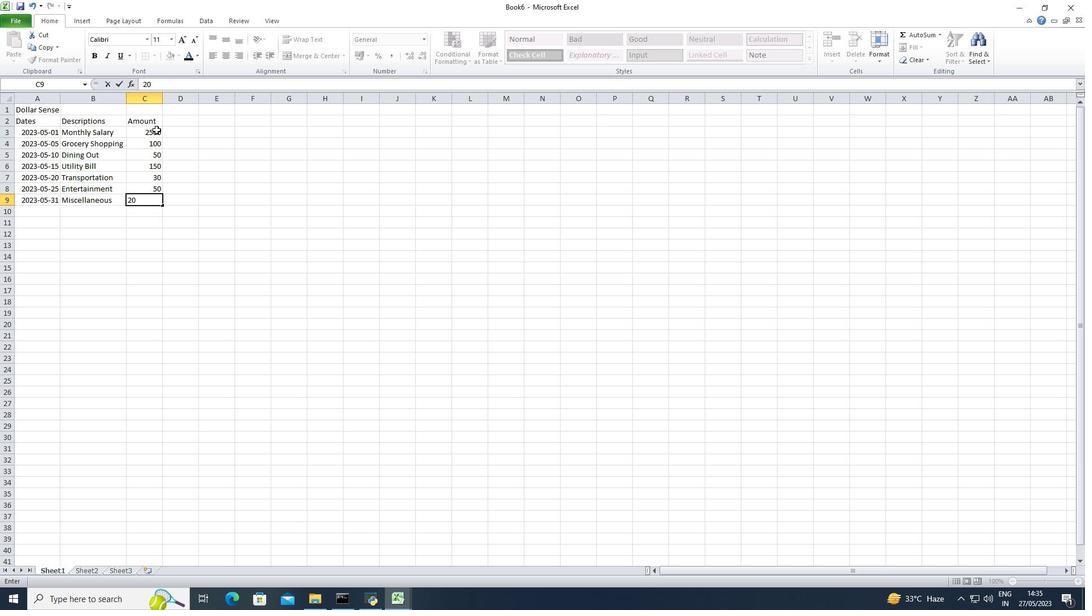 
Action: Mouse moved to (137, 131)
Screenshot: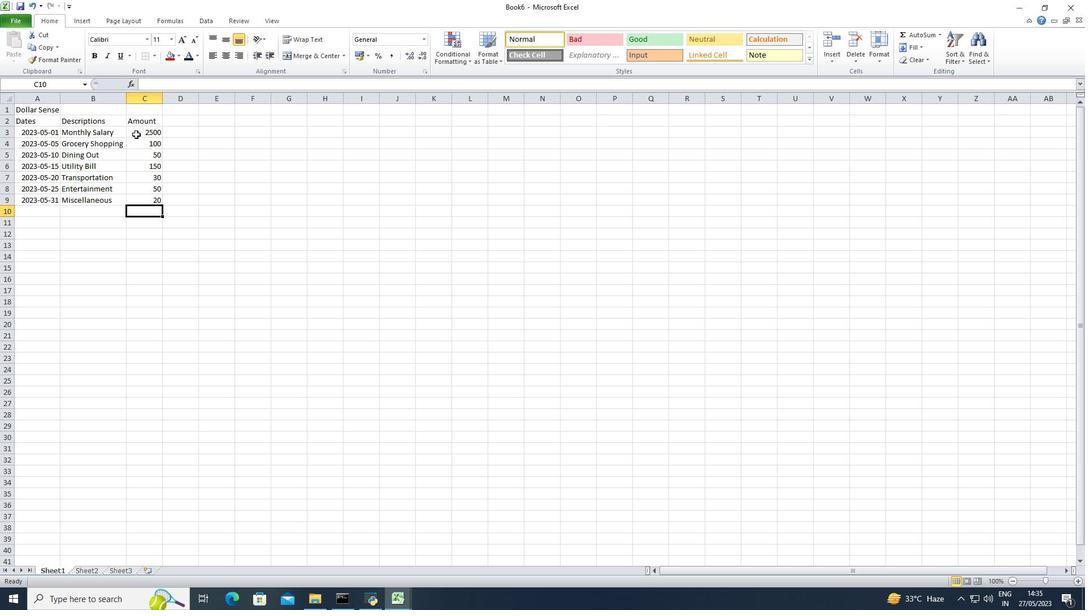 
Action: Mouse pressed left at (137, 131)
Screenshot: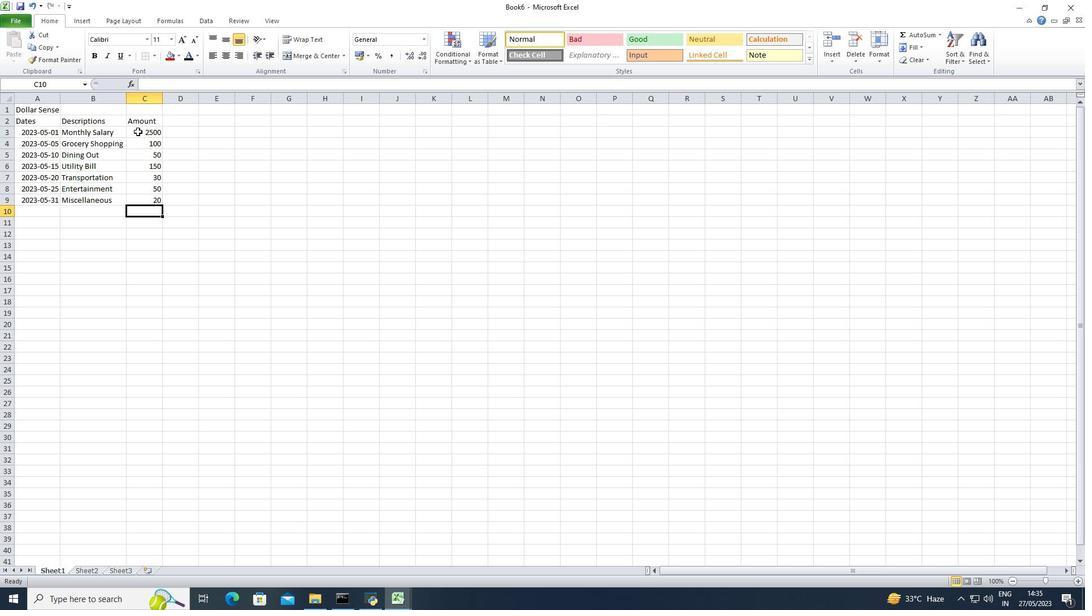 
Action: Mouse moved to (428, 42)
Screenshot: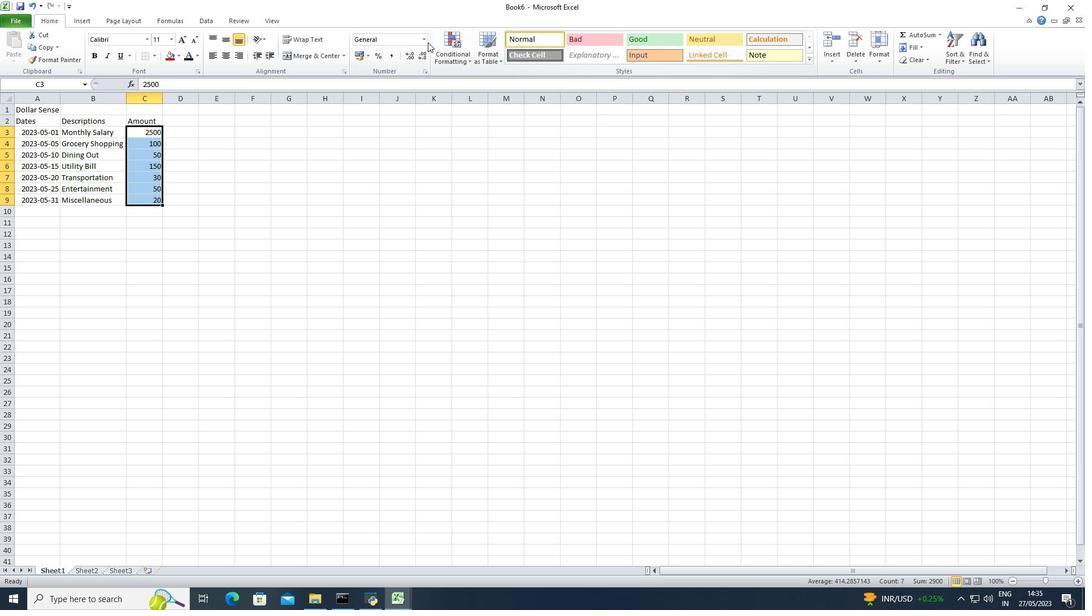
Action: Mouse pressed left at (428, 42)
Screenshot: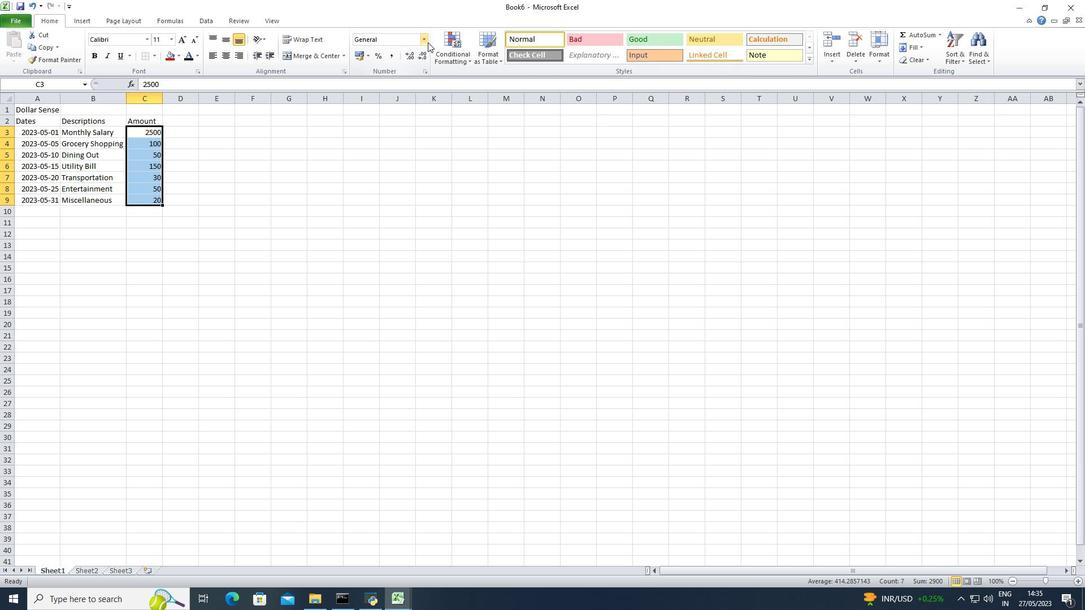
Action: Mouse moved to (391, 325)
Screenshot: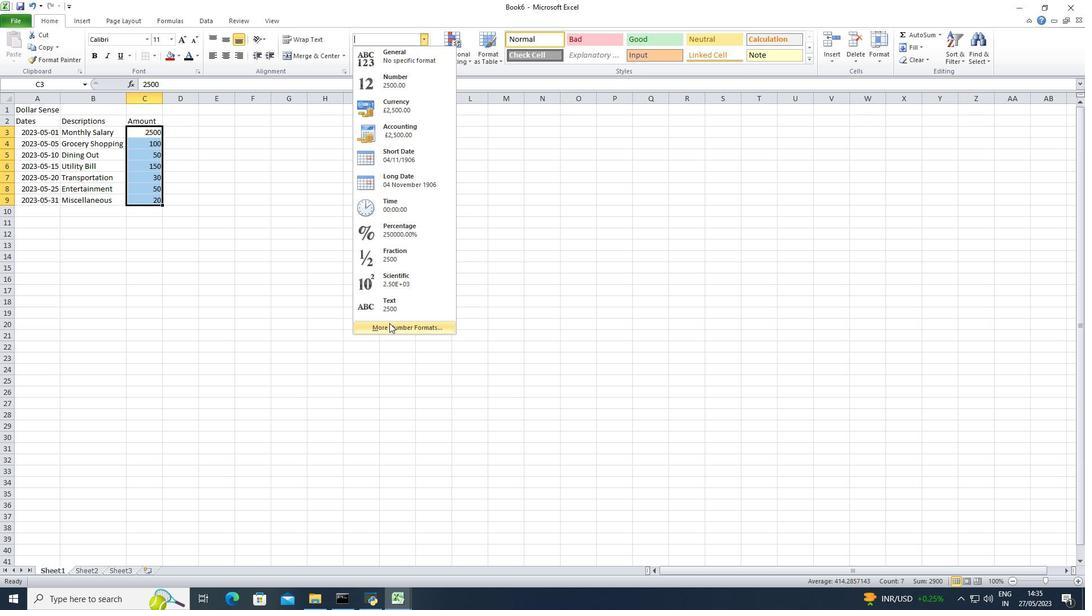 
Action: Mouse pressed left at (391, 325)
Screenshot: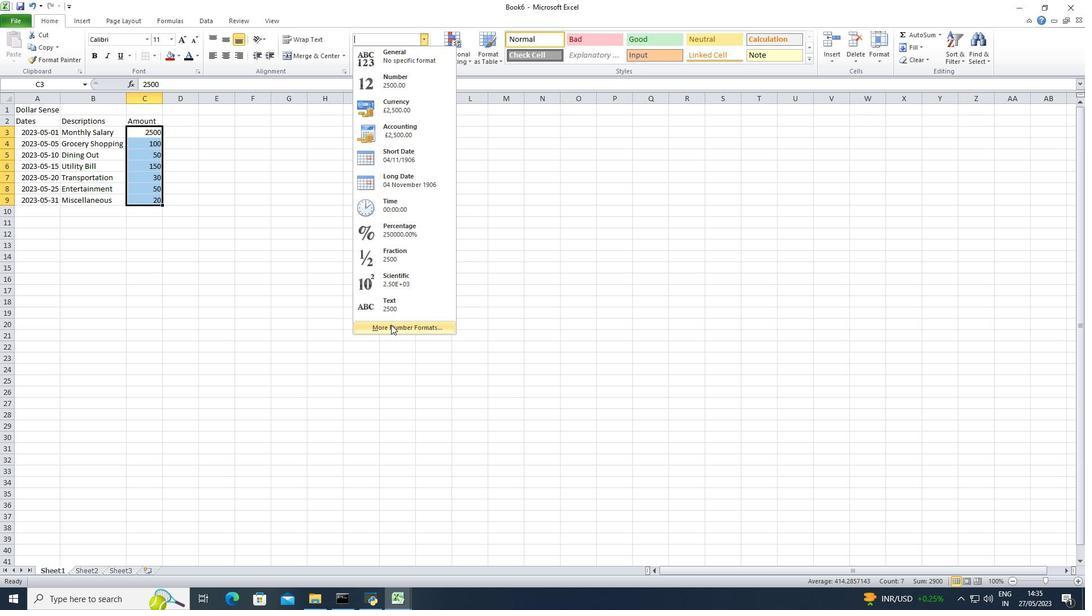 
Action: Mouse moved to (154, 210)
Screenshot: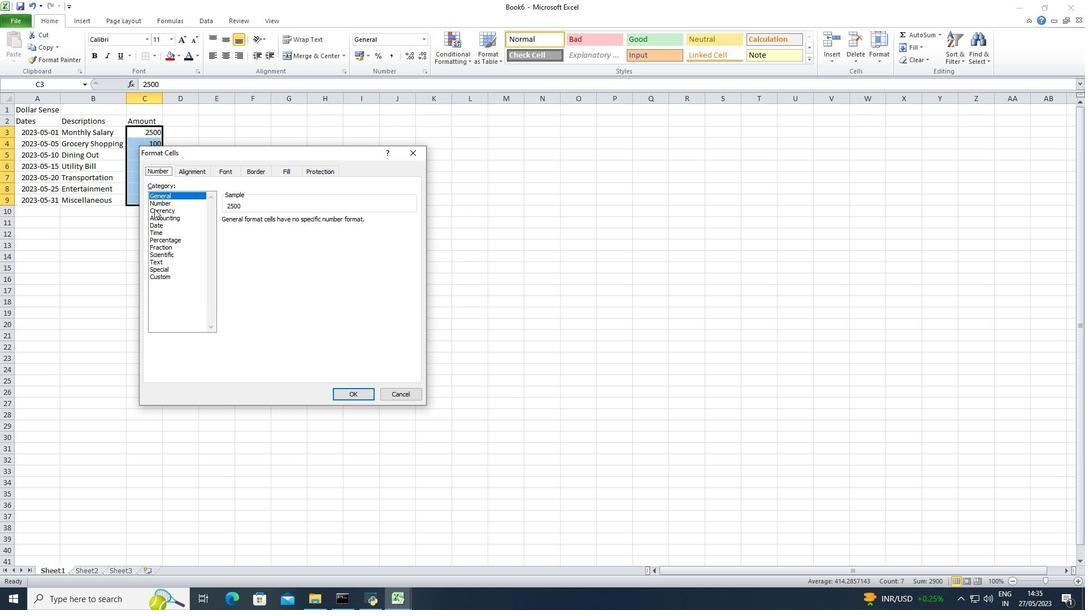
Action: Mouse pressed left at (154, 210)
Screenshot: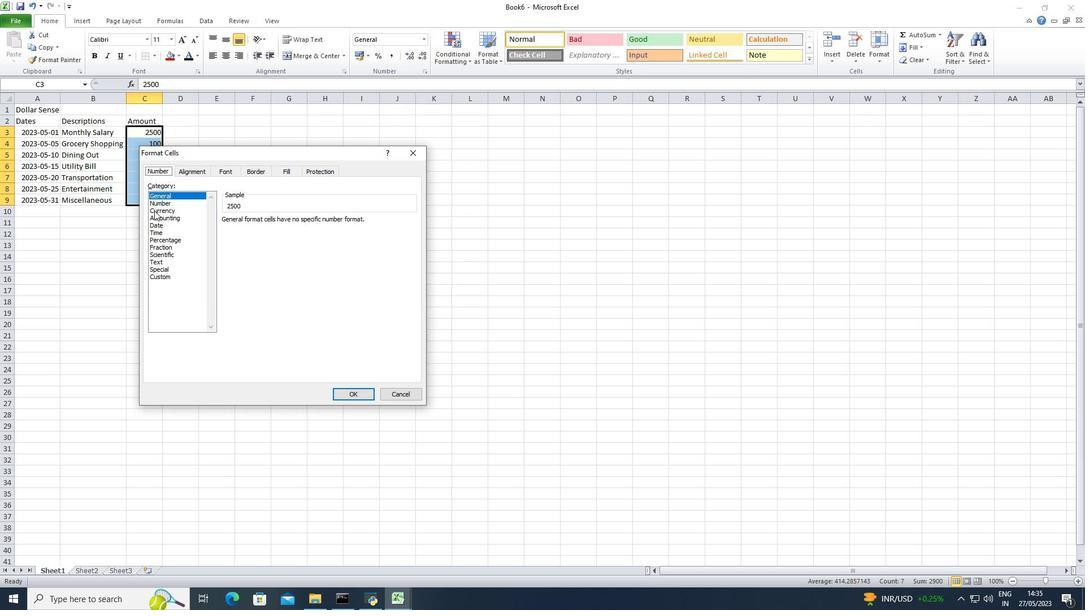 
Action: Mouse moved to (299, 223)
Screenshot: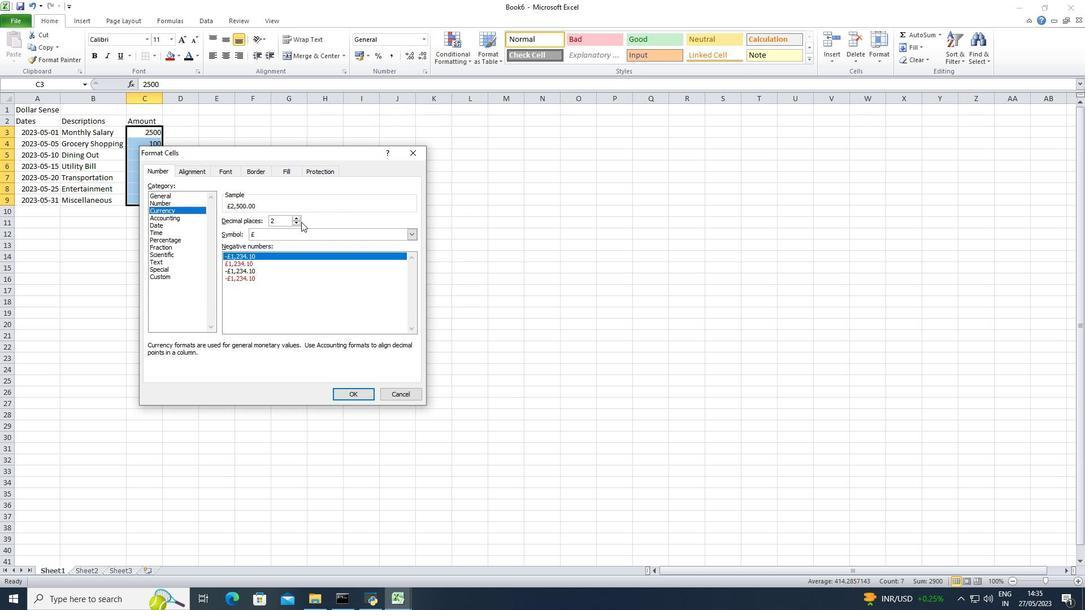 
Action: Mouse pressed left at (299, 223)
Screenshot: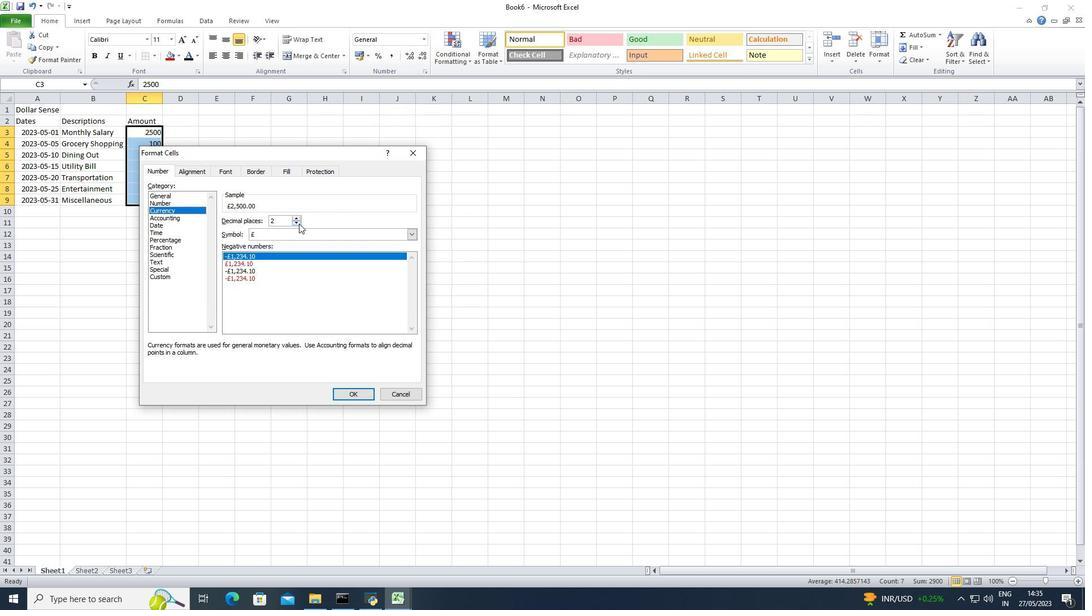 
Action: Mouse pressed left at (299, 223)
Screenshot: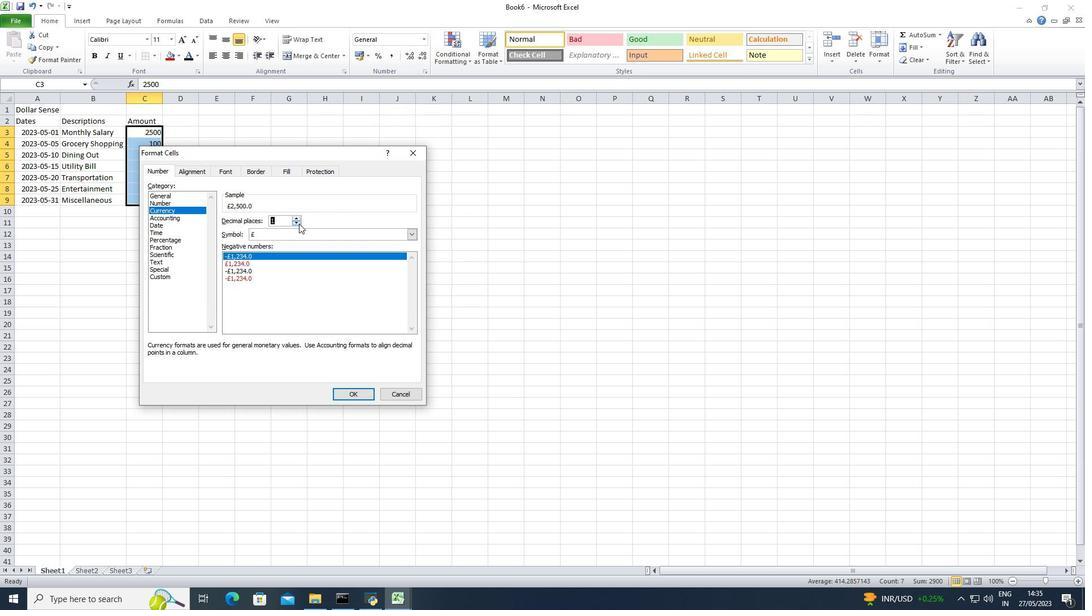 
Action: Mouse moved to (411, 235)
Screenshot: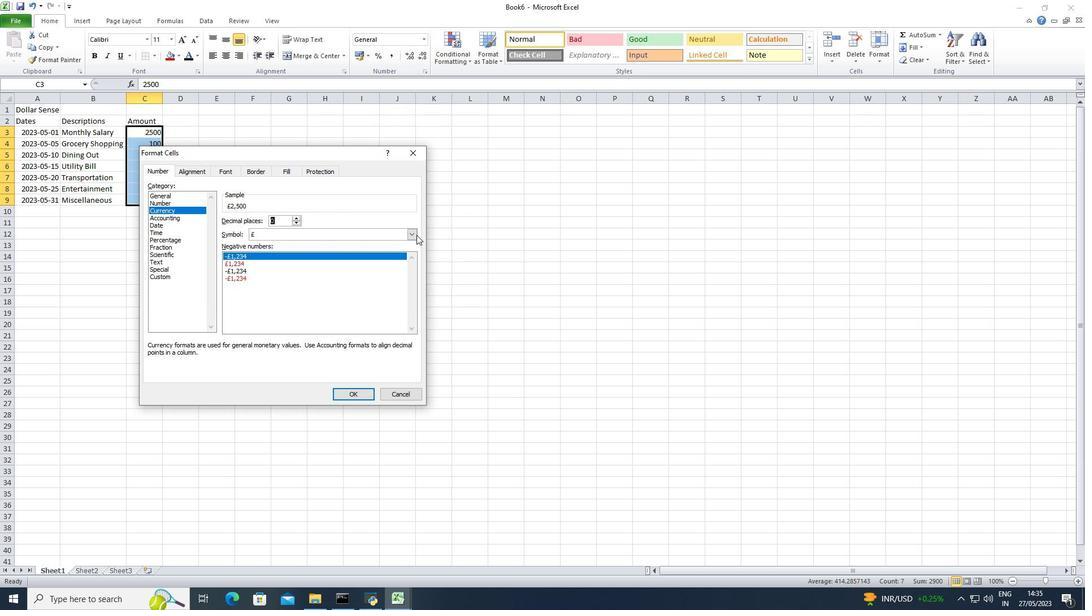 
Action: Mouse pressed left at (411, 235)
Screenshot: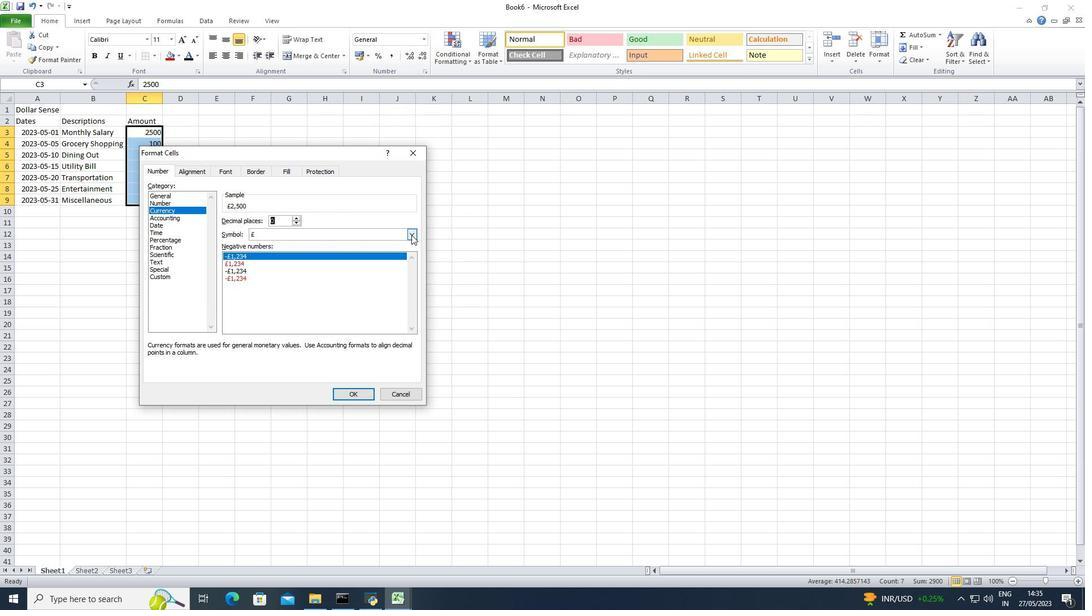 
Action: Mouse moved to (296, 279)
Screenshot: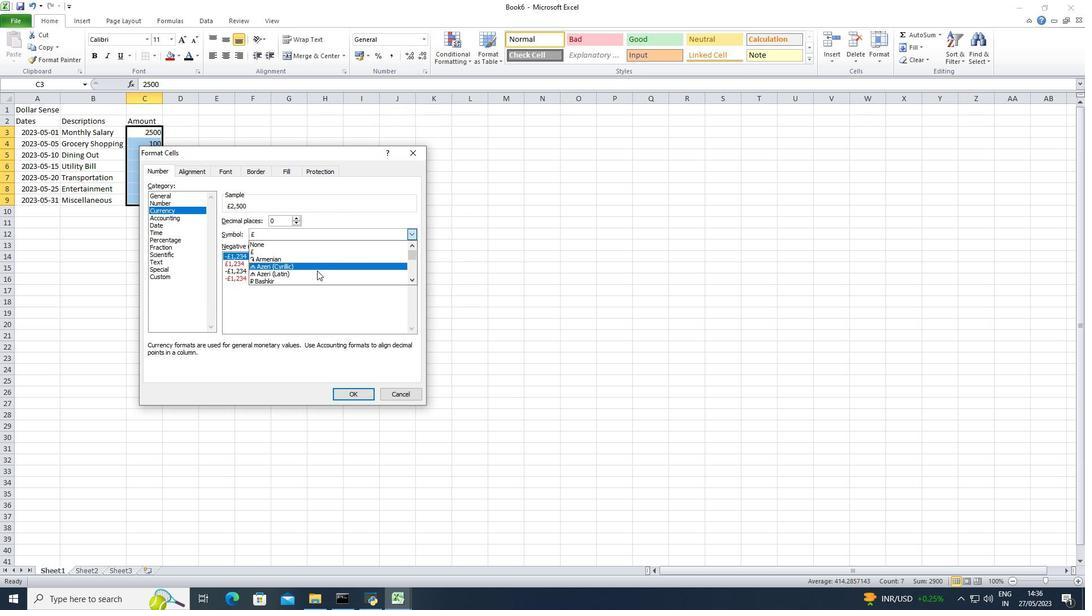 
Action: Mouse scrolled (296, 278) with delta (0, 0)
Screenshot: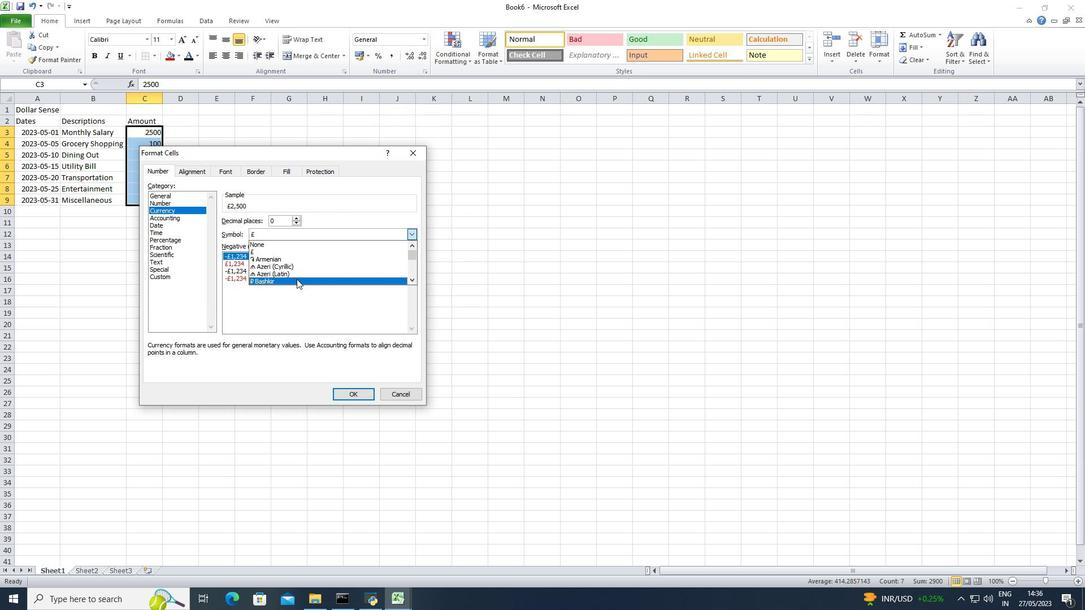 
Action: Mouse scrolled (296, 278) with delta (0, 0)
Screenshot: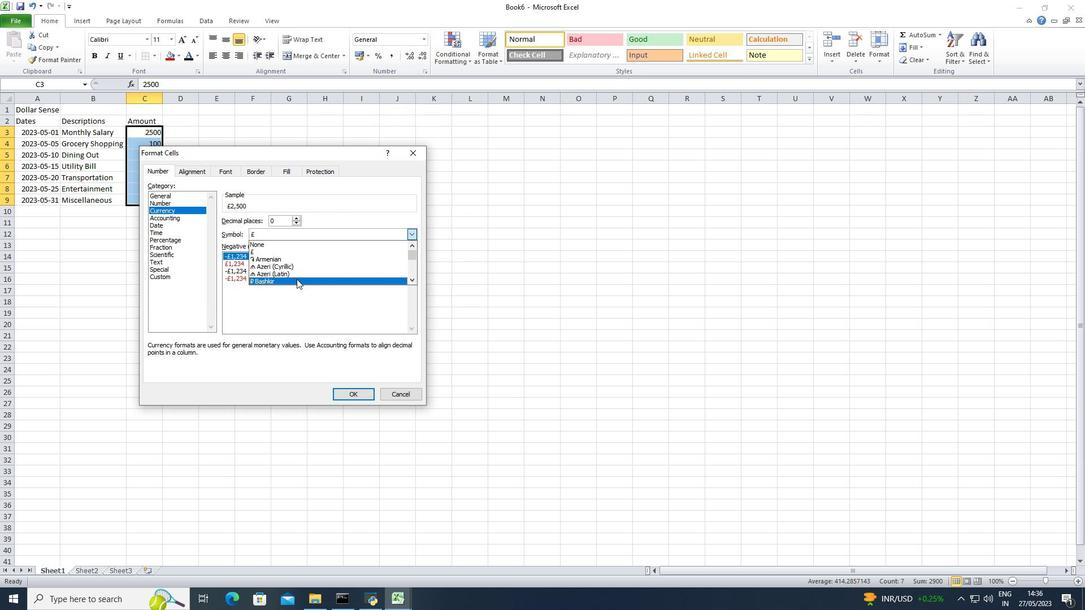 
Action: Mouse scrolled (296, 278) with delta (0, 0)
Screenshot: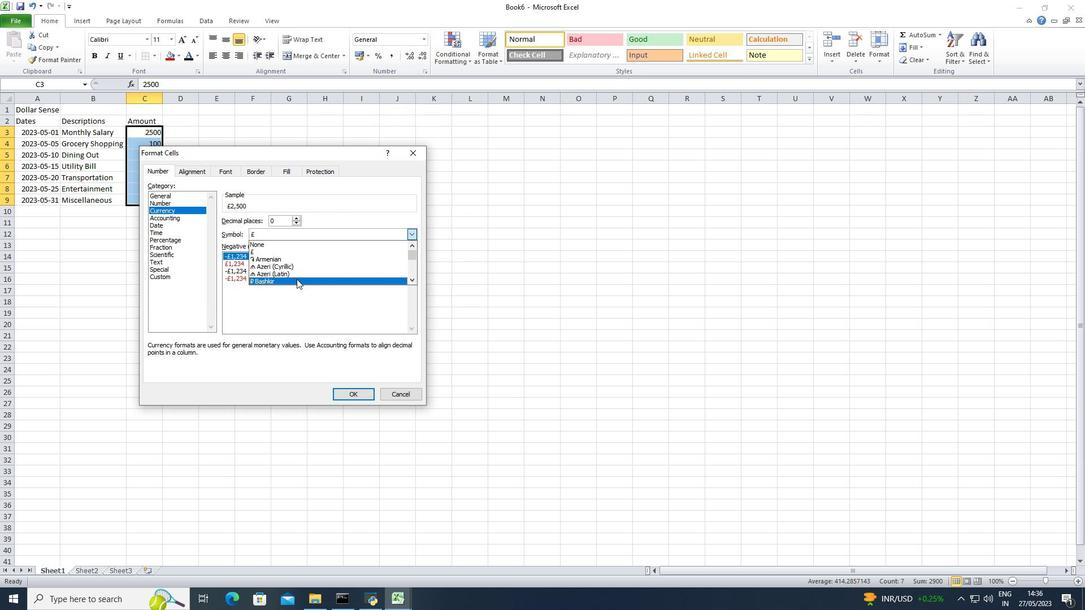 
Action: Mouse scrolled (296, 278) with delta (0, 0)
Screenshot: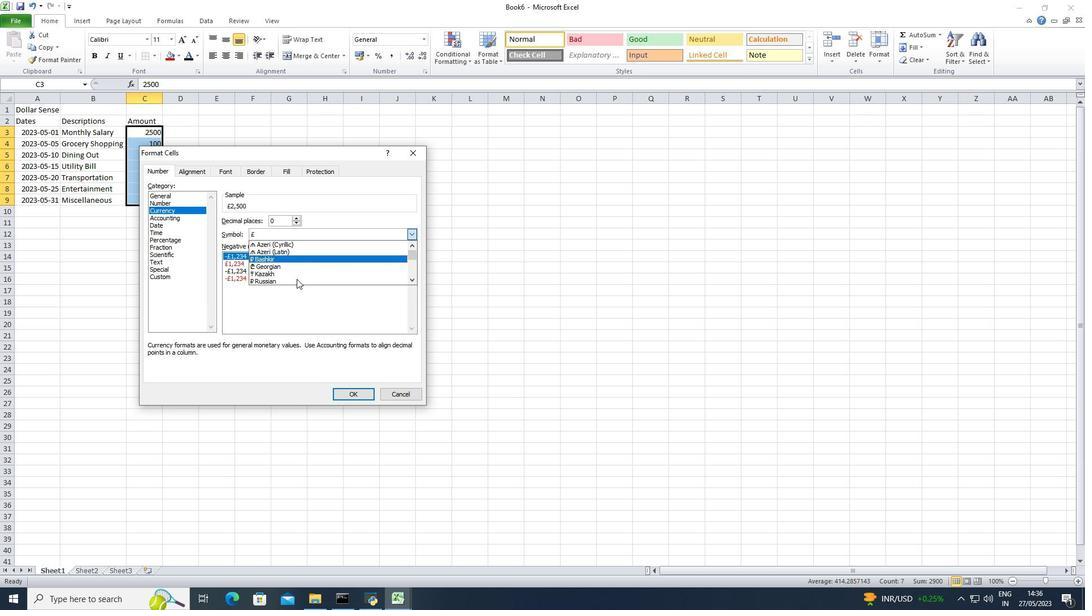
Action: Mouse scrolled (296, 278) with delta (0, 0)
Screenshot: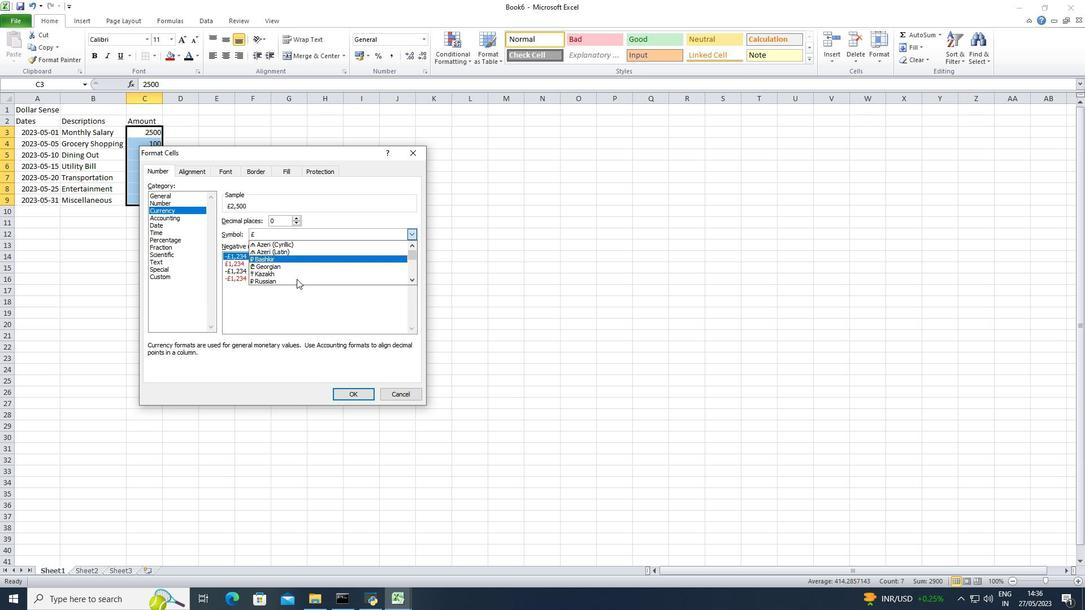 
Action: Mouse scrolled (296, 278) with delta (0, 0)
Screenshot: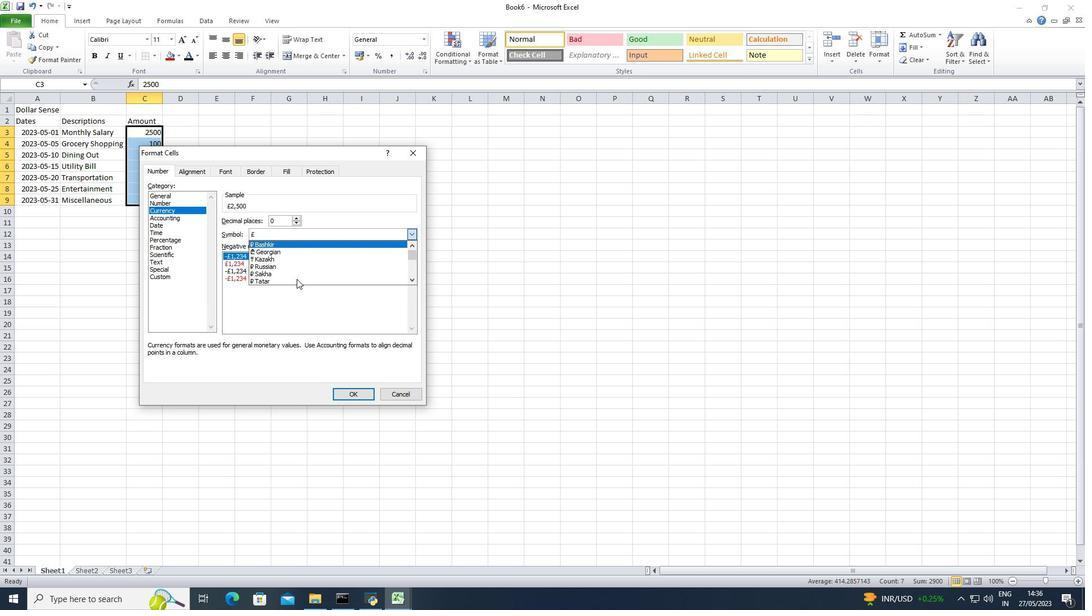 
Action: Mouse scrolled (296, 278) with delta (0, 0)
Screenshot: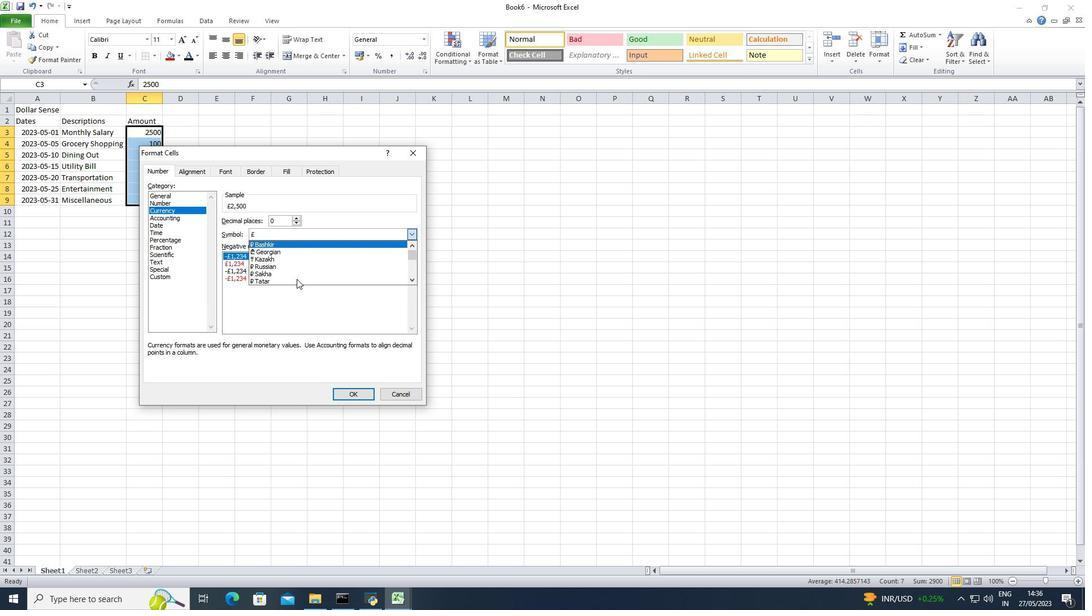 
Action: Mouse scrolled (296, 278) with delta (0, 0)
Screenshot: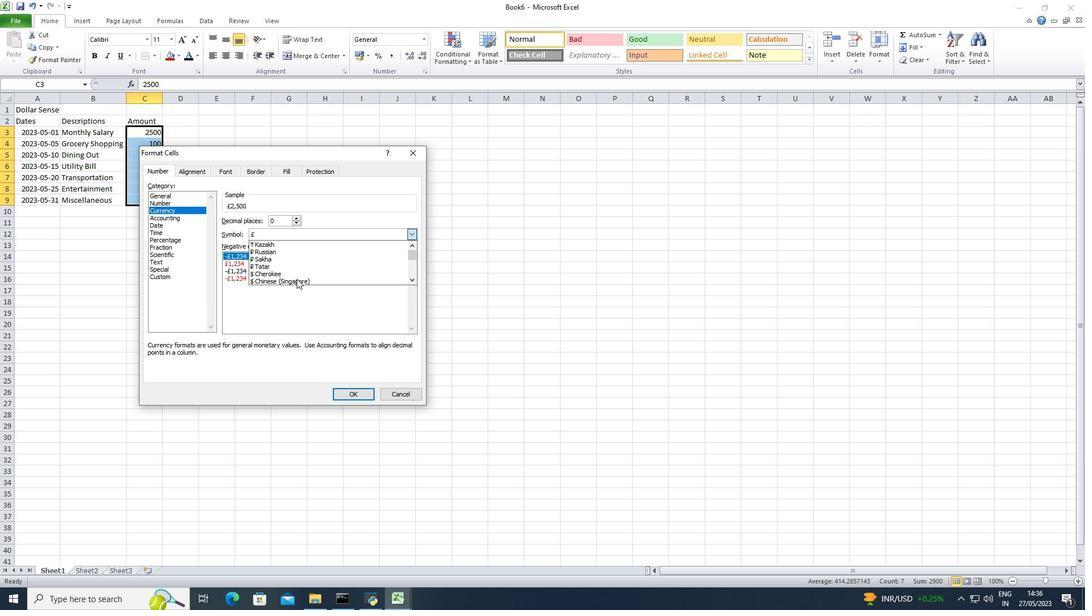 
Action: Mouse scrolled (296, 278) with delta (0, 0)
Screenshot: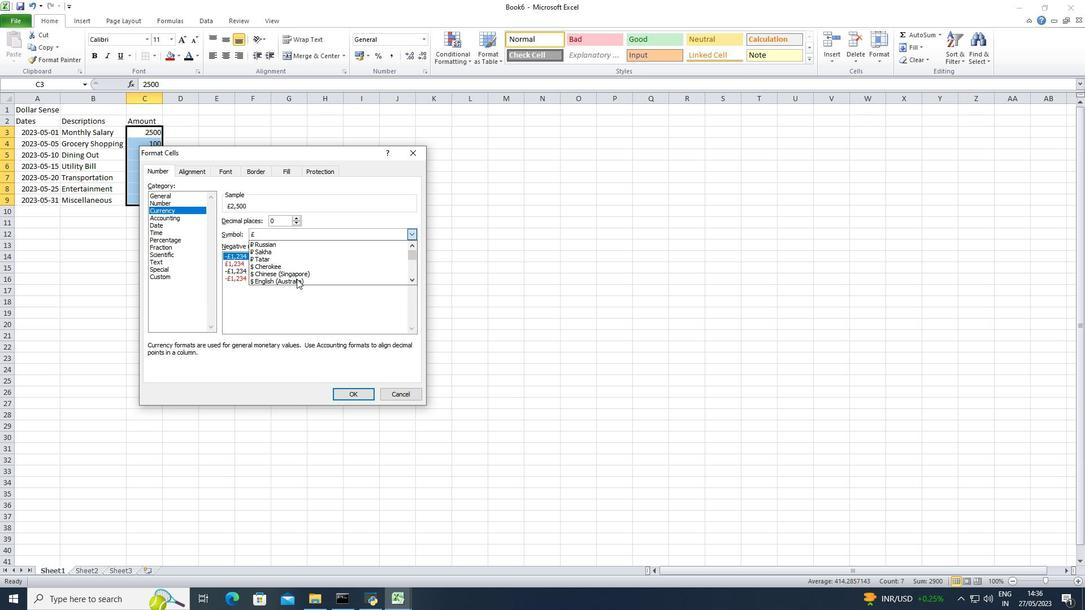 
Action: Mouse moved to (268, 276)
Screenshot: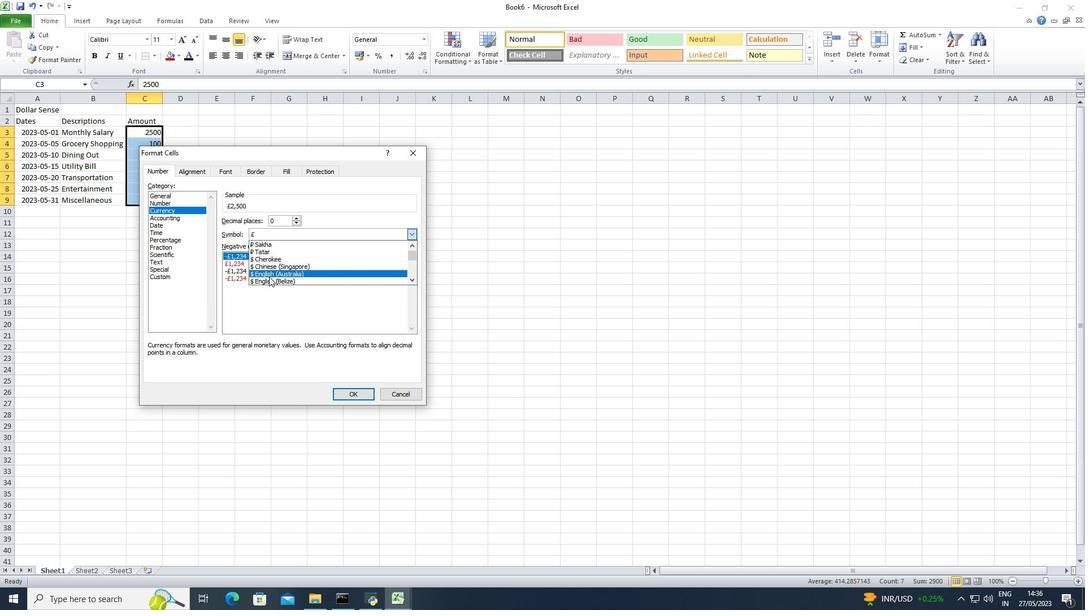 
Action: Mouse pressed left at (268, 276)
Screenshot: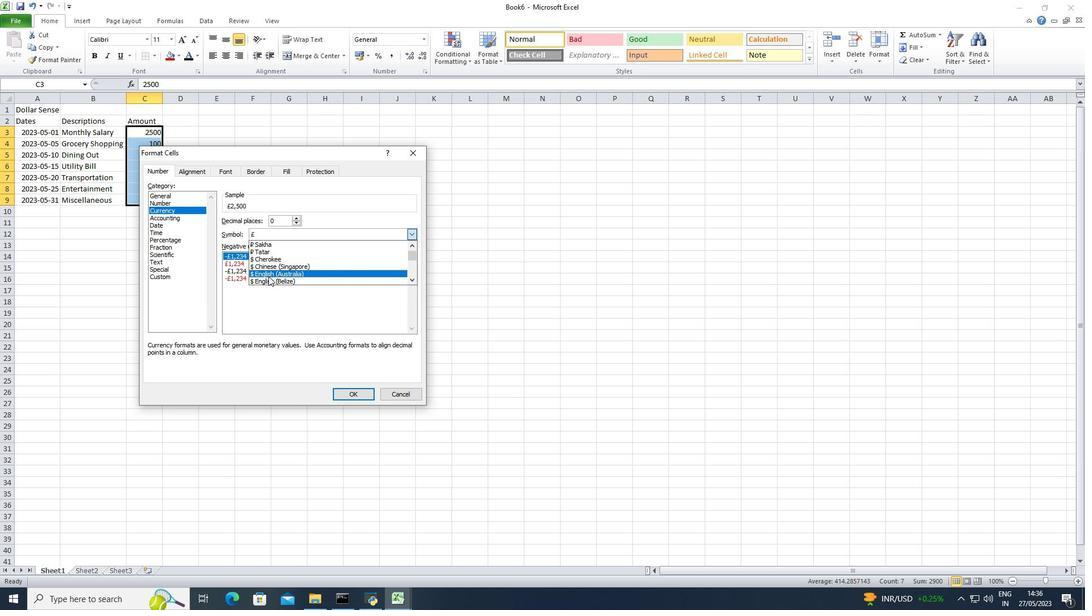 
Action: Mouse moved to (352, 393)
Screenshot: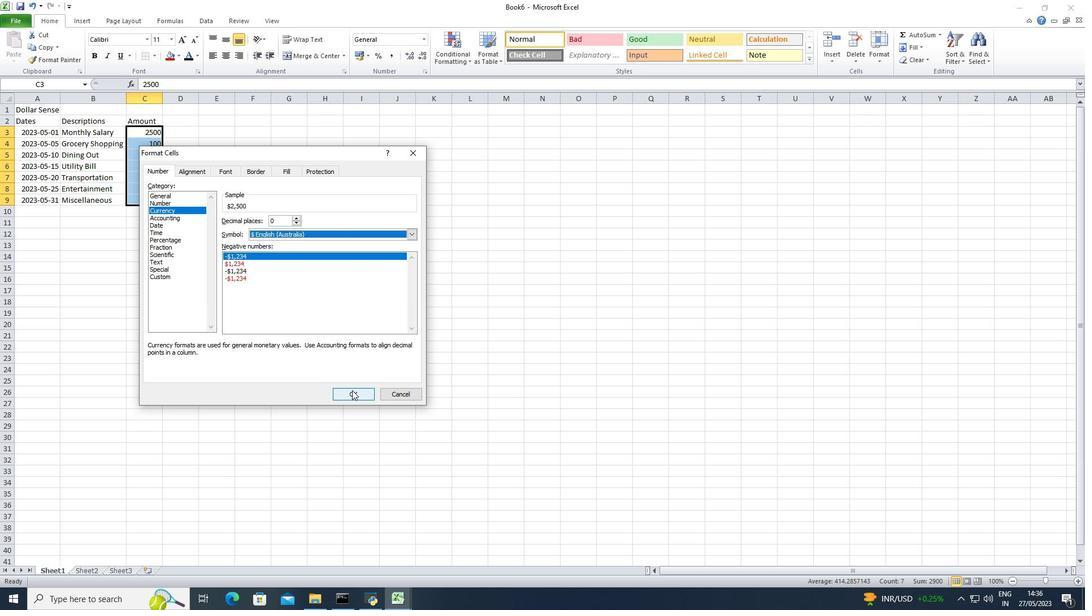 
Action: Mouse pressed left at (352, 393)
Screenshot: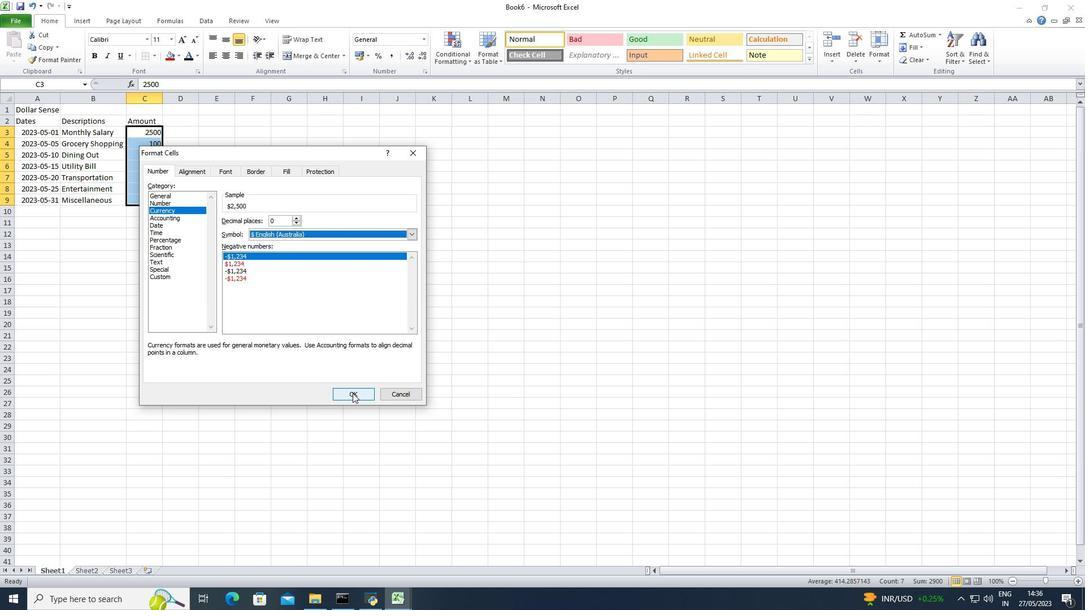 
Action: Mouse moved to (183, 121)
Screenshot: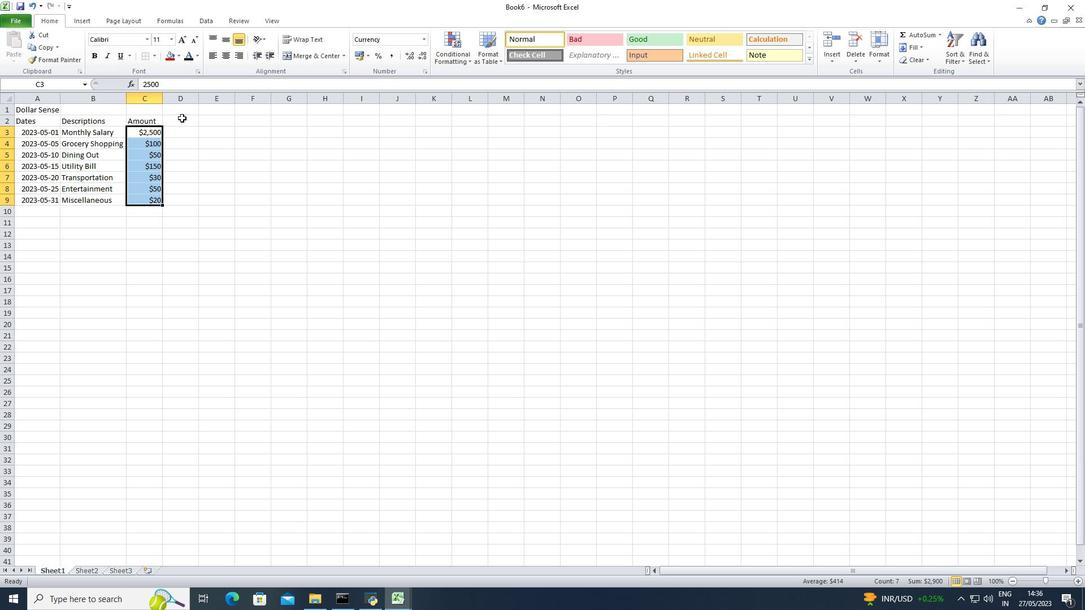 
Action: Mouse pressed left at (183, 121)
Screenshot: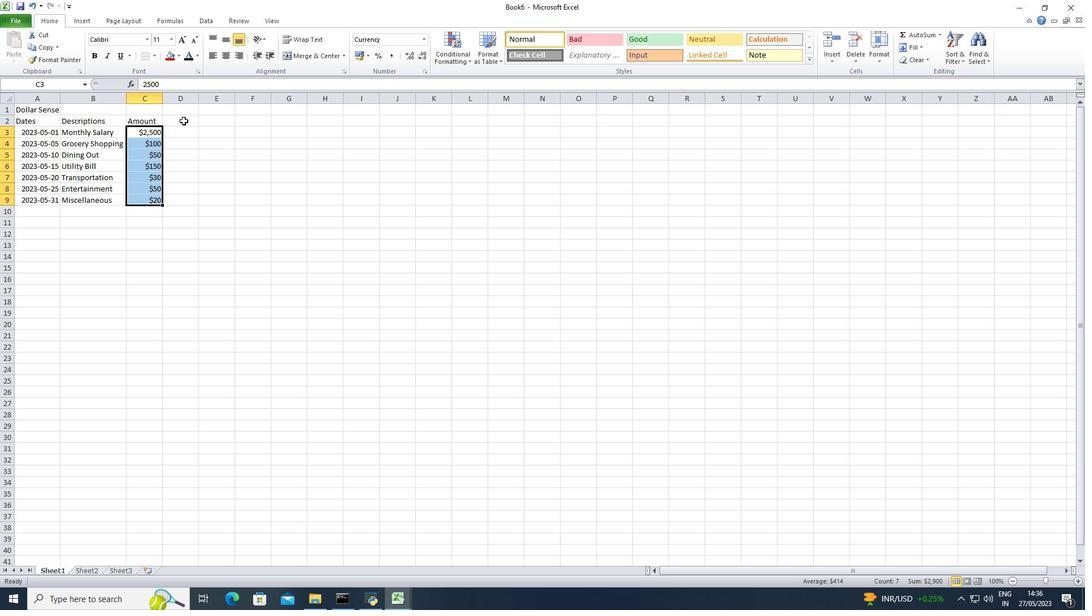 
Action: Key pressed <Key.shift><Key.shift><Key.shift>Income/<Key.shift><Key.shift><Key.shift><Key.shift><Key.shift><Key.shift><Key.shift><Key.shift><Key.shift><Key.shift><Key.shift><Key.shift><Key.shift><Key.shift><Key.shift><Key.shift><Key.shift><Key.shift><Key.shift><Key.shift><Key.shift><Key.shift><Key.shift><Key.shift><Key.shift><Key.shift><Key.shift><Key.shift><Key.shift><Key.shift><Key.shift><Key.shift><Key.shift><Key.shift><Key.shift><Key.shift>Expes<Key.backspace>ne<Key.backspace>se<Key.down>
Screenshot: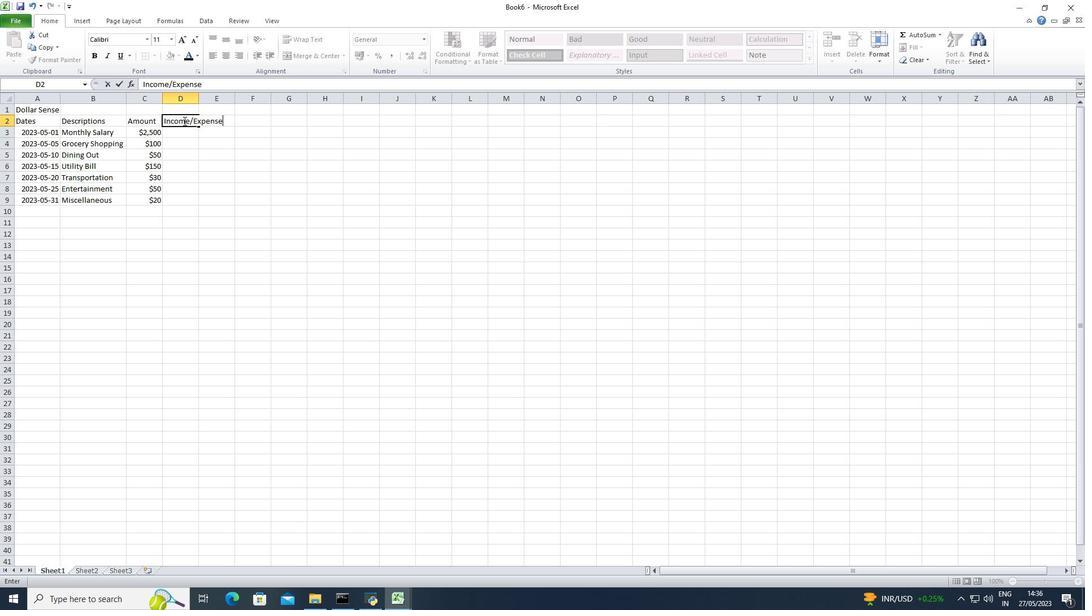 
Action: Mouse moved to (200, 102)
Screenshot: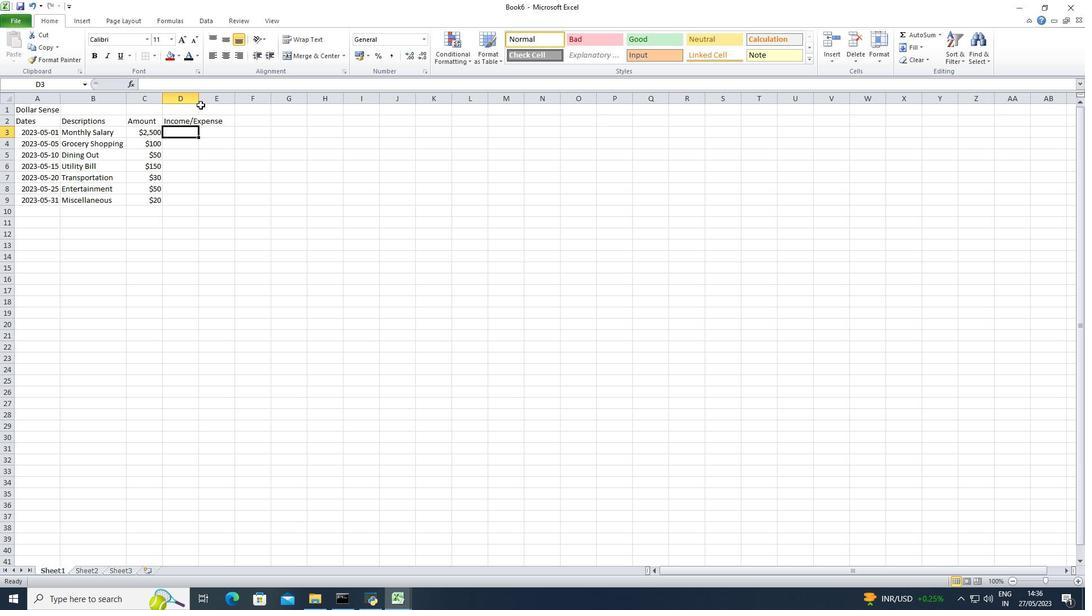 
Action: Mouse pressed left at (200, 102)
Screenshot: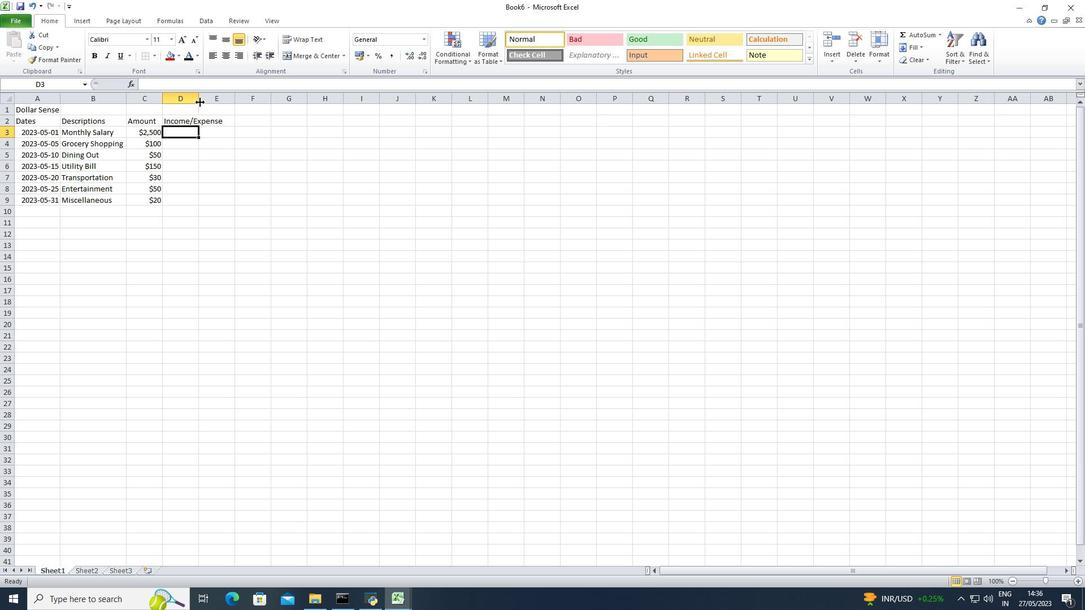 
Action: Mouse pressed left at (200, 102)
Screenshot: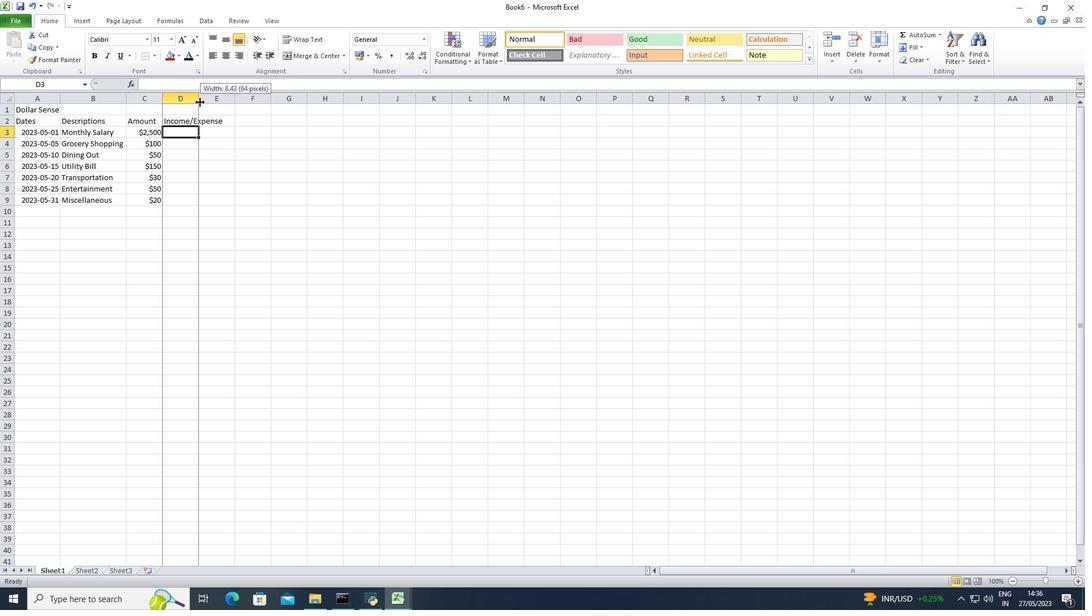 
Action: Mouse moved to (209, 132)
Screenshot: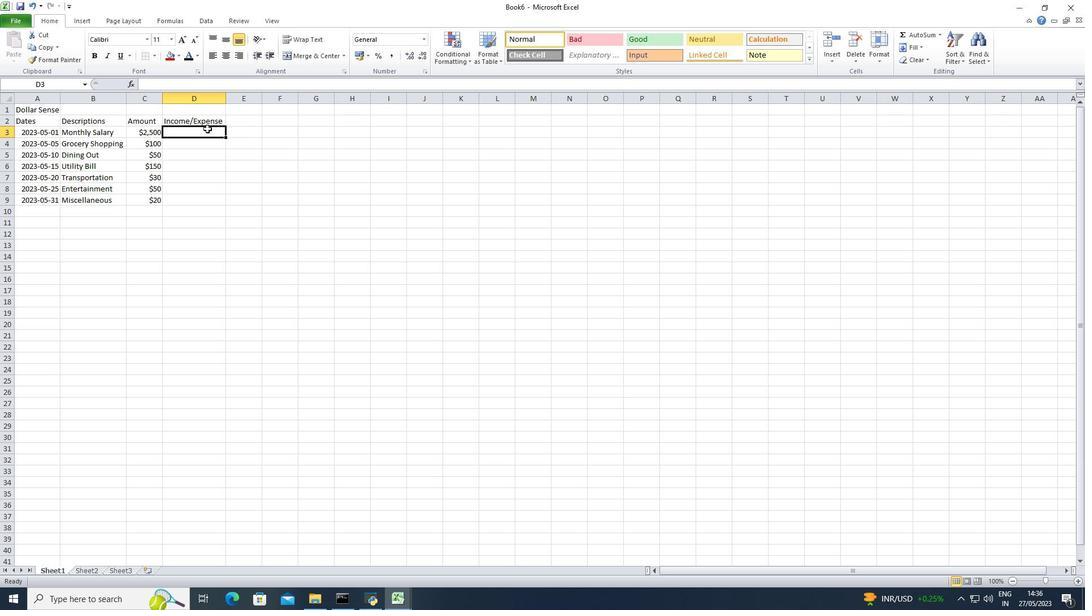 
Action: Key pressed incomr<Key.backspace>e<Key.down><Key.up>
Screenshot: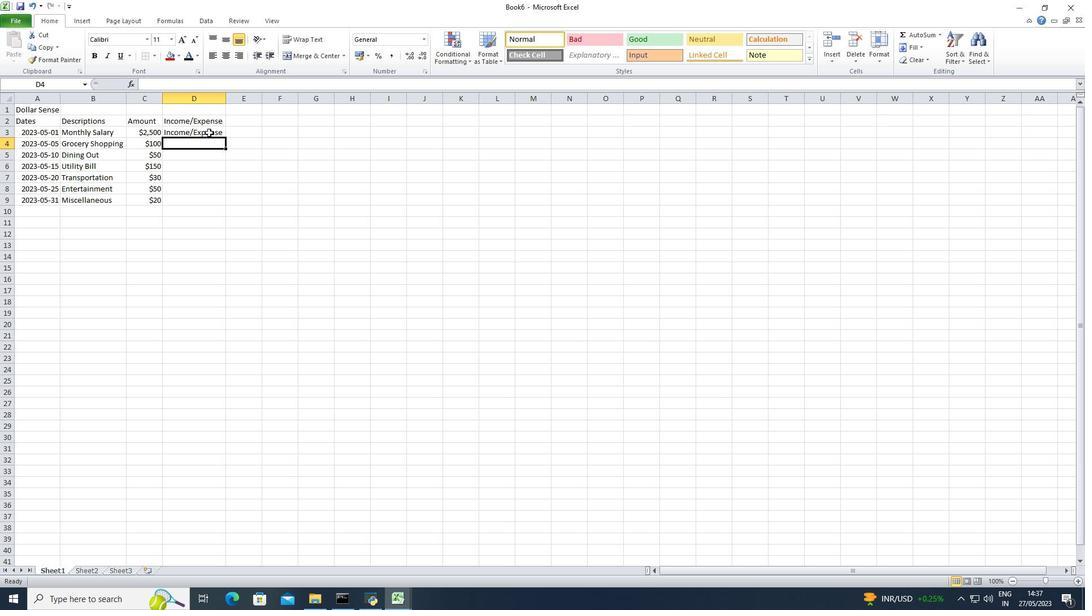 
Action: Mouse pressed left at (209, 132)
Screenshot: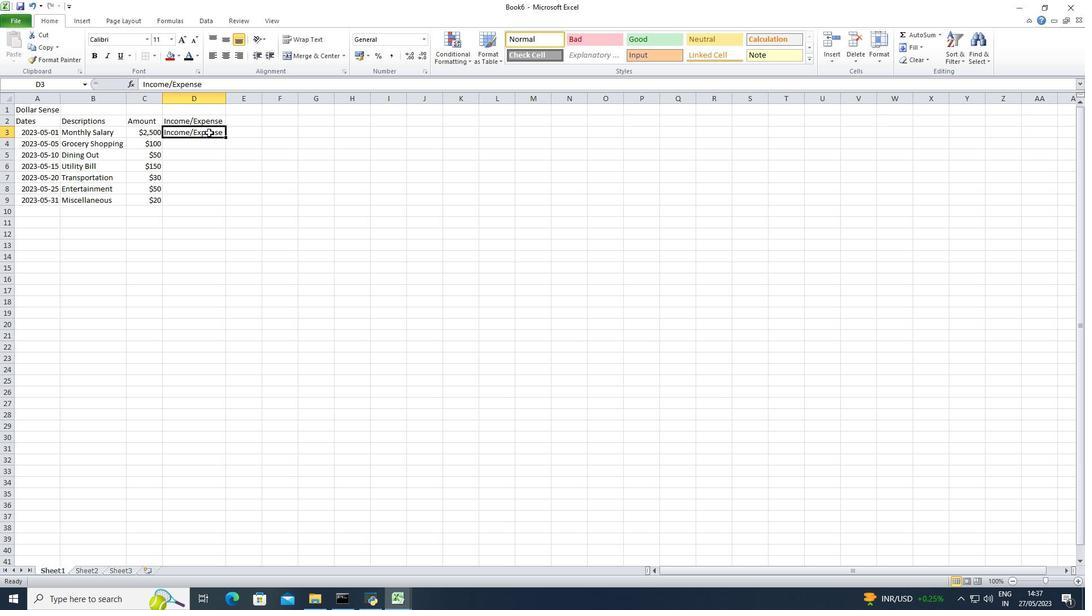 
Action: Mouse moved to (201, 84)
Screenshot: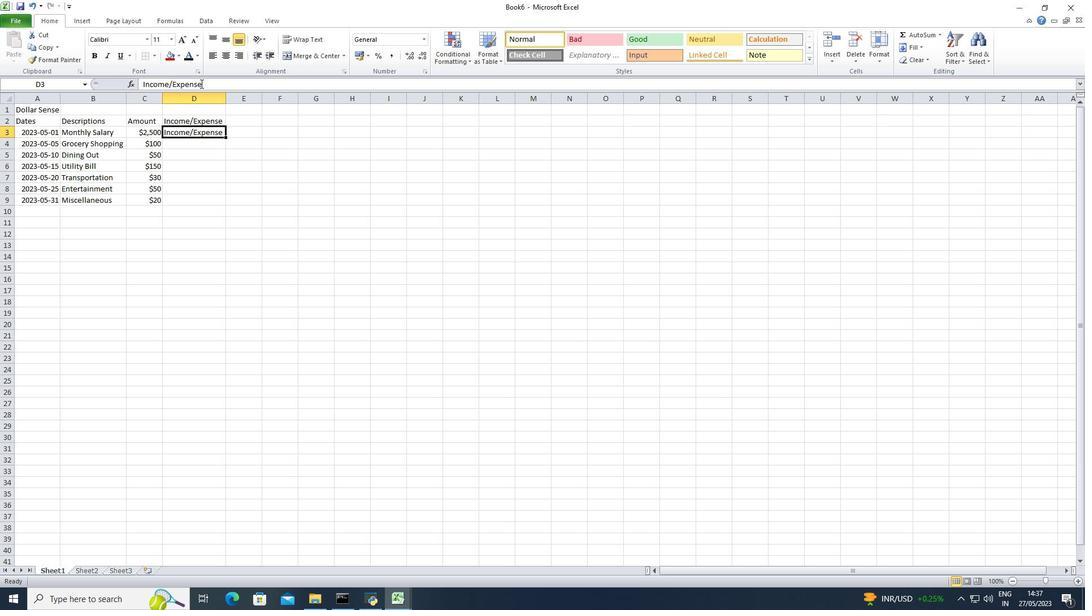 
Action: Mouse pressed left at (201, 84)
Screenshot: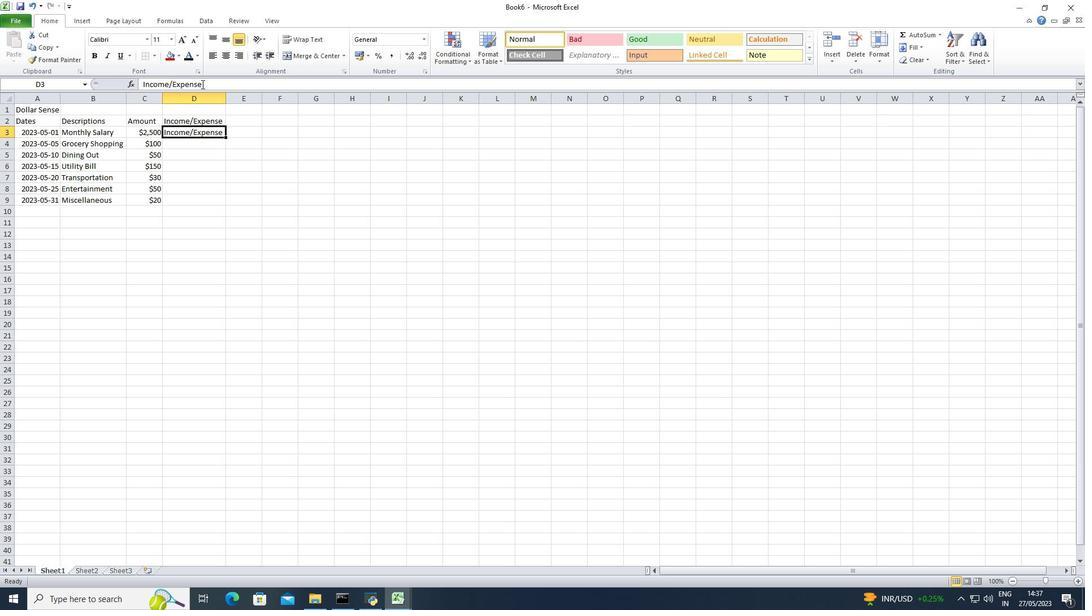 
Action: Mouse moved to (167, 84)
Screenshot: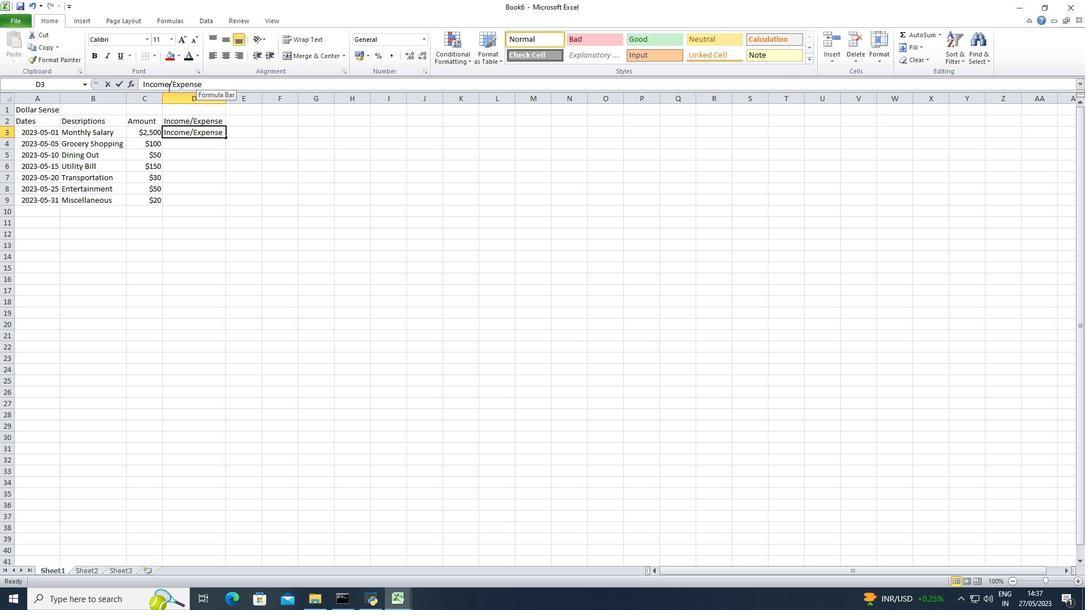 
Action: Key pressed <Key.delete>
Screenshot: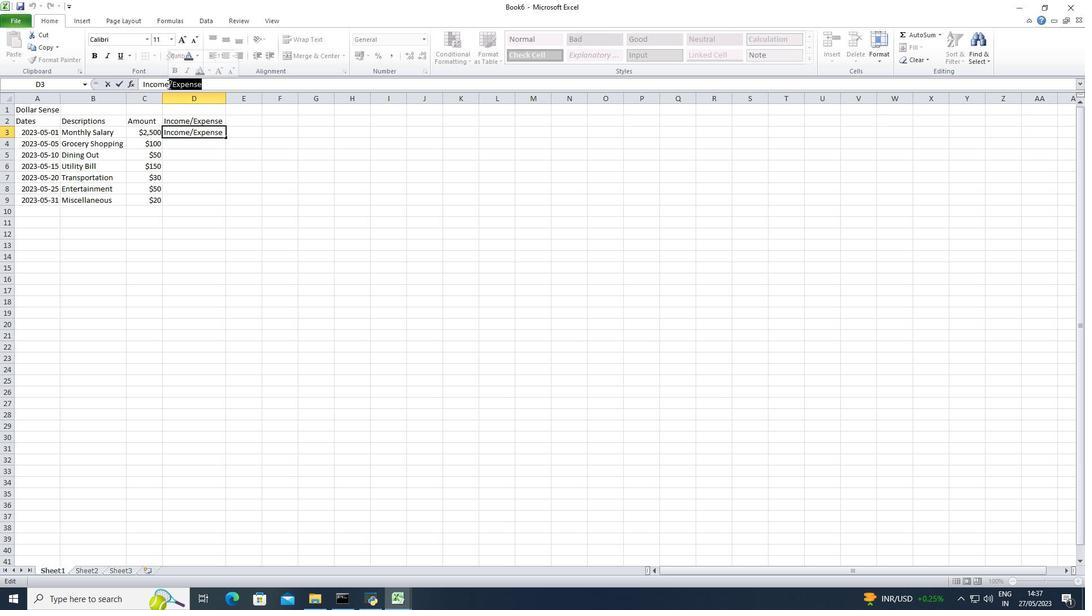 
Action: Mouse moved to (182, 144)
Screenshot: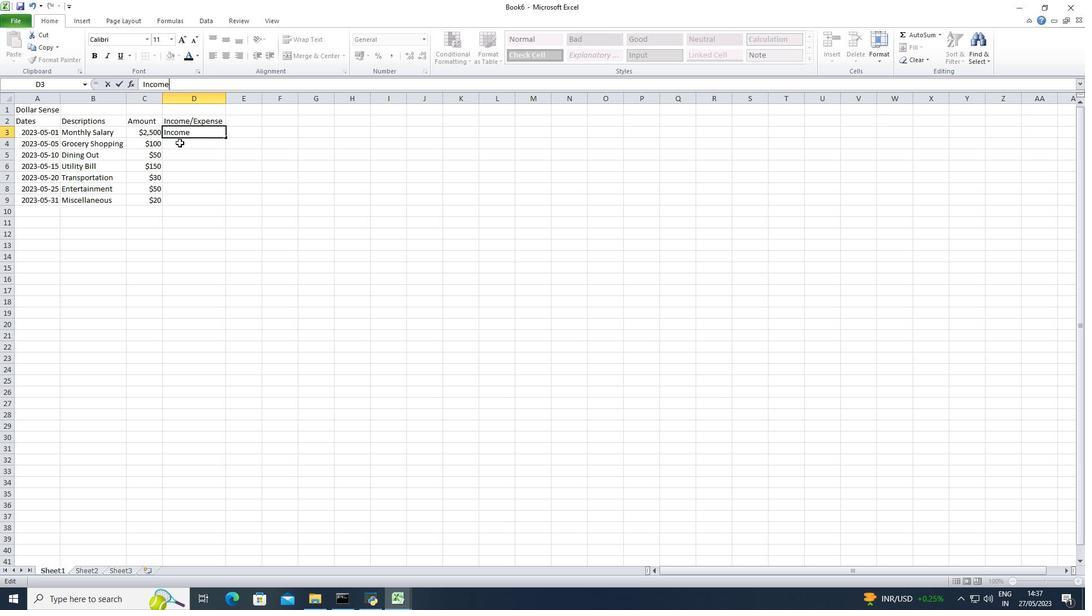 
Action: Mouse pressed left at (182, 144)
Screenshot: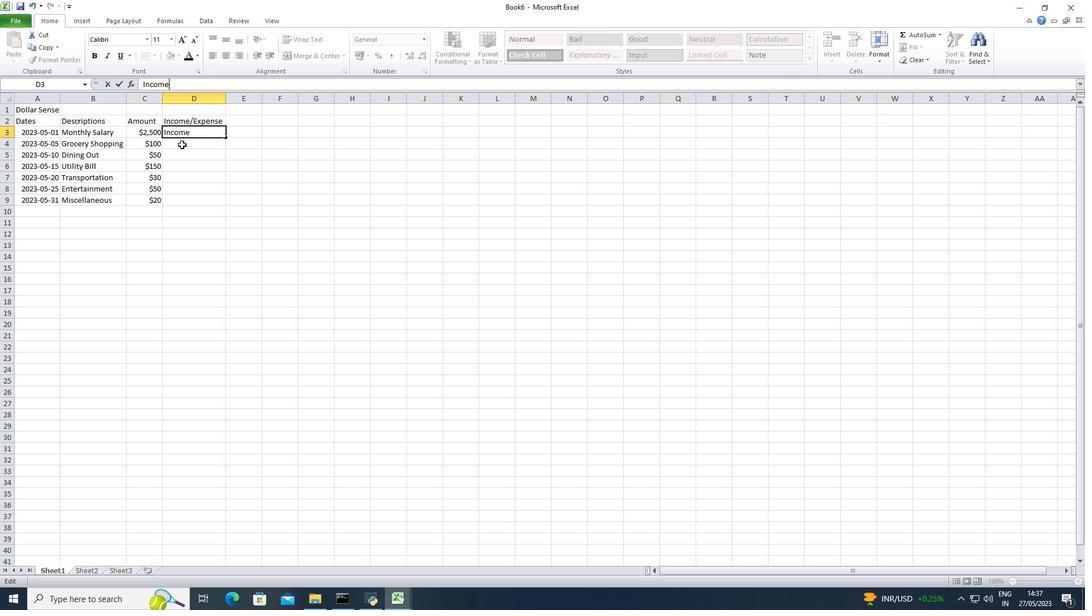 
Action: Key pressed exp<Key.backspace><Key.backspace><Key.backspace><Key.shift>Expenses<Key.down>e<Key.enter>e<Key.enter>e<Key.enter>e<Key.enter>e<Key.enter>
Screenshot: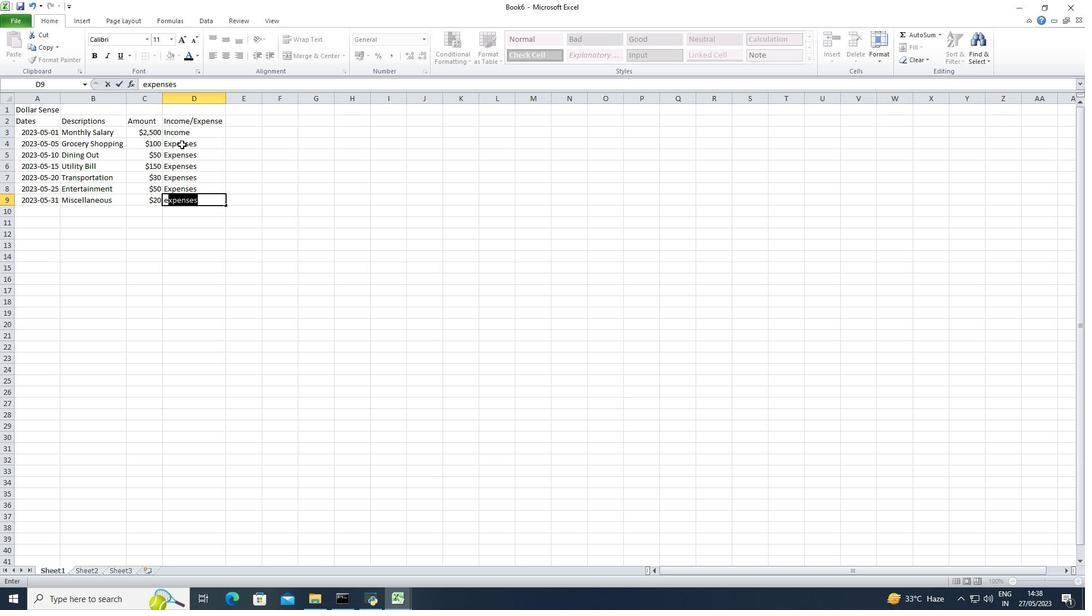 
Action: Mouse moved to (244, 123)
Screenshot: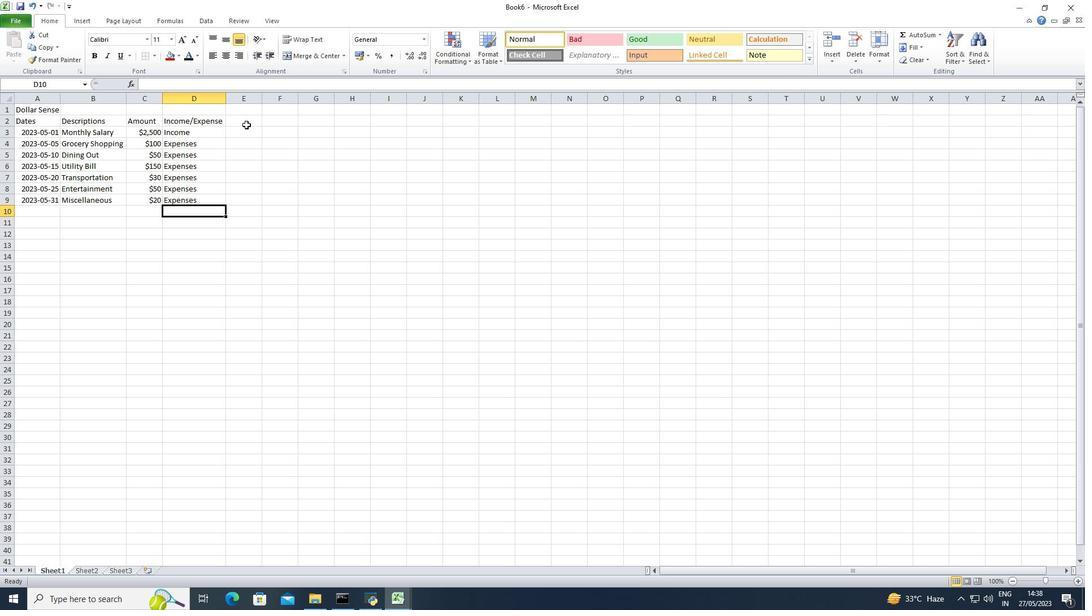 
Action: Mouse pressed left at (244, 123)
Screenshot: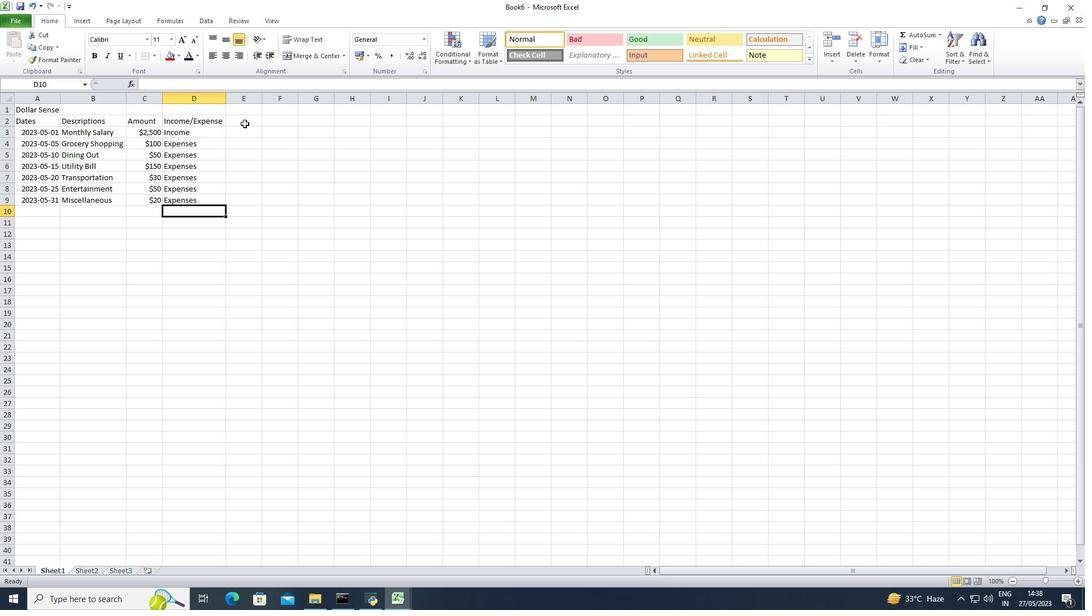 
Action: Key pressed <Key.shift>Balance
Screenshot: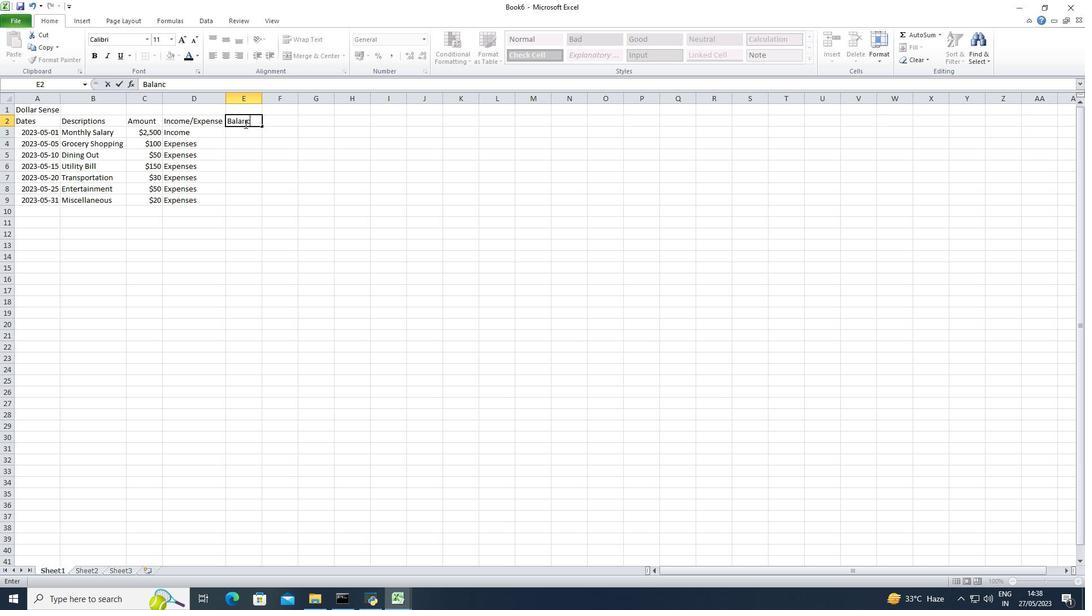 
Action: Mouse moved to (275, 141)
Screenshot: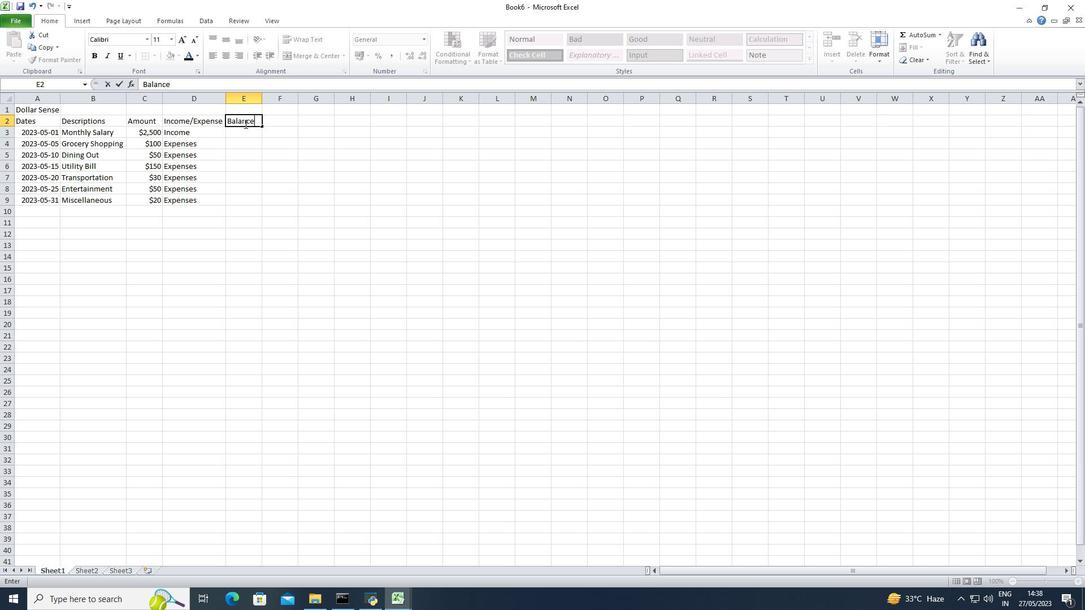 
Action: Mouse scrolled (275, 141) with delta (0, 0)
Screenshot: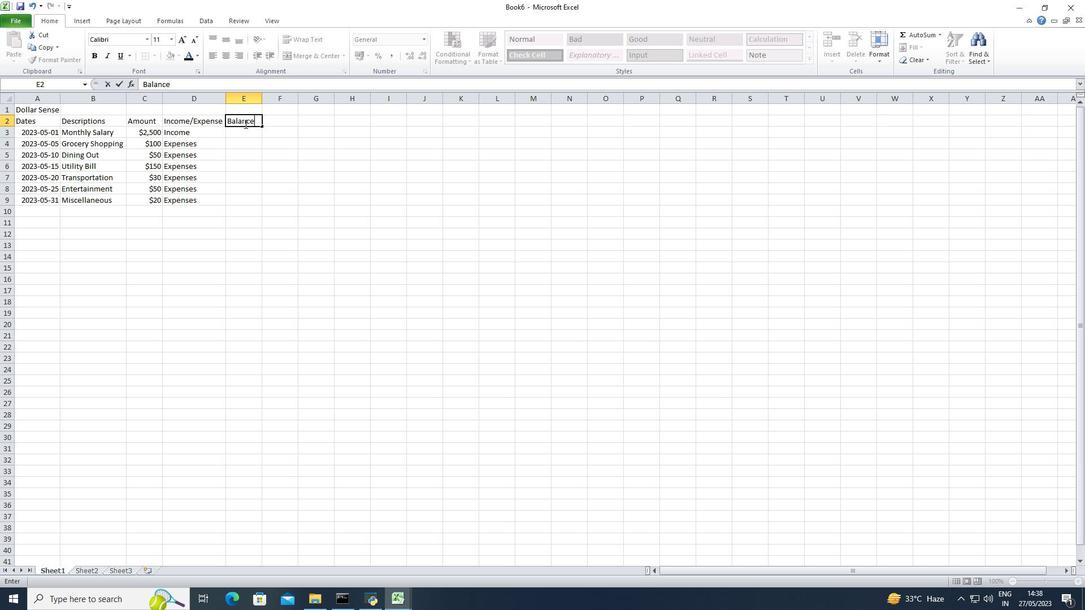 
Action: Mouse moved to (242, 131)
Screenshot: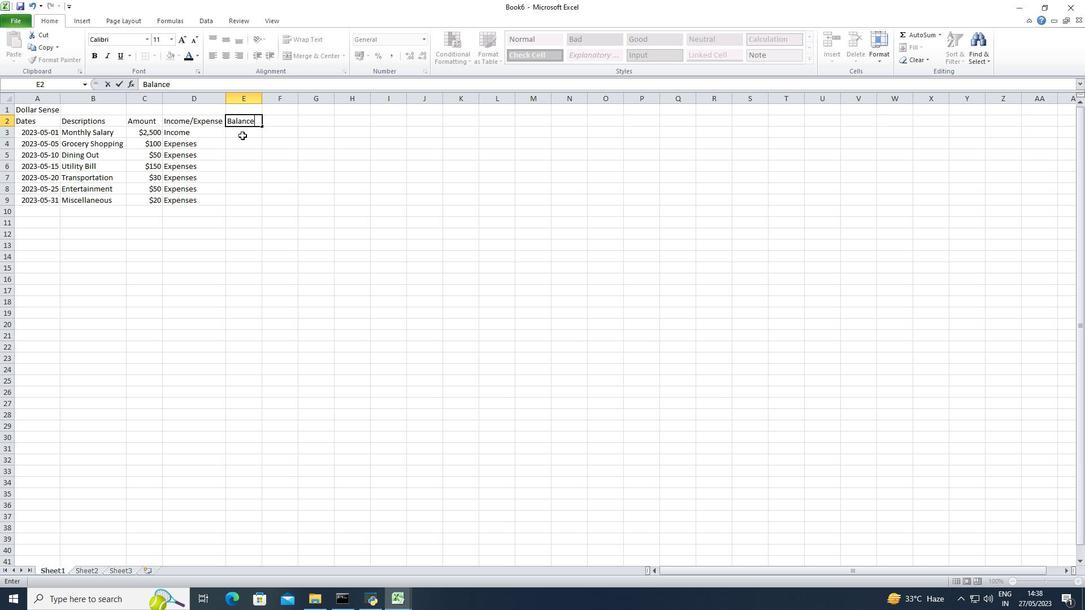 
Action: Mouse pressed left at (242, 131)
Screenshot: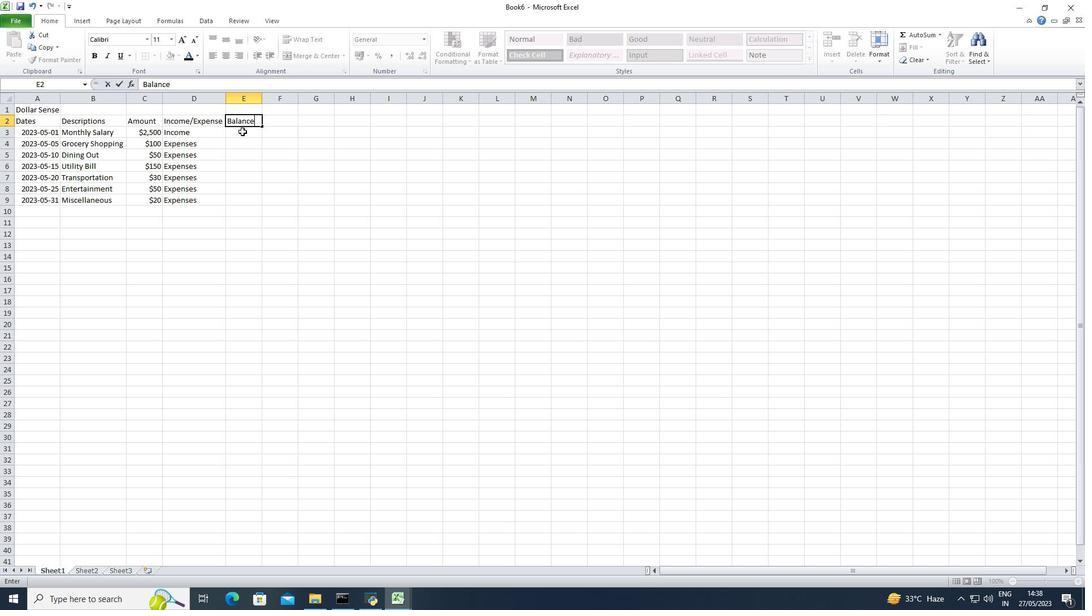 
Action: Key pressed 2500<Key.down>2400<Key.down>2350<Key.down>2200<Key.down>2170<Key.down>2120<Key.down>2100
Screenshot: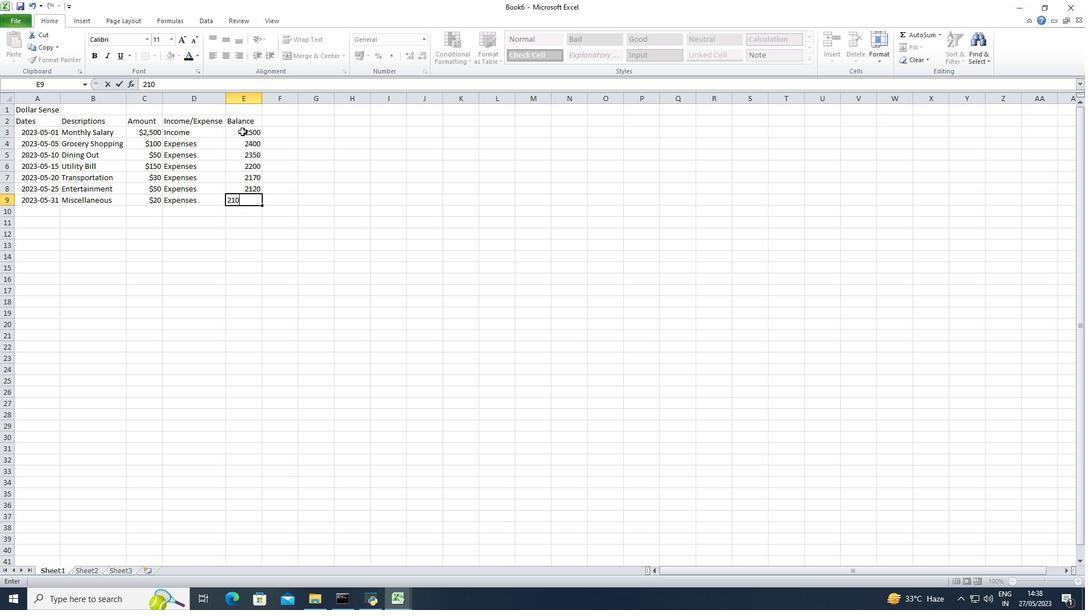 
Action: Mouse pressed left at (242, 131)
Screenshot: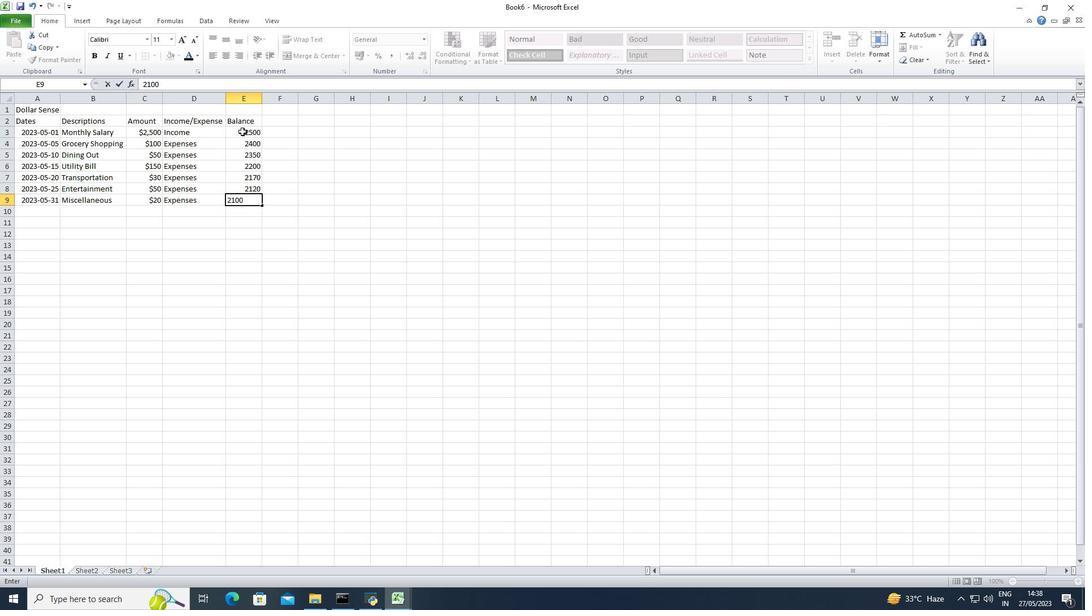 
Action: Mouse pressed left at (242, 131)
Screenshot: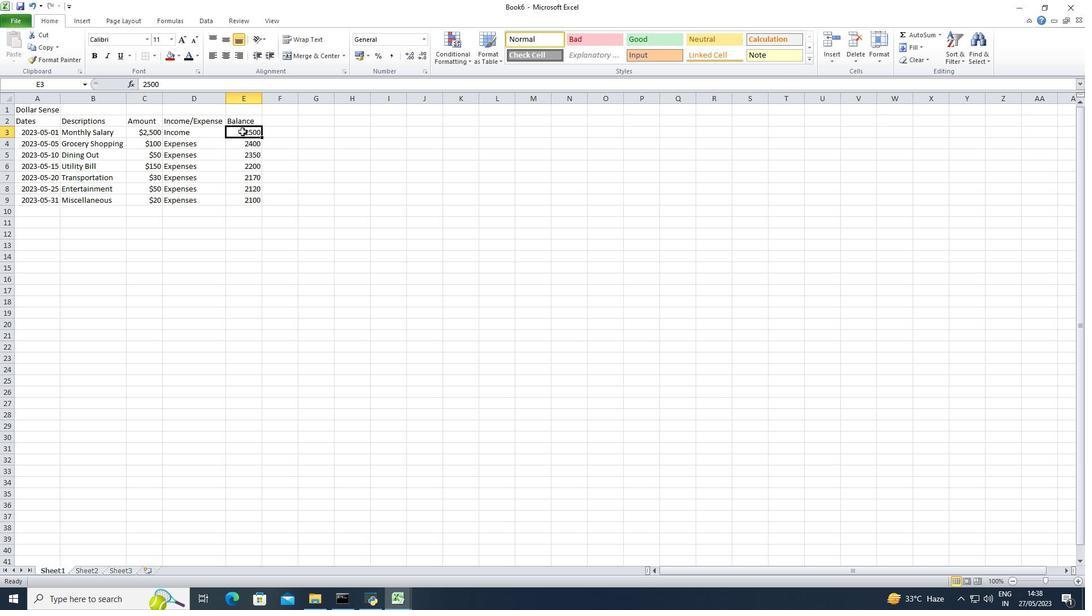 
Action: Mouse moved to (424, 42)
Screenshot: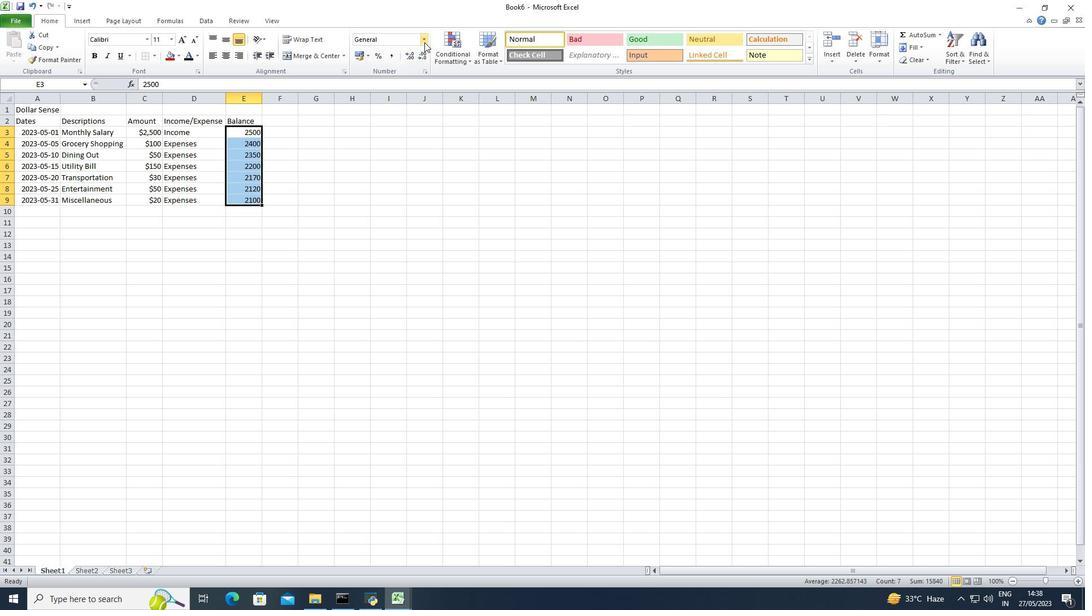 
Action: Mouse pressed left at (424, 42)
Screenshot: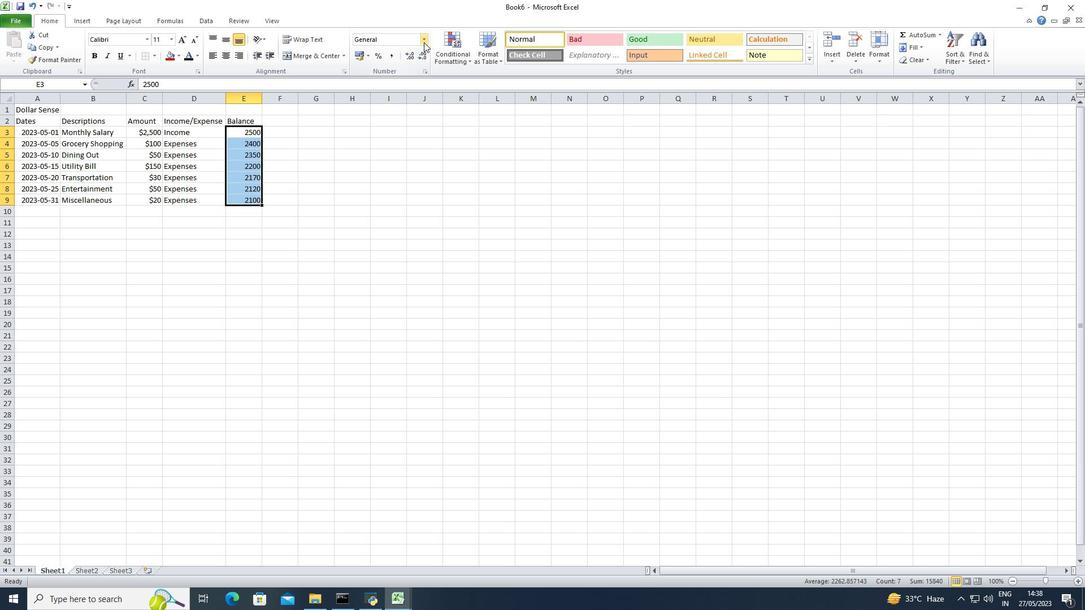 
Action: Mouse moved to (400, 330)
Screenshot: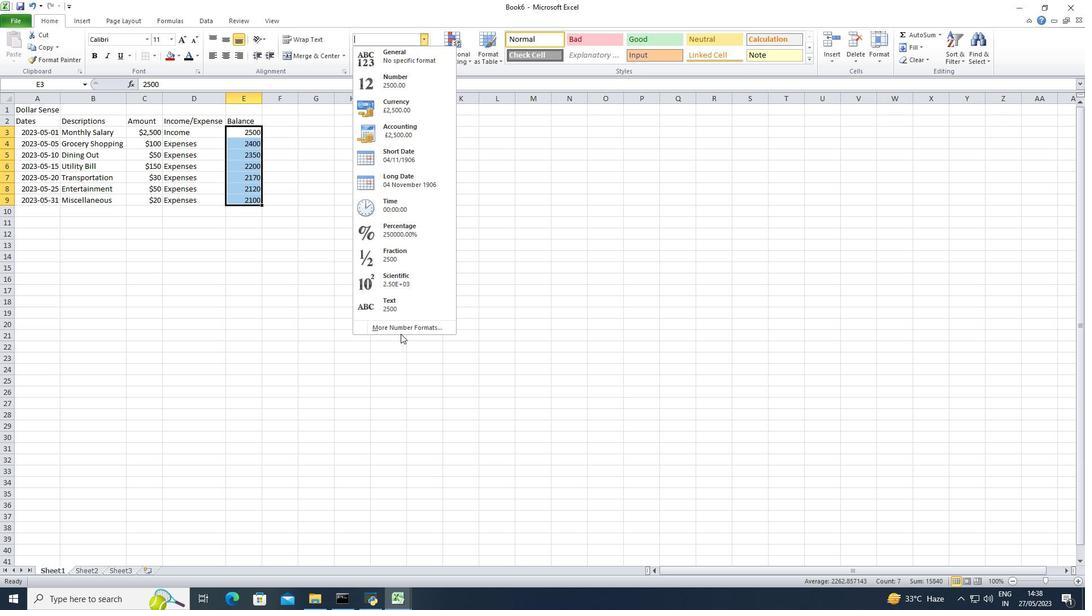 
Action: Mouse pressed left at (400, 330)
Screenshot: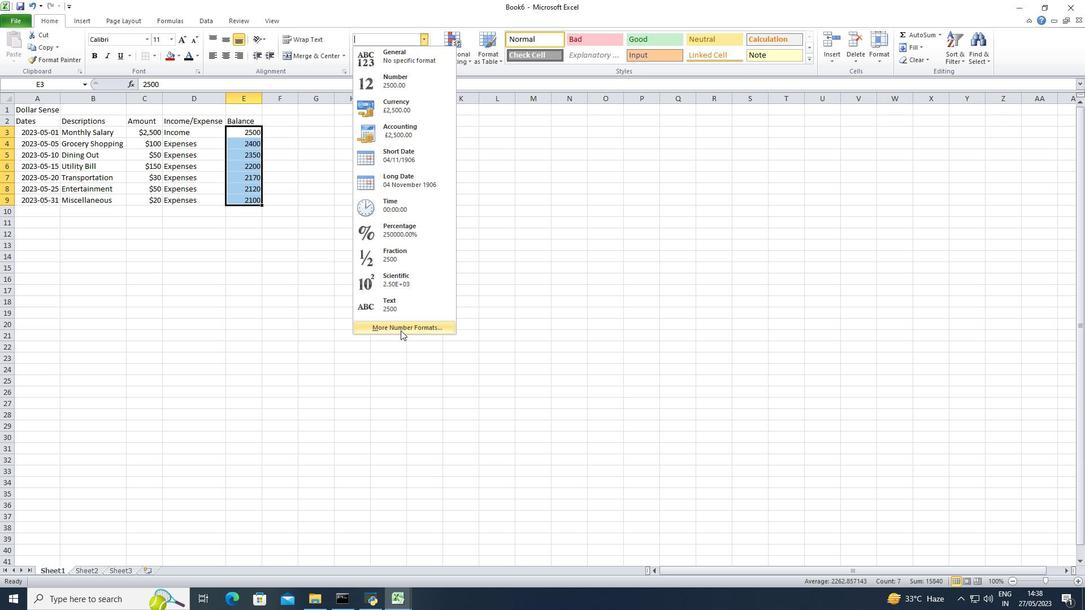 
Action: Mouse moved to (172, 211)
Screenshot: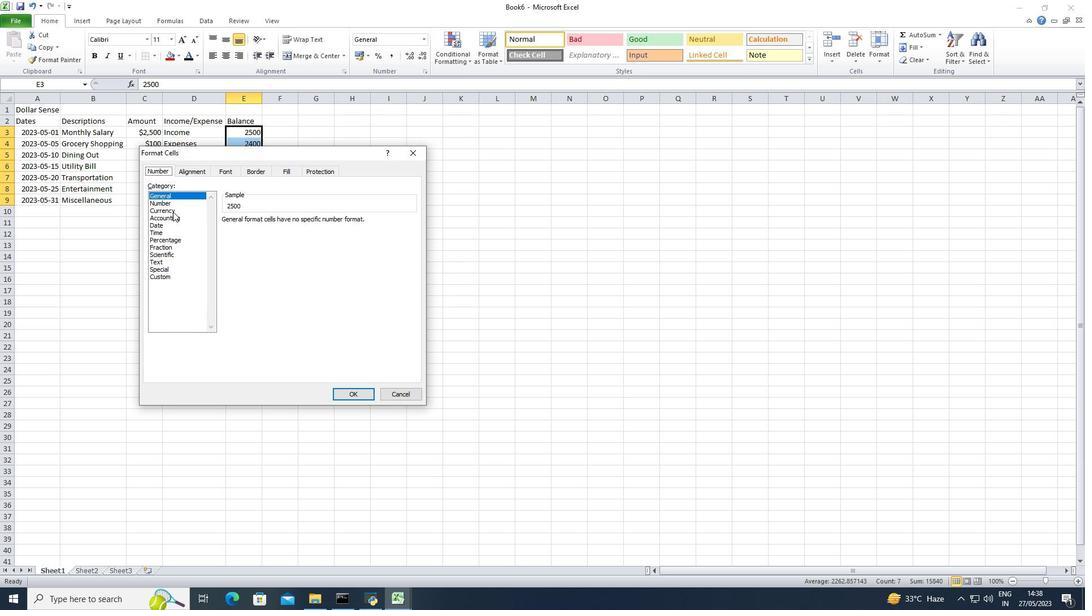 
Action: Mouse pressed left at (172, 211)
Screenshot: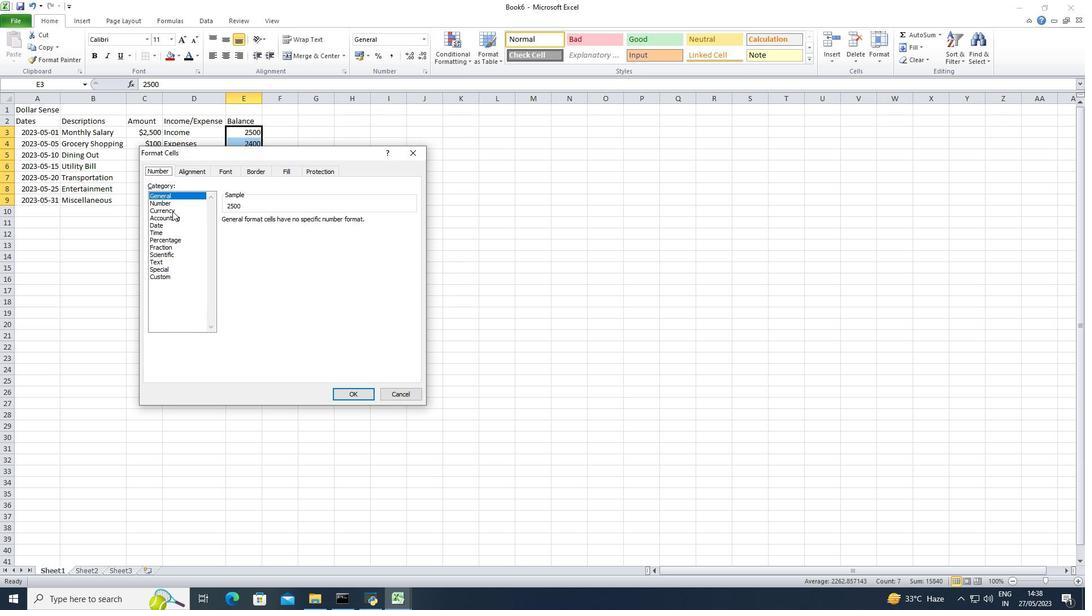 
Action: Mouse moved to (297, 222)
Screenshot: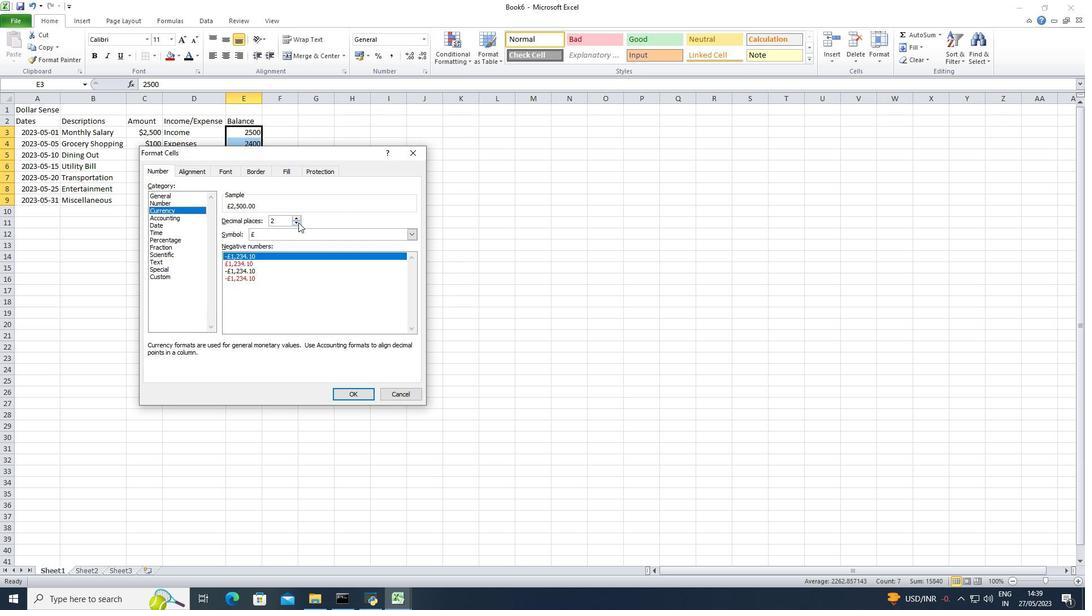 
Action: Mouse pressed left at (297, 222)
Screenshot: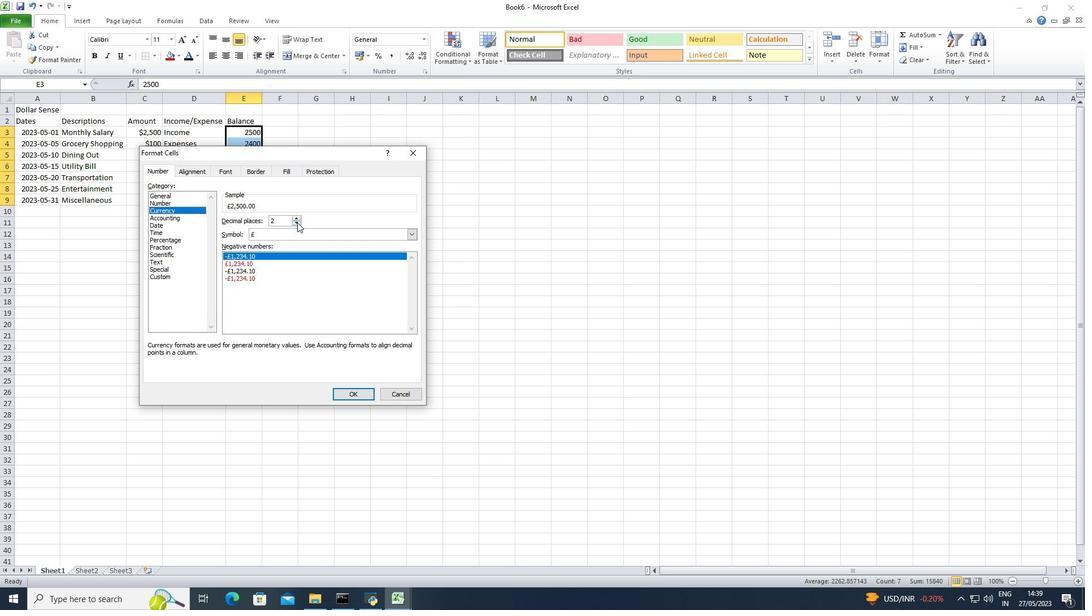 
Action: Mouse pressed left at (297, 222)
Screenshot: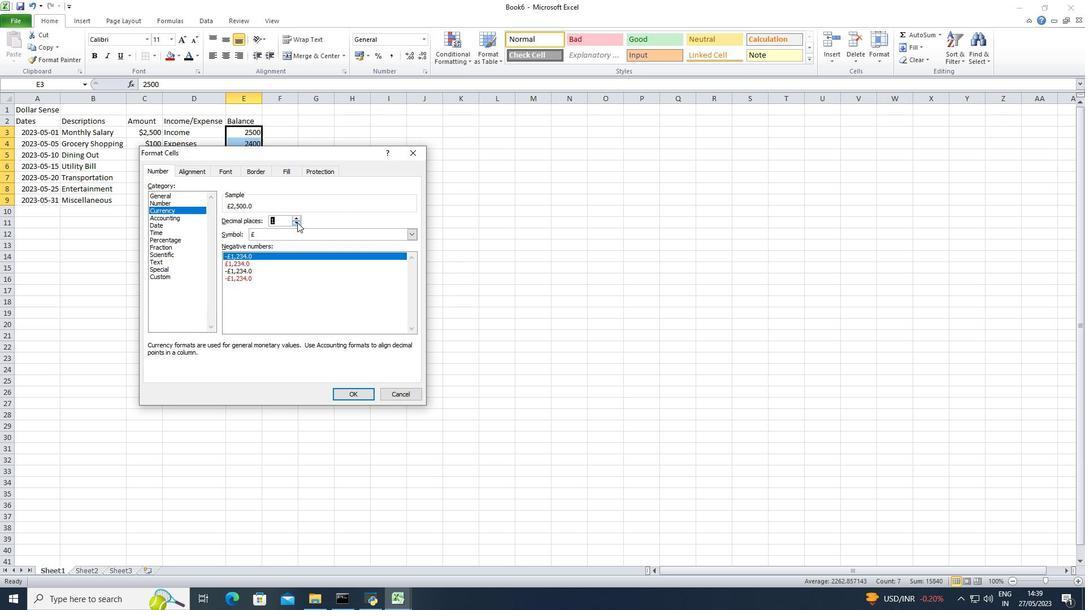 
Action: Mouse moved to (411, 235)
Screenshot: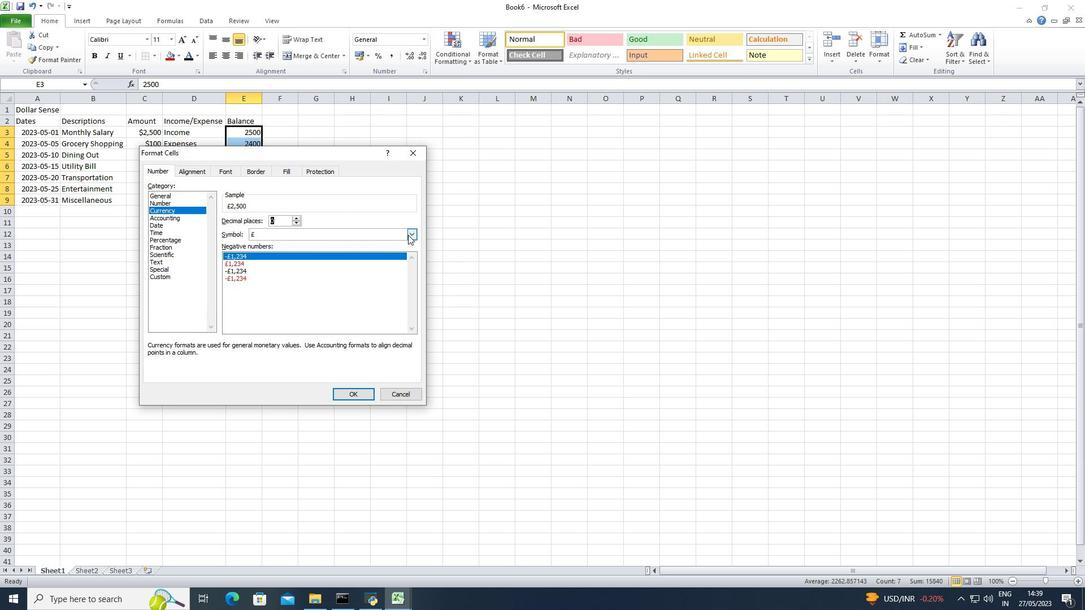 
Action: Mouse pressed left at (411, 235)
Screenshot: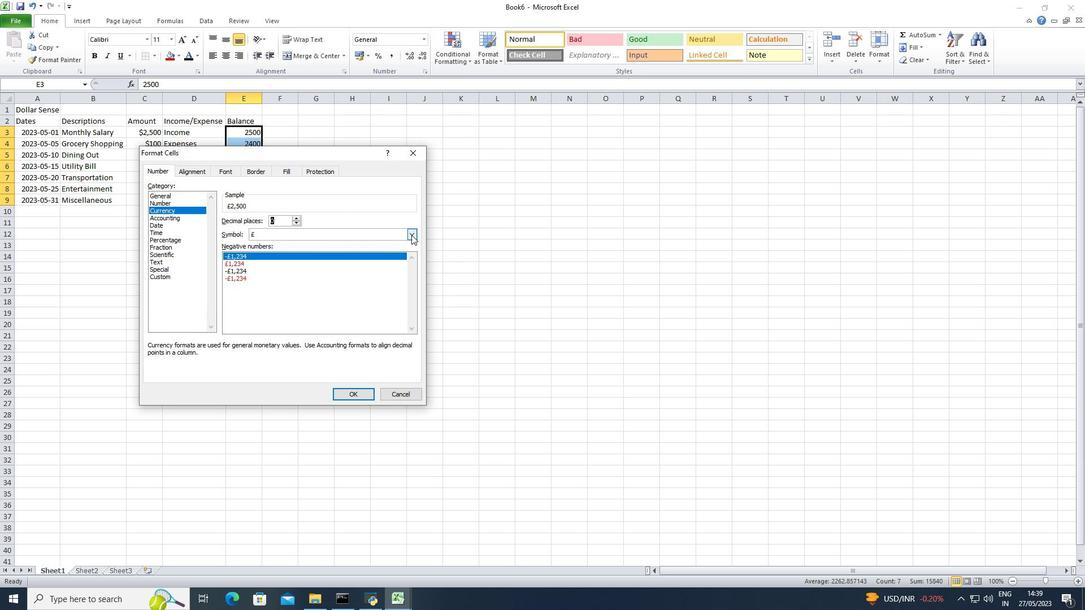 
Action: Mouse moved to (344, 270)
Screenshot: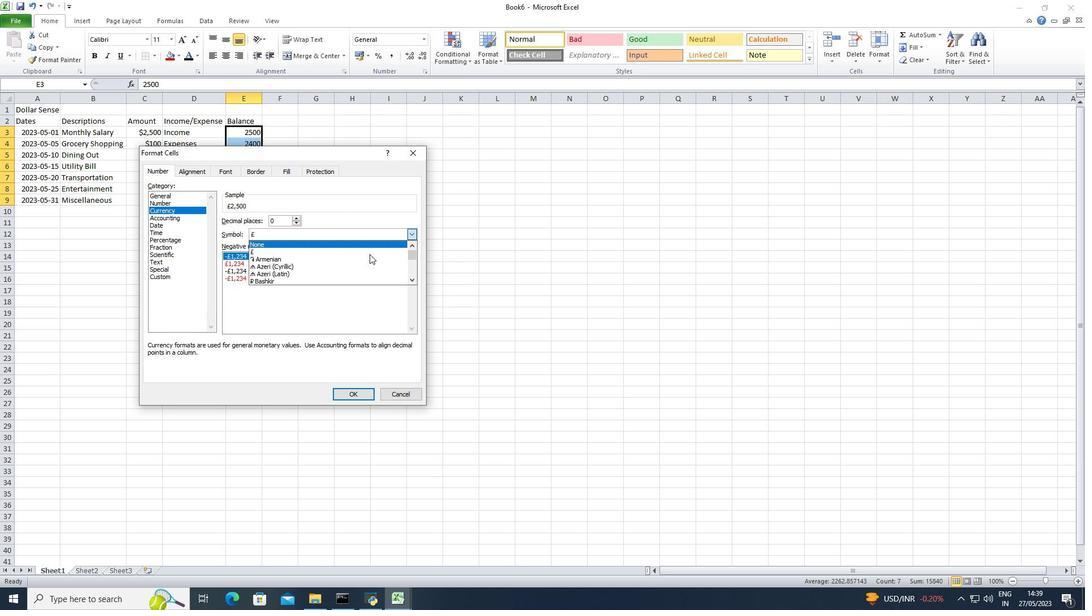 
Action: Mouse scrolled (344, 270) with delta (0, 0)
Screenshot: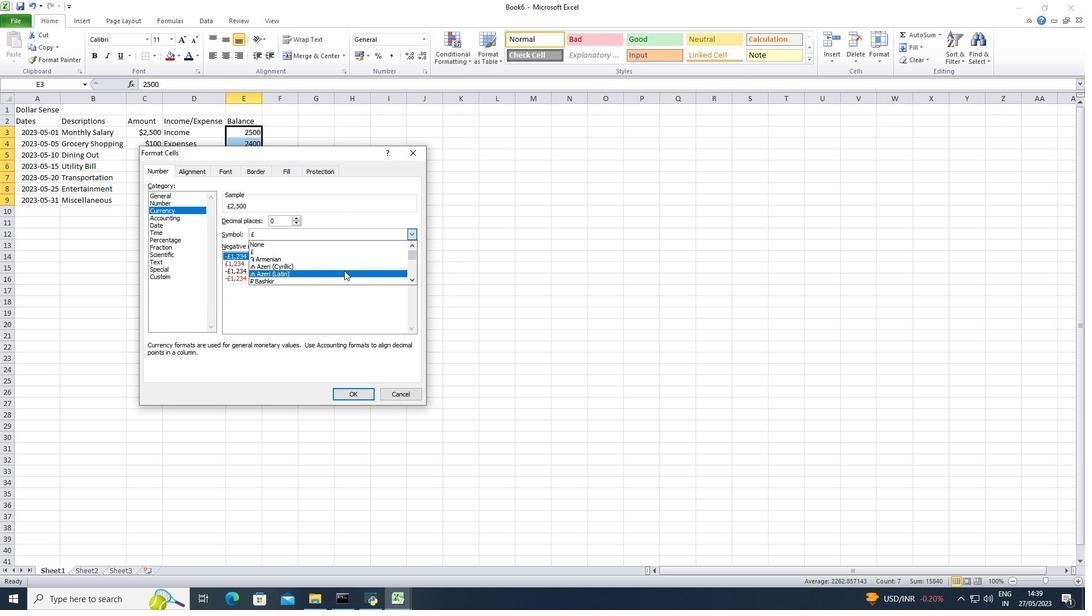 
Action: Mouse scrolled (344, 270) with delta (0, 0)
Screenshot: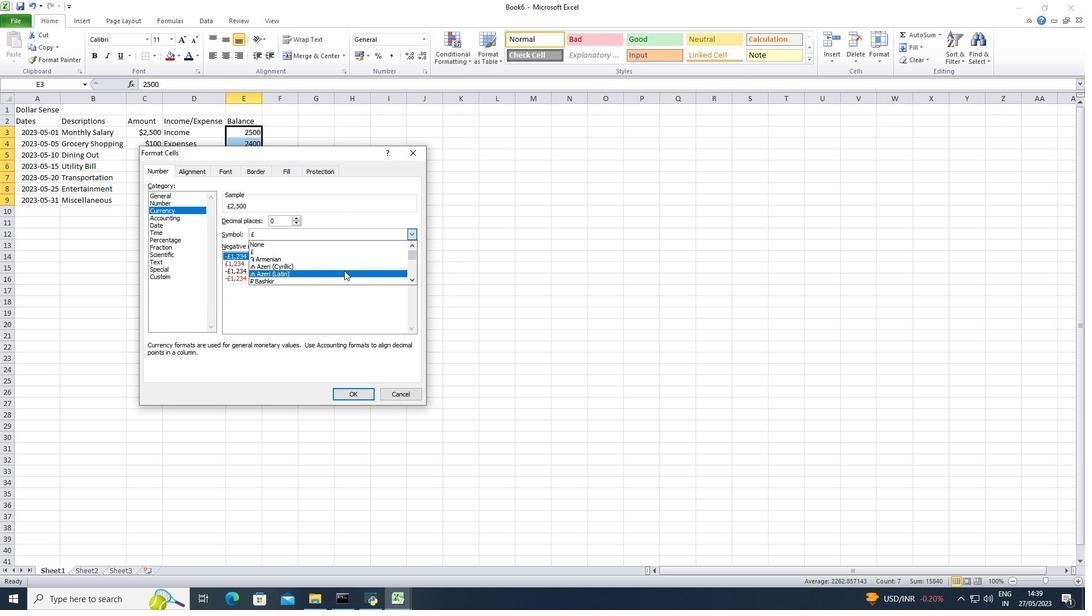 
Action: Mouse scrolled (344, 270) with delta (0, 0)
Screenshot: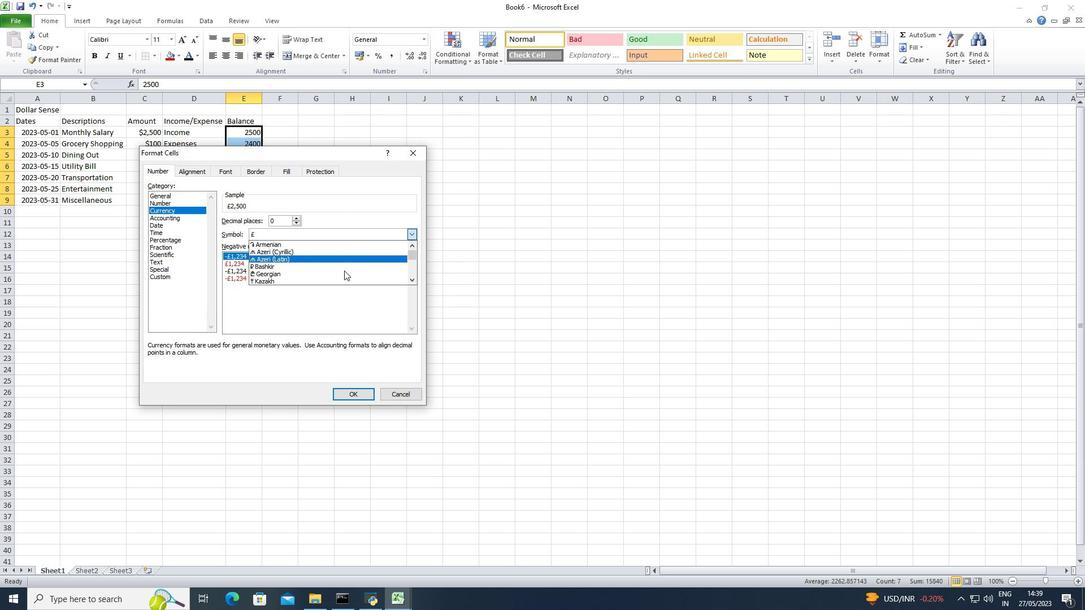 
Action: Mouse scrolled (344, 270) with delta (0, 0)
Screenshot: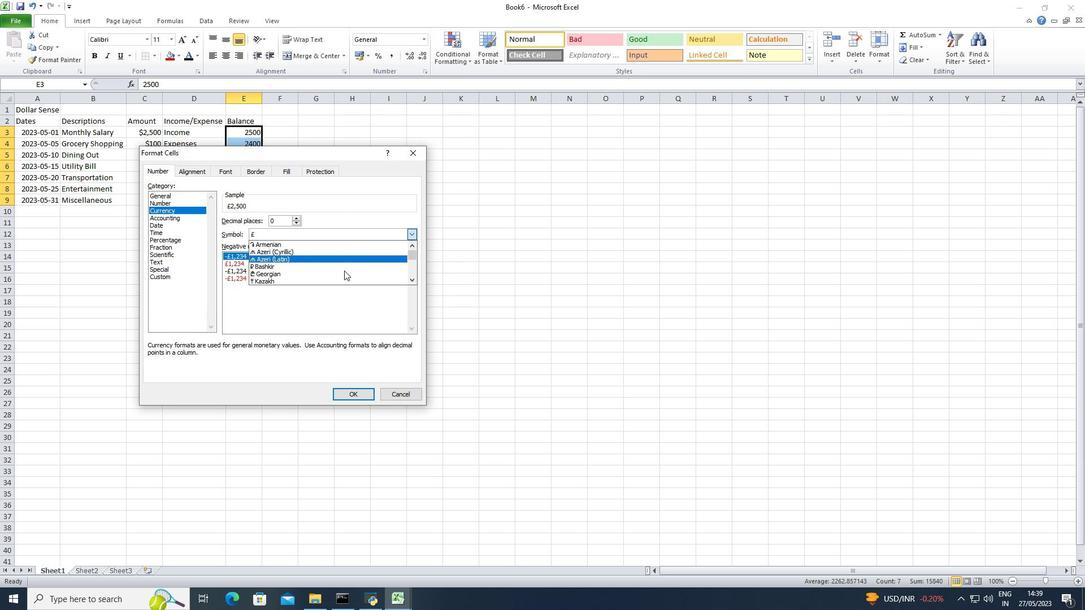 
Action: Mouse scrolled (344, 270) with delta (0, 0)
Screenshot: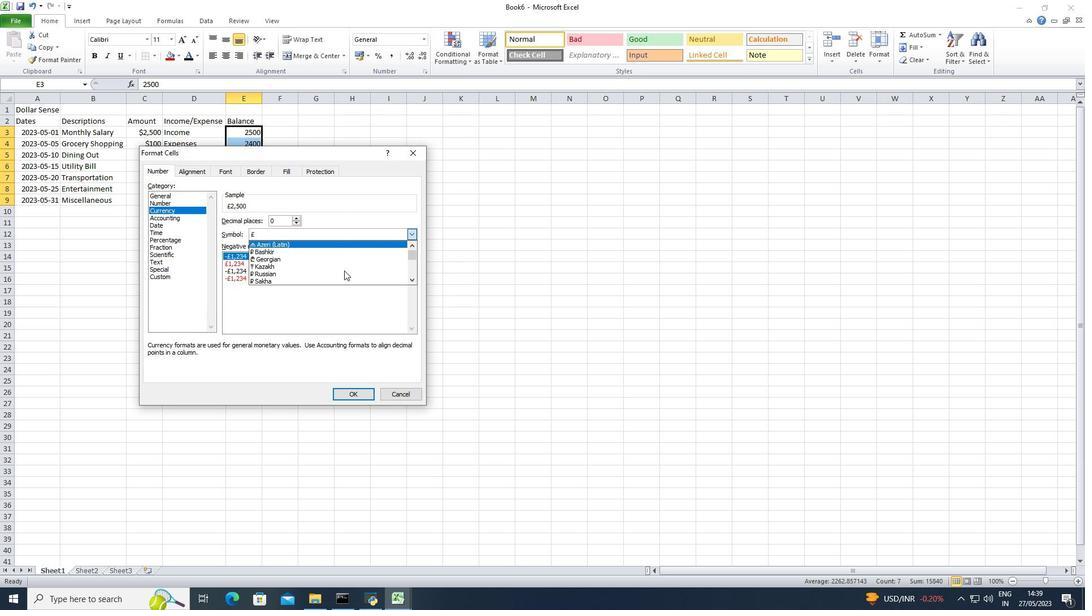 
Action: Mouse scrolled (344, 270) with delta (0, 0)
Screenshot: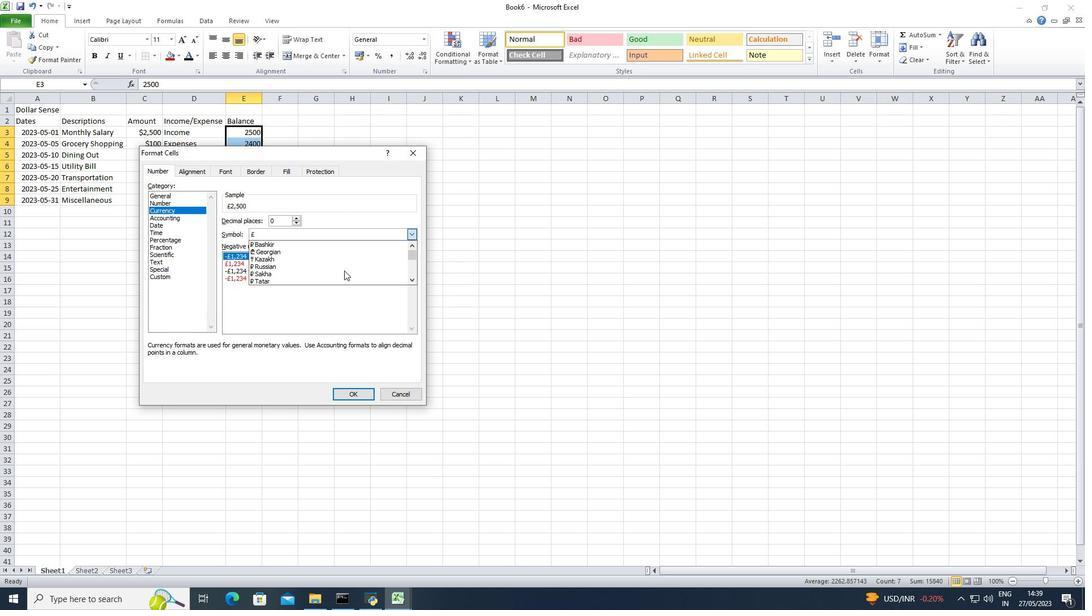 
Action: Mouse scrolled (344, 270) with delta (0, 0)
Screenshot: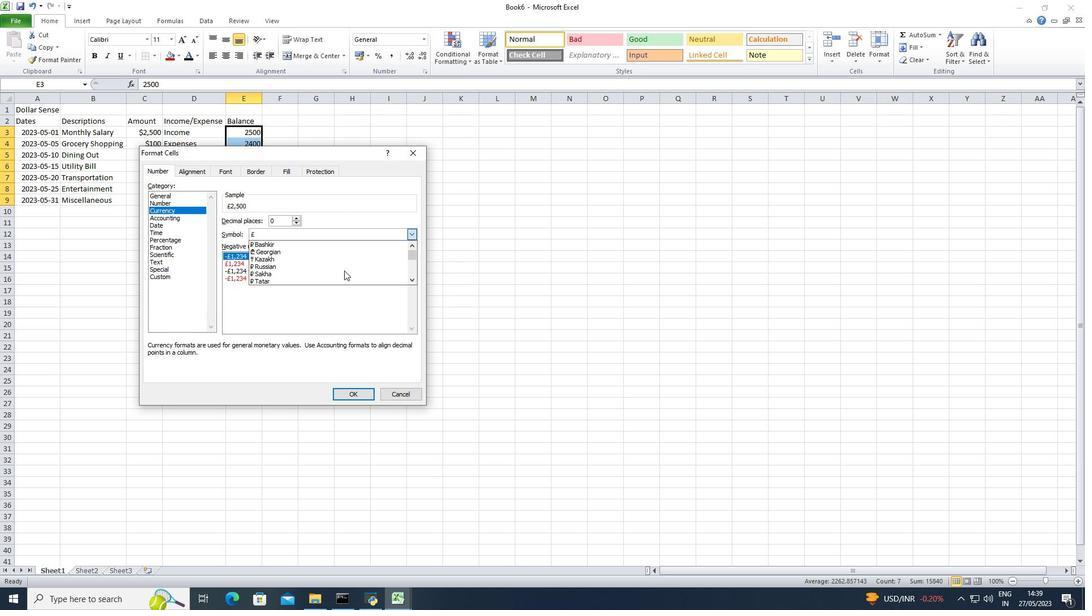 
Action: Mouse scrolled (344, 270) with delta (0, 0)
Screenshot: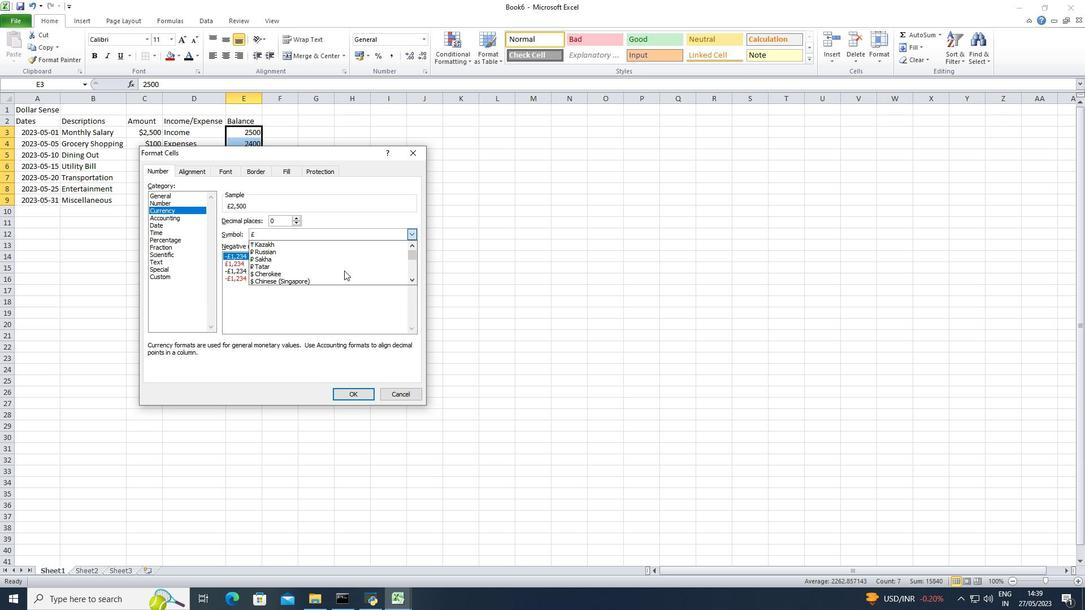 
Action: Mouse moved to (274, 279)
Screenshot: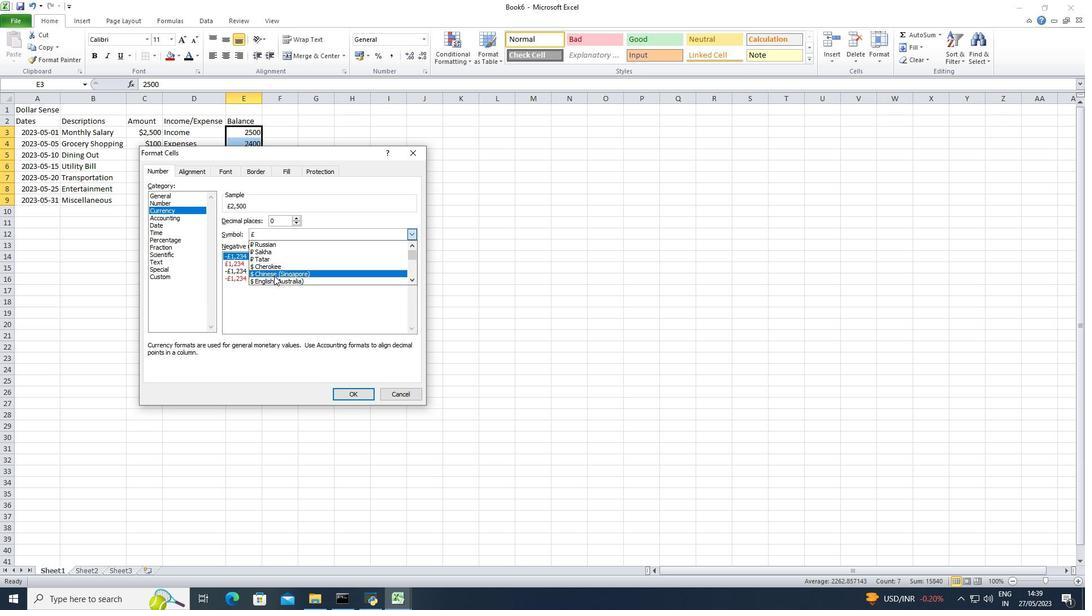 
Action: Mouse pressed left at (274, 279)
Screenshot: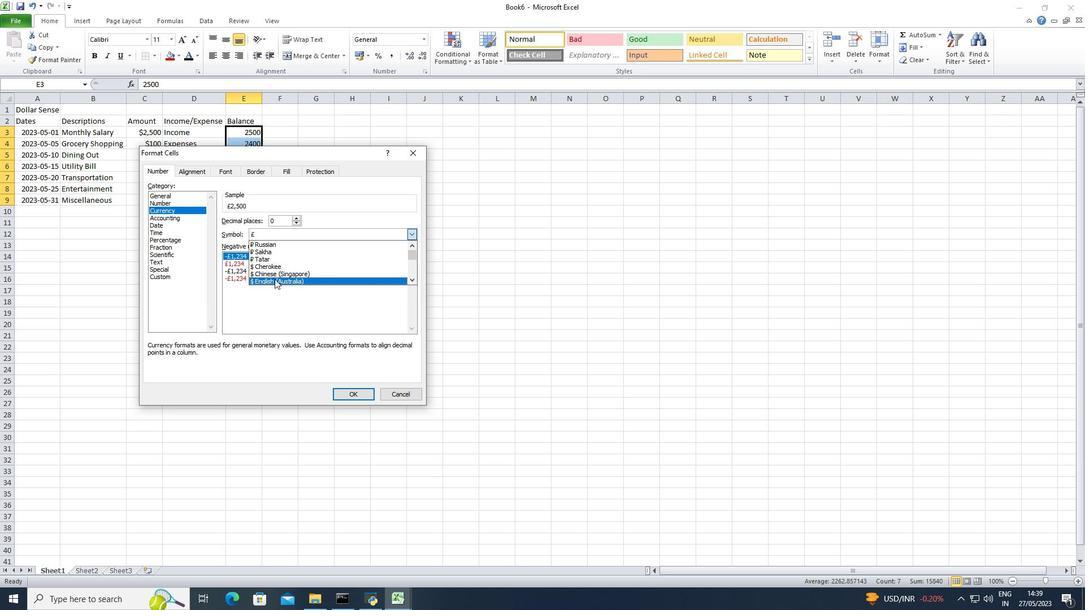 
Action: Mouse moved to (360, 395)
Screenshot: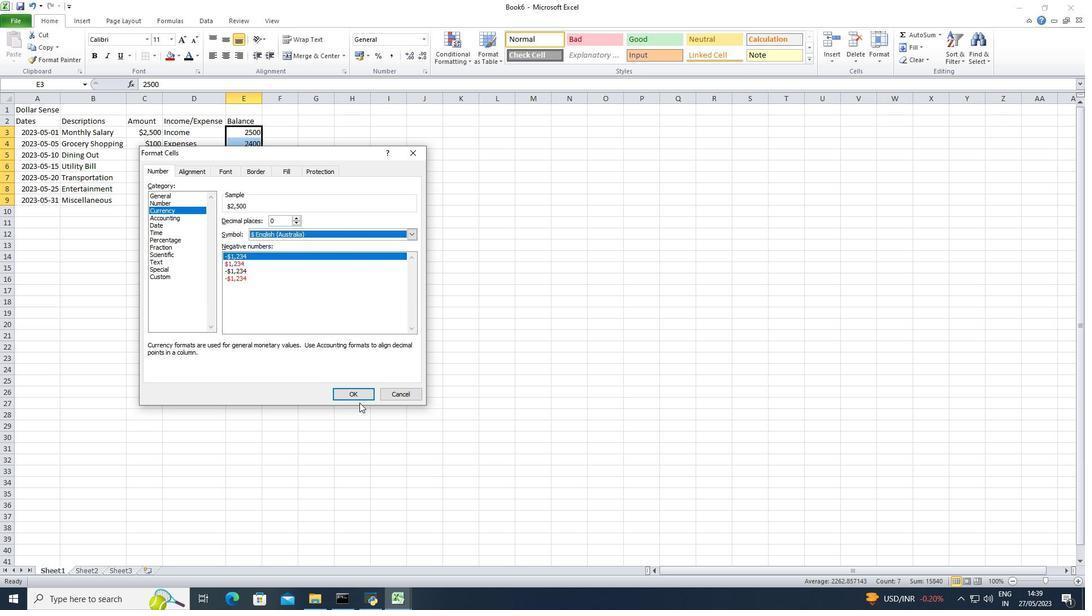 
Action: Mouse pressed left at (360, 395)
Screenshot: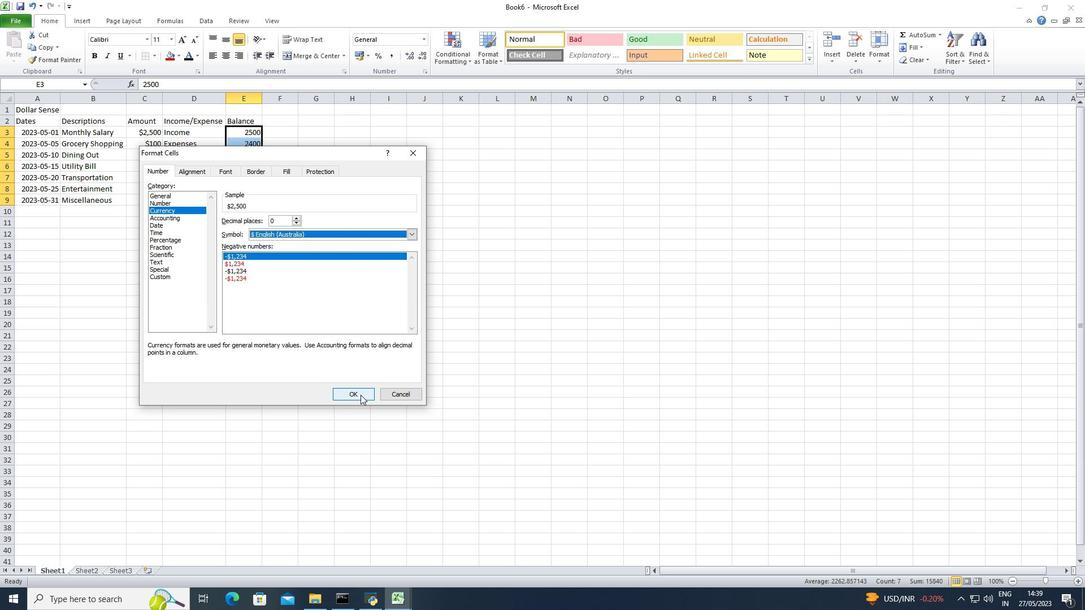 
Action: Mouse moved to (281, 174)
Screenshot: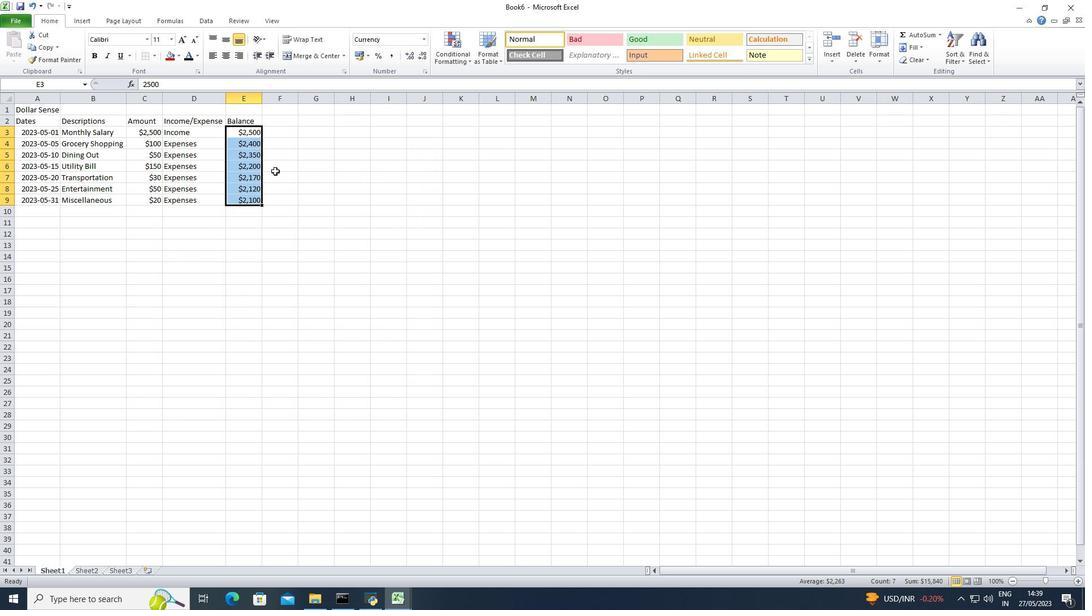 
Action: Mouse pressed left at (281, 174)
Screenshot: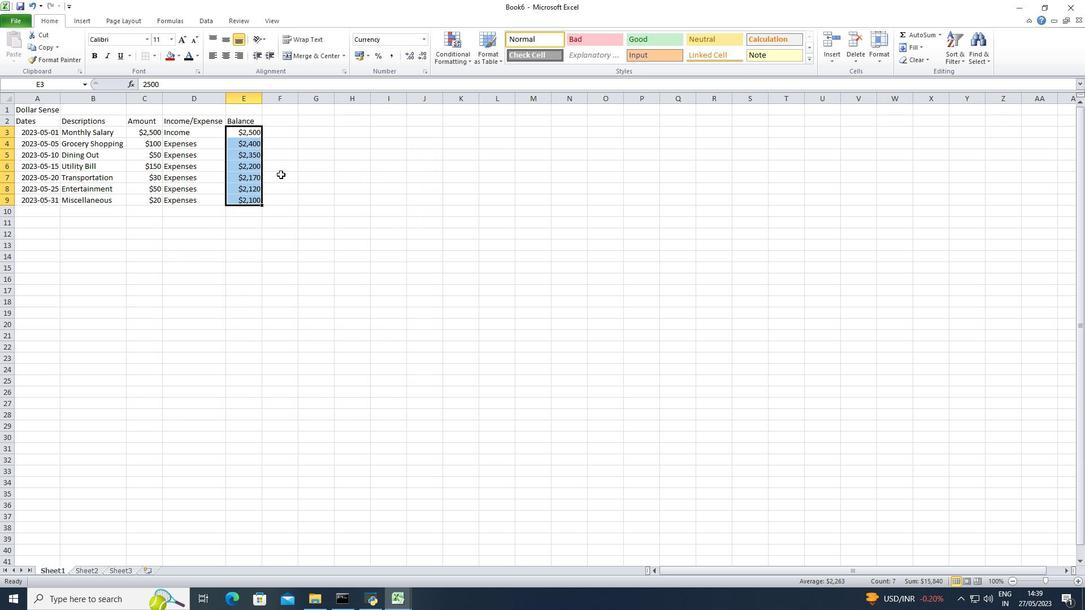 
Action: Mouse moved to (283, 250)
Screenshot: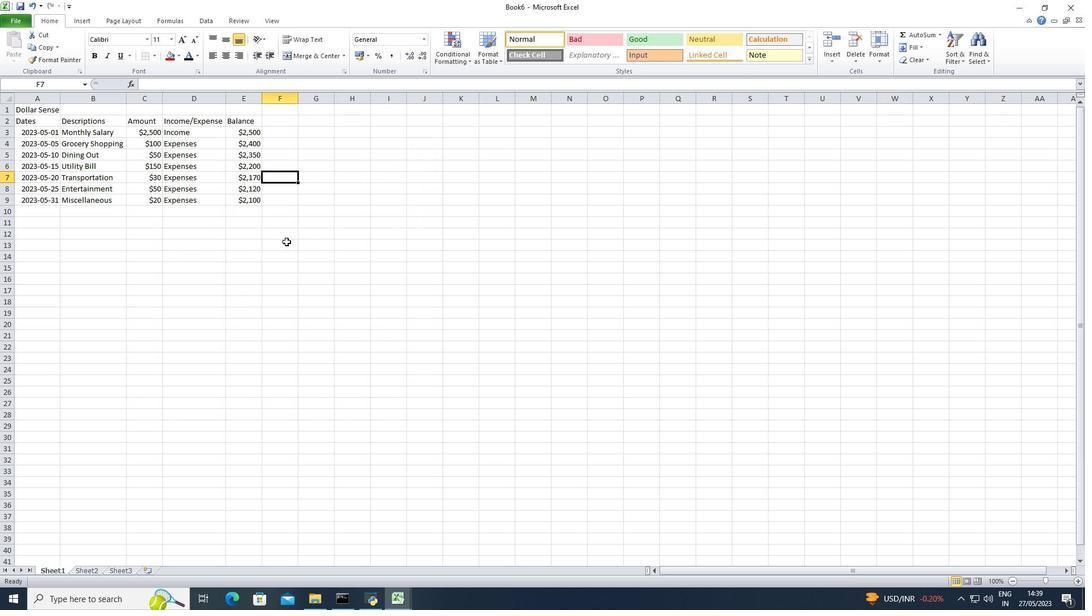 
Action: Key pressed ctrl+S<Key.shift>Budget<Key.space><Key.shift>Tracker<Key.space><Key.shift><Key.shift><Key.shift><Key.shift><Key.shift><Key.shift>book
Screenshot: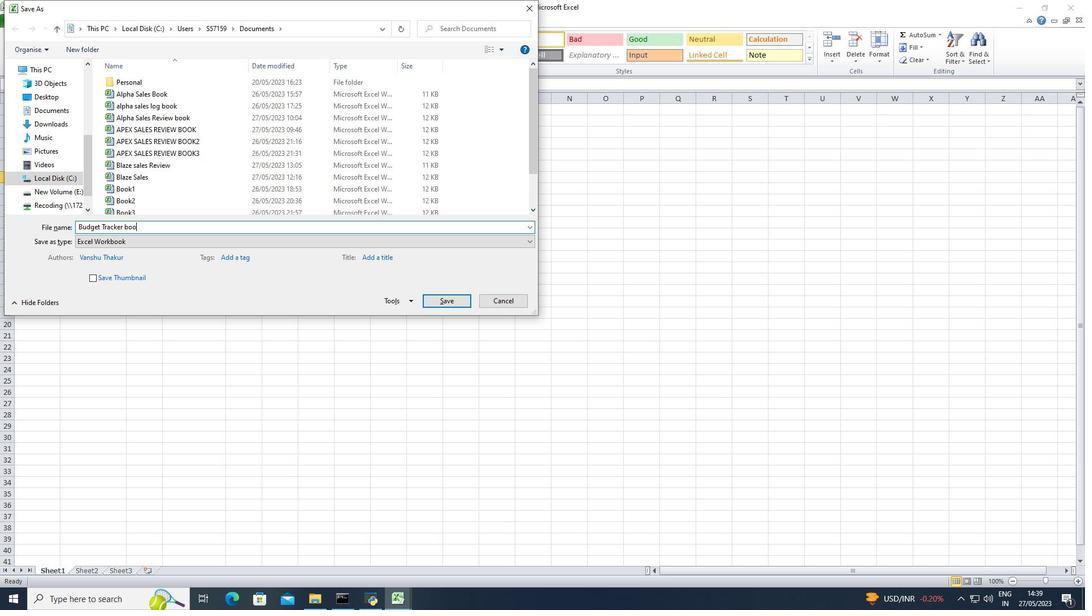 
Action: Mouse moved to (431, 298)
Screenshot: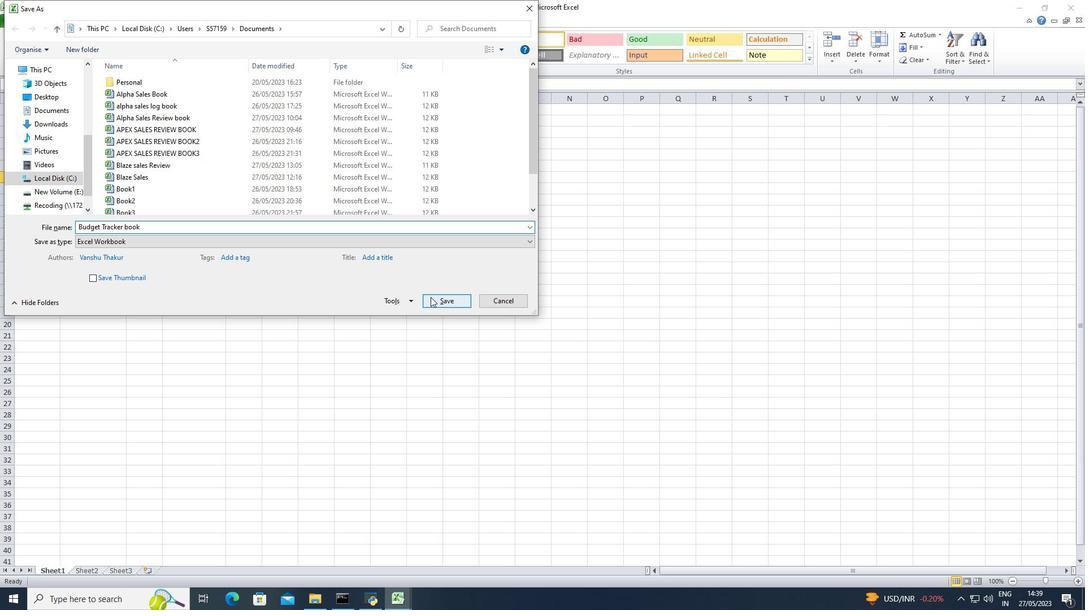 
Action: Mouse pressed left at (431, 298)
Screenshot: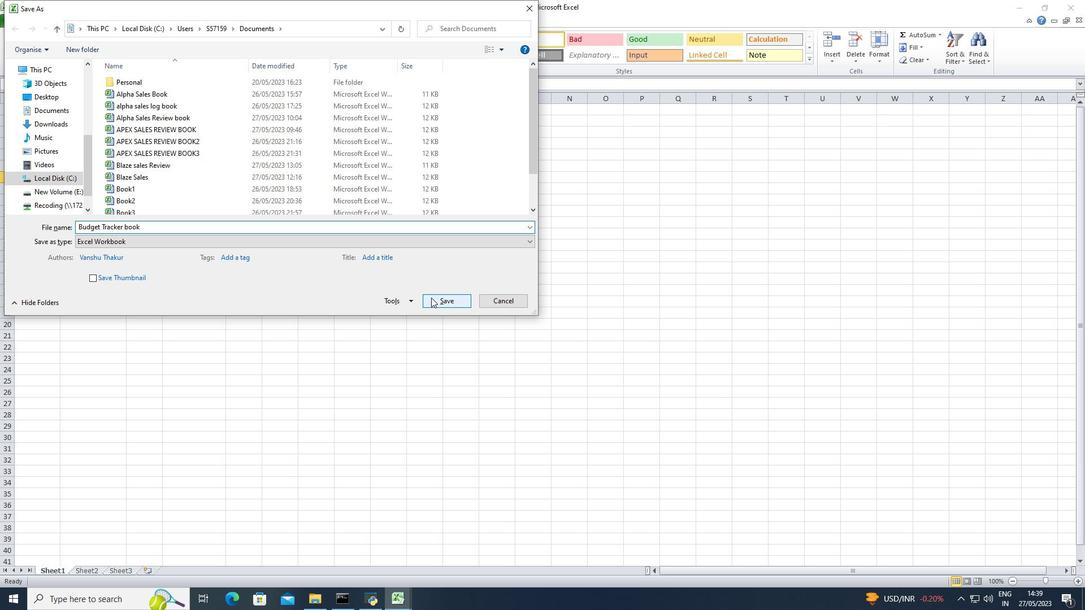 
